 Task: Look for space in Miyakonojō, Japan from 15th June, 2023 to 21st June, 2023 for 5 adults in price range Rs.14000 to Rs.25000. Place can be entire place with 3 bedrooms having 3 beds and 3 bathrooms. Property type can be house, flat, guest house. Booking option can be shelf check-in. Required host language is English.
Action: Mouse moved to (509, 128)
Screenshot: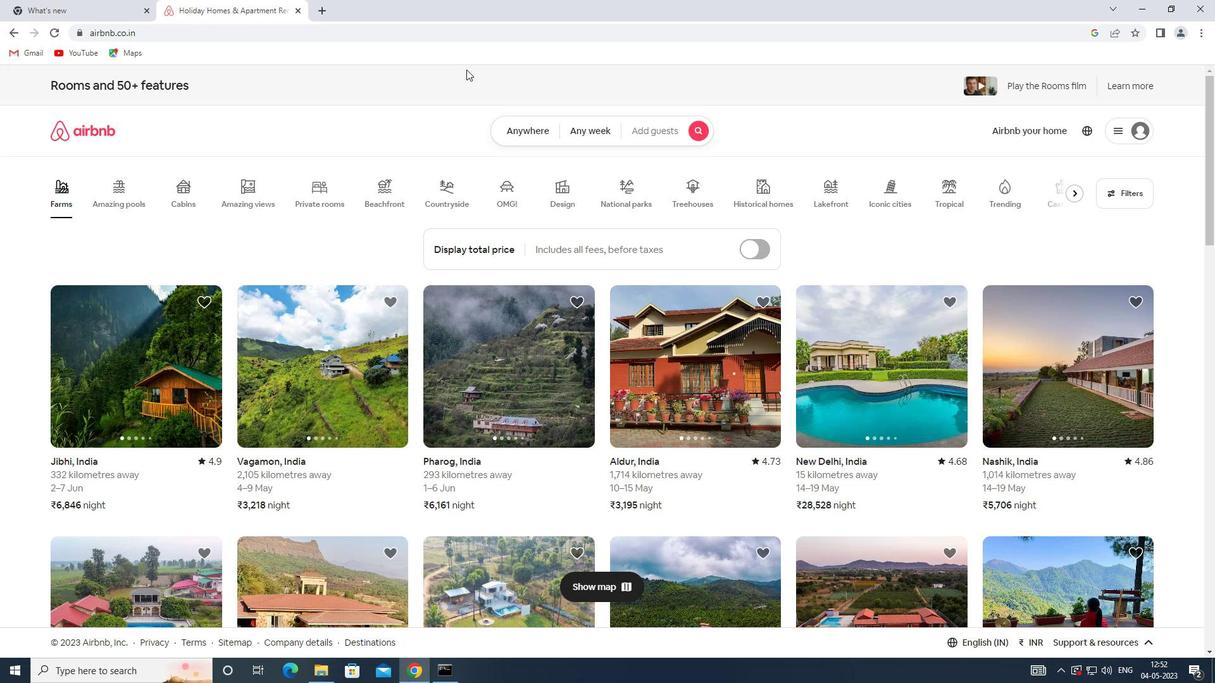 
Action: Mouse pressed left at (509, 128)
Screenshot: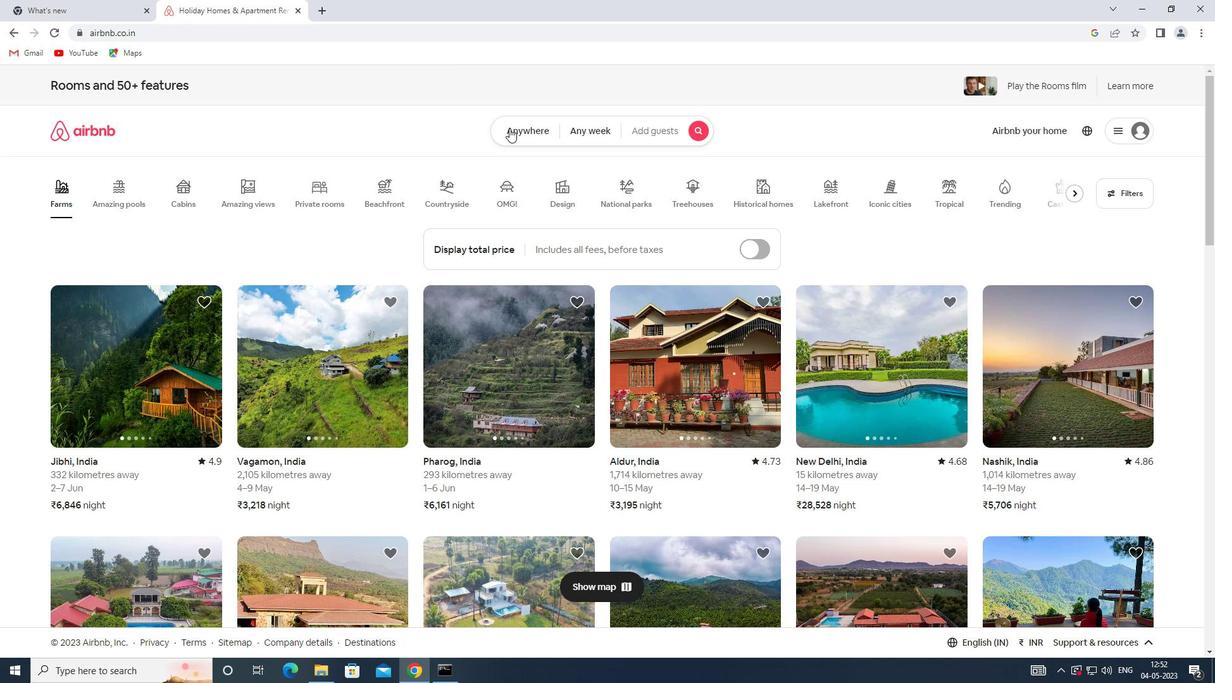 
Action: Mouse moved to (450, 174)
Screenshot: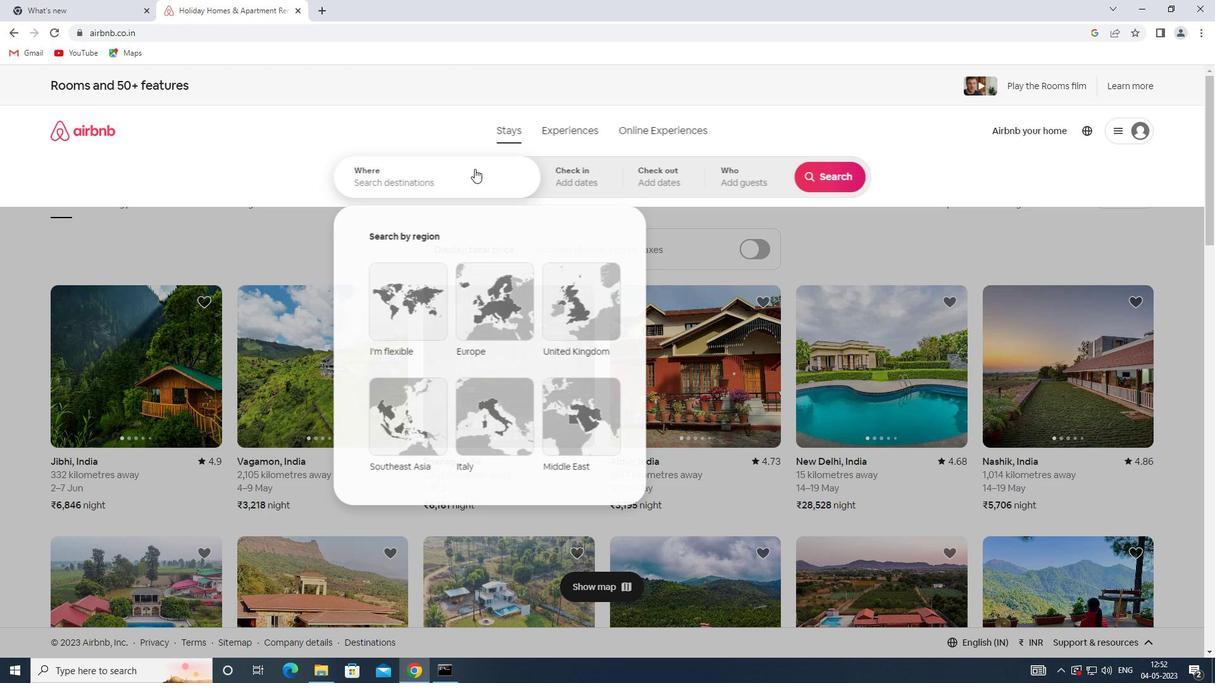
Action: Mouse pressed left at (450, 174)
Screenshot: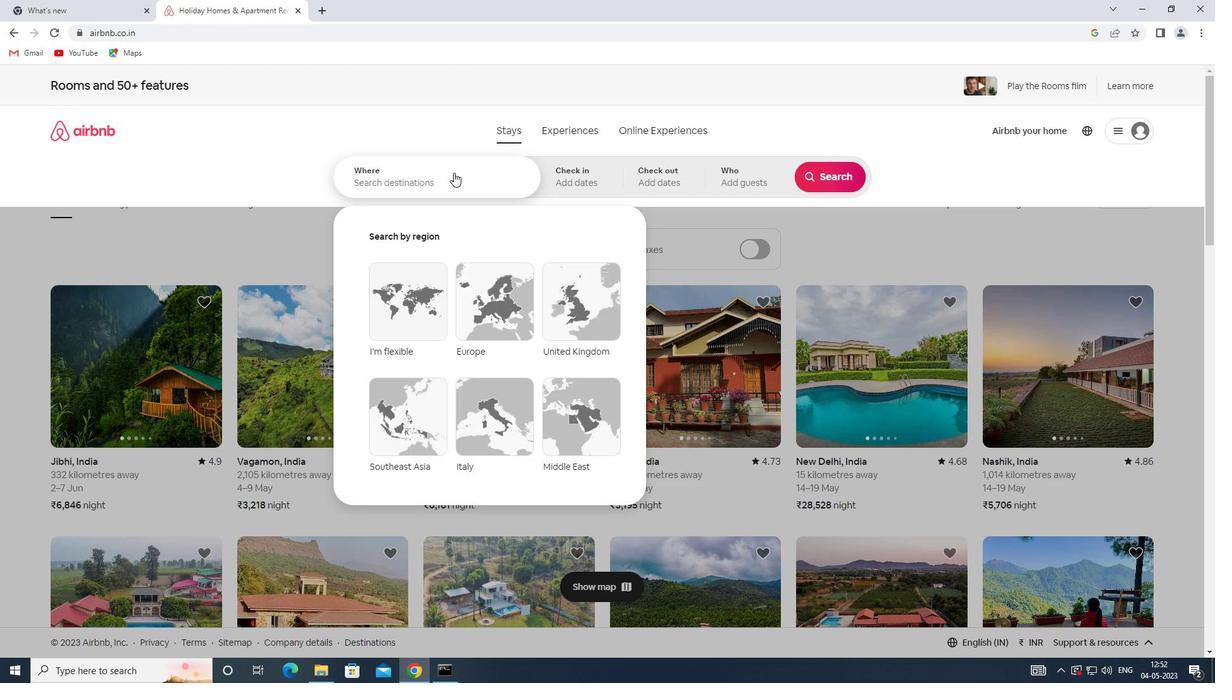 
Action: Key pressed ctrl+M<Key.shift>ctrl+MIYAKONOJO,A<Key.backspace><Key.shift>JAPAN
Screenshot: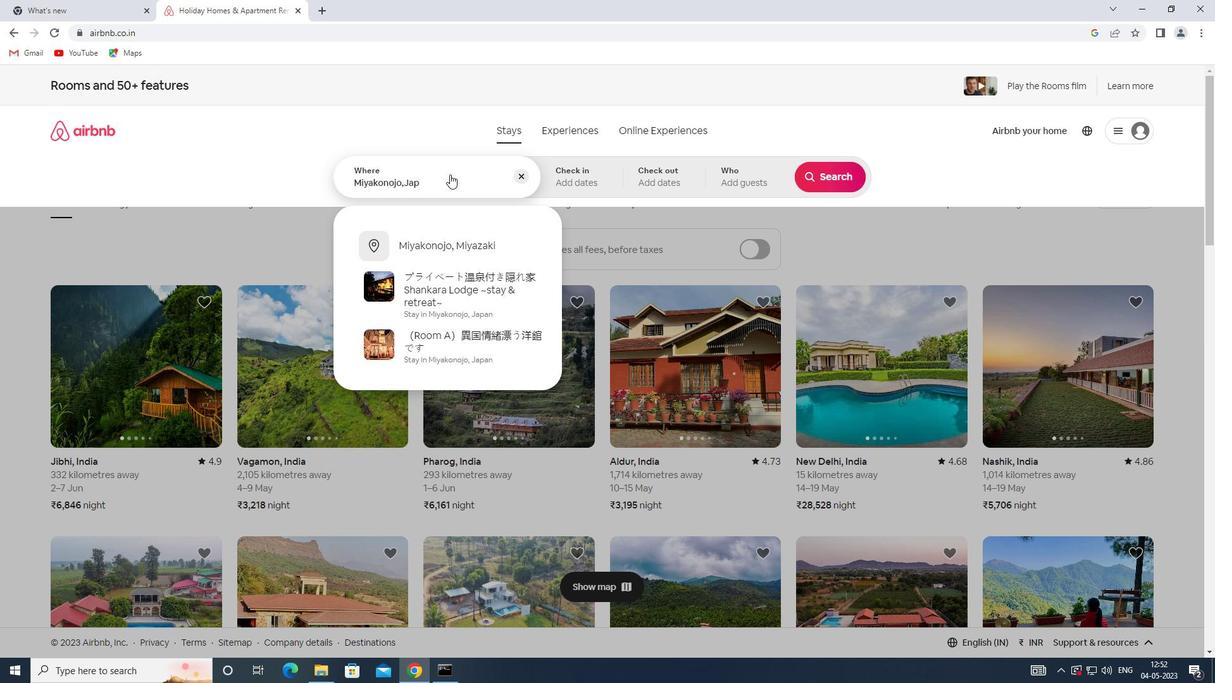 
Action: Mouse moved to (566, 175)
Screenshot: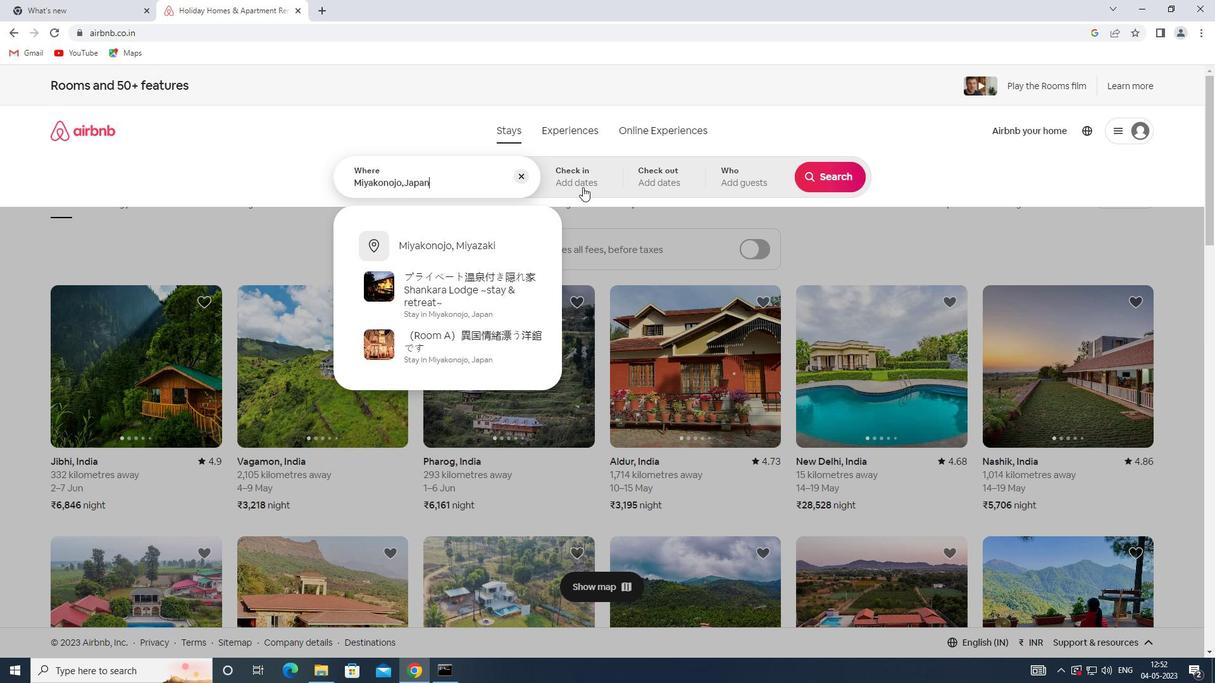 
Action: Mouse pressed left at (566, 175)
Screenshot: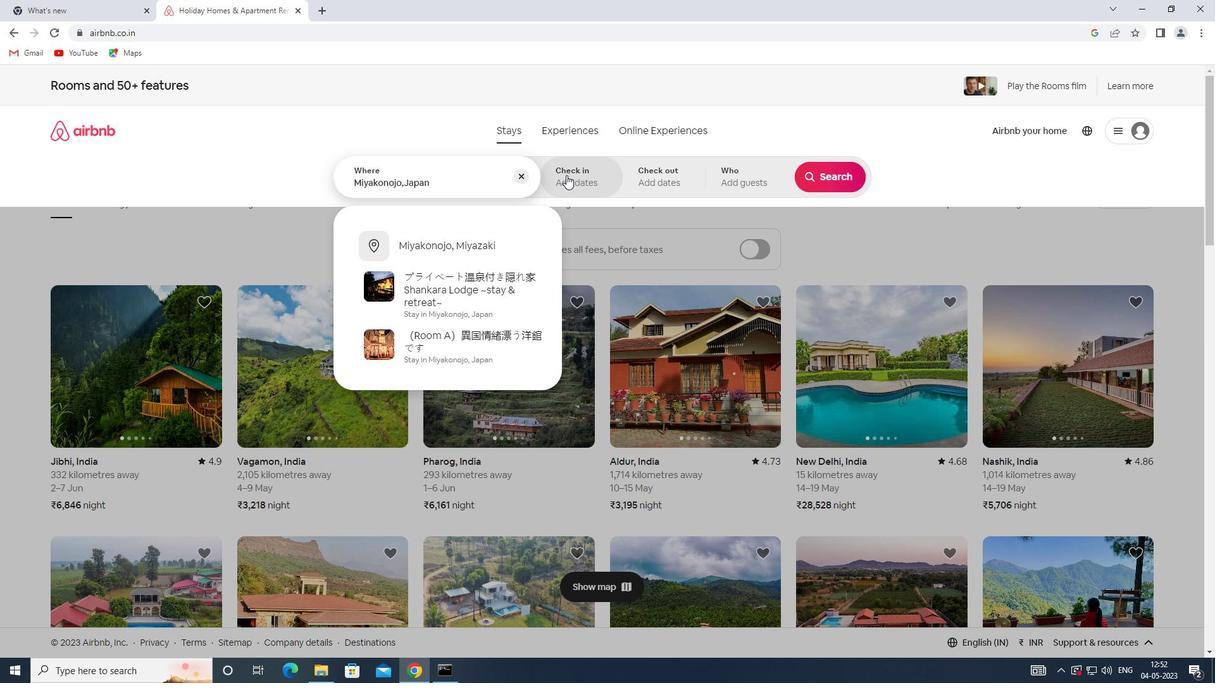 
Action: Mouse moved to (750, 384)
Screenshot: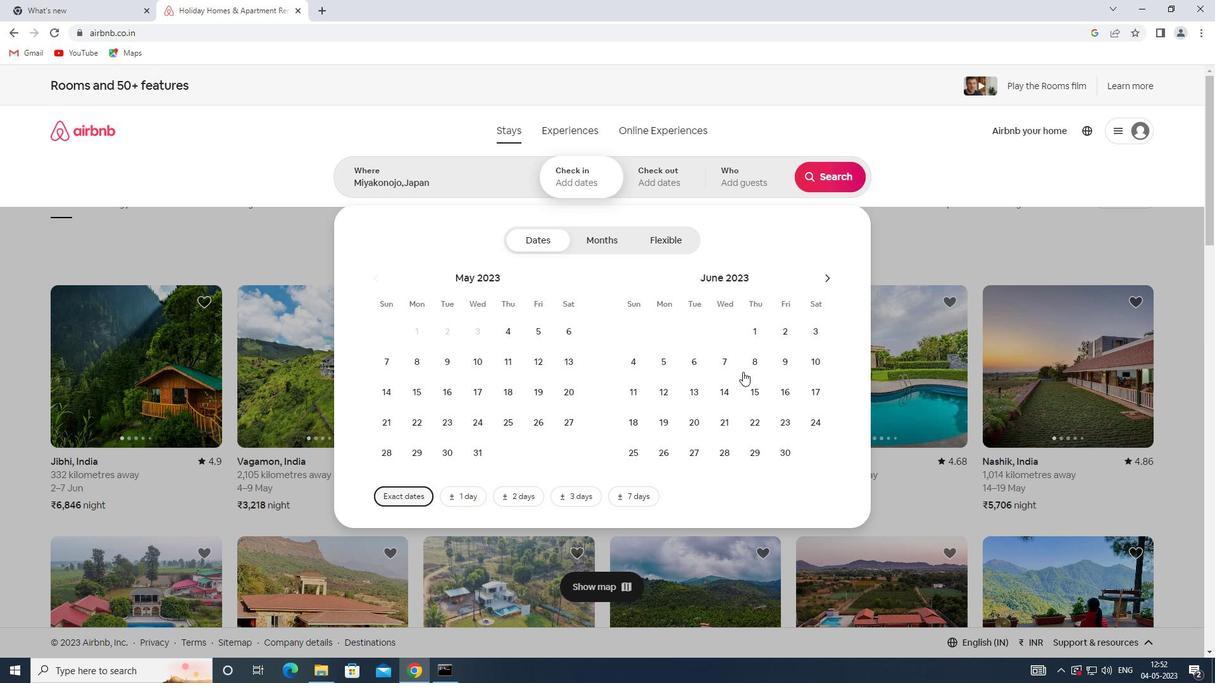 
Action: Mouse pressed left at (750, 384)
Screenshot: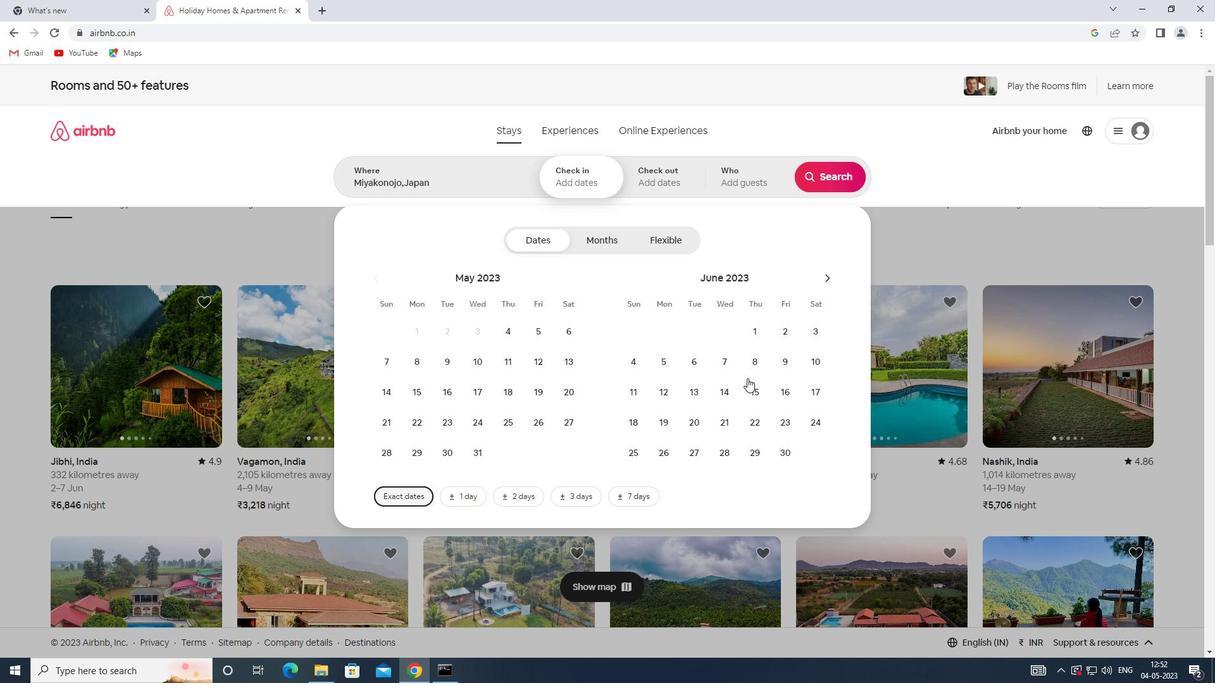 
Action: Mouse moved to (715, 418)
Screenshot: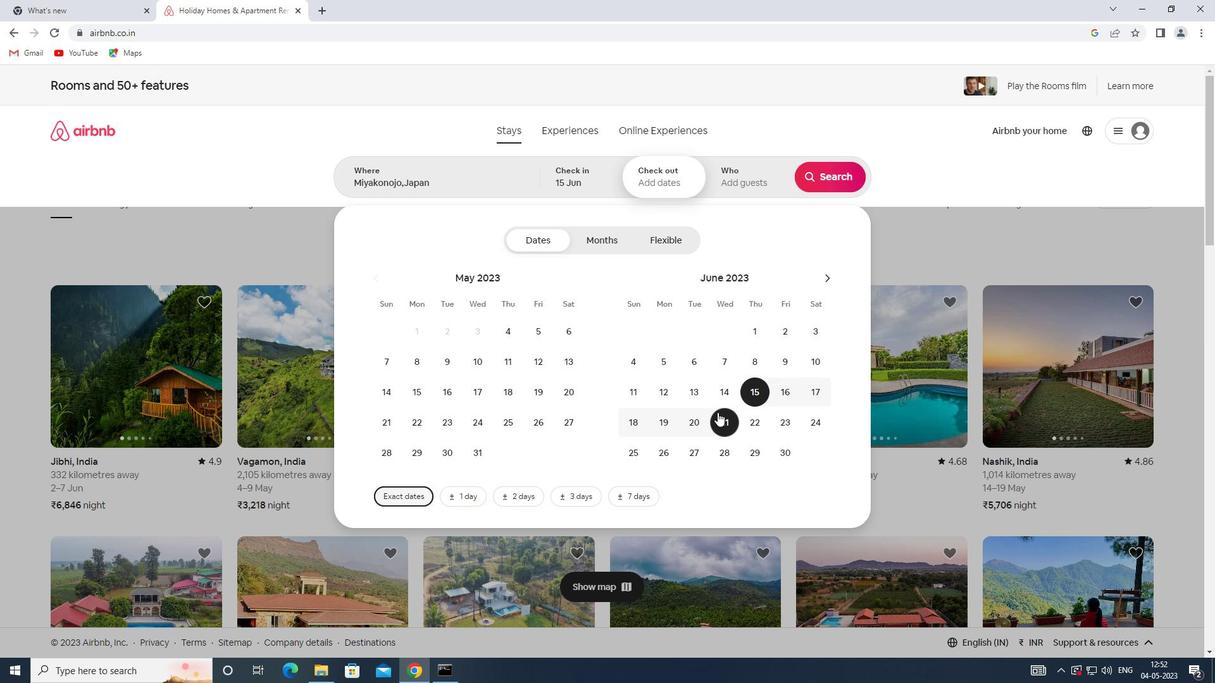 
Action: Mouse pressed left at (715, 418)
Screenshot: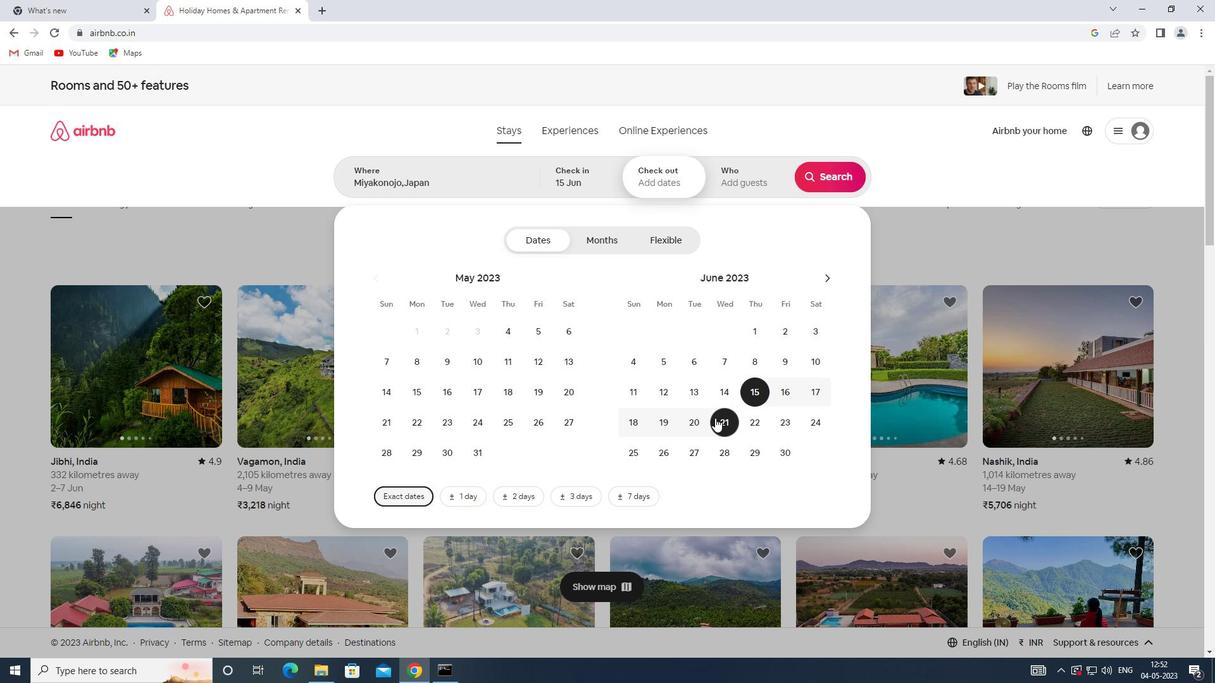 
Action: Mouse moved to (734, 170)
Screenshot: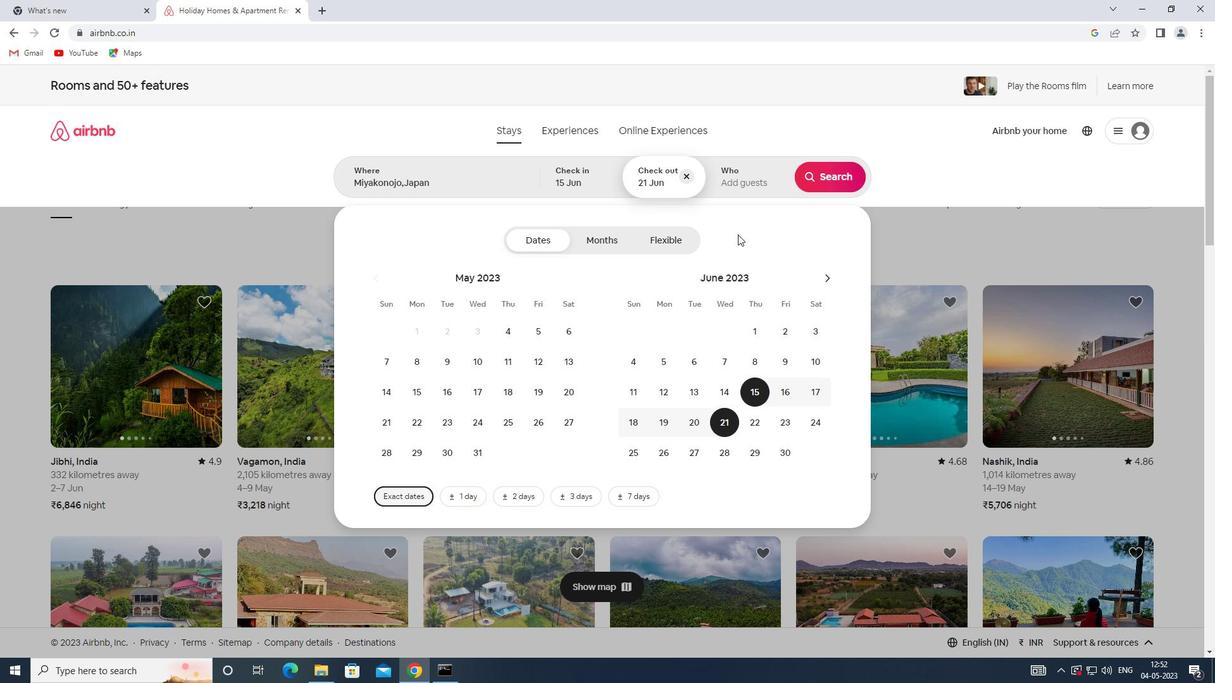 
Action: Mouse pressed left at (734, 170)
Screenshot: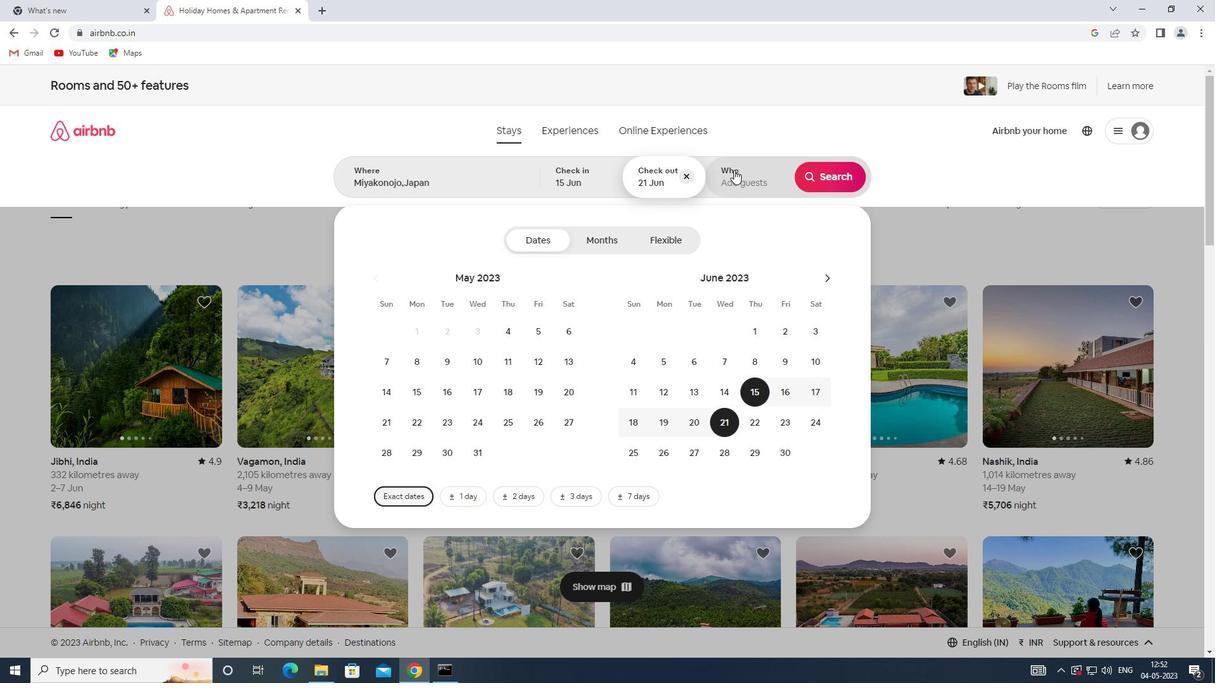 
Action: Mouse moved to (824, 241)
Screenshot: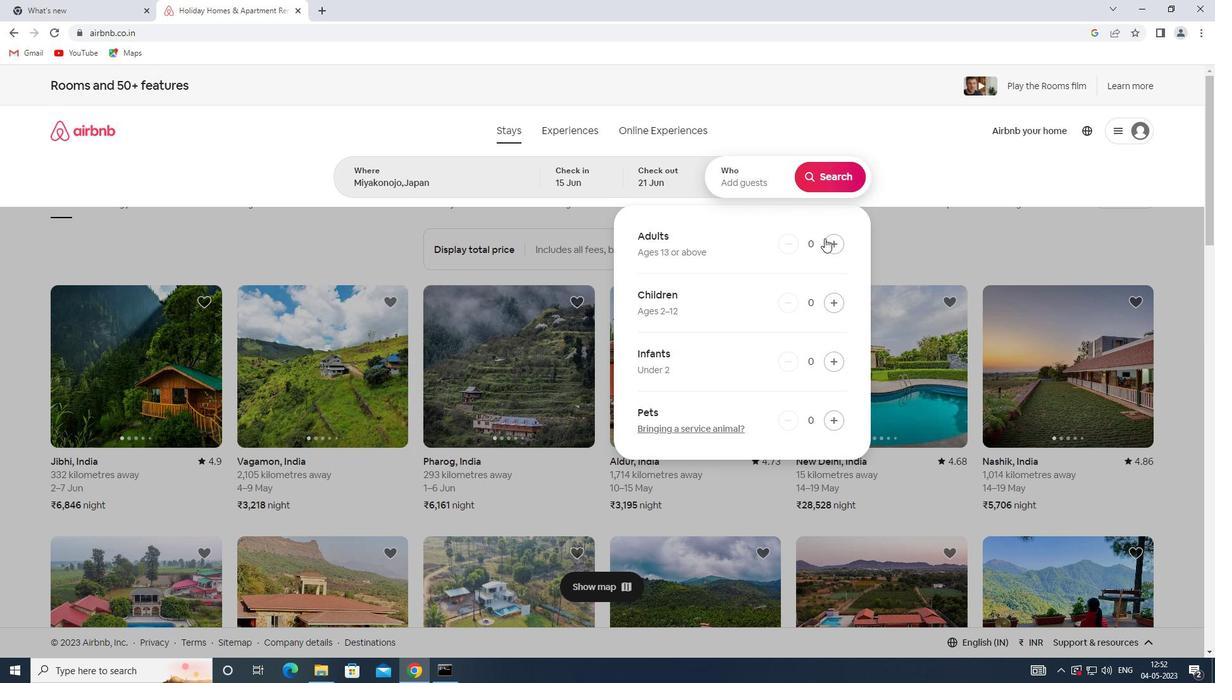 
Action: Mouse pressed left at (824, 241)
Screenshot: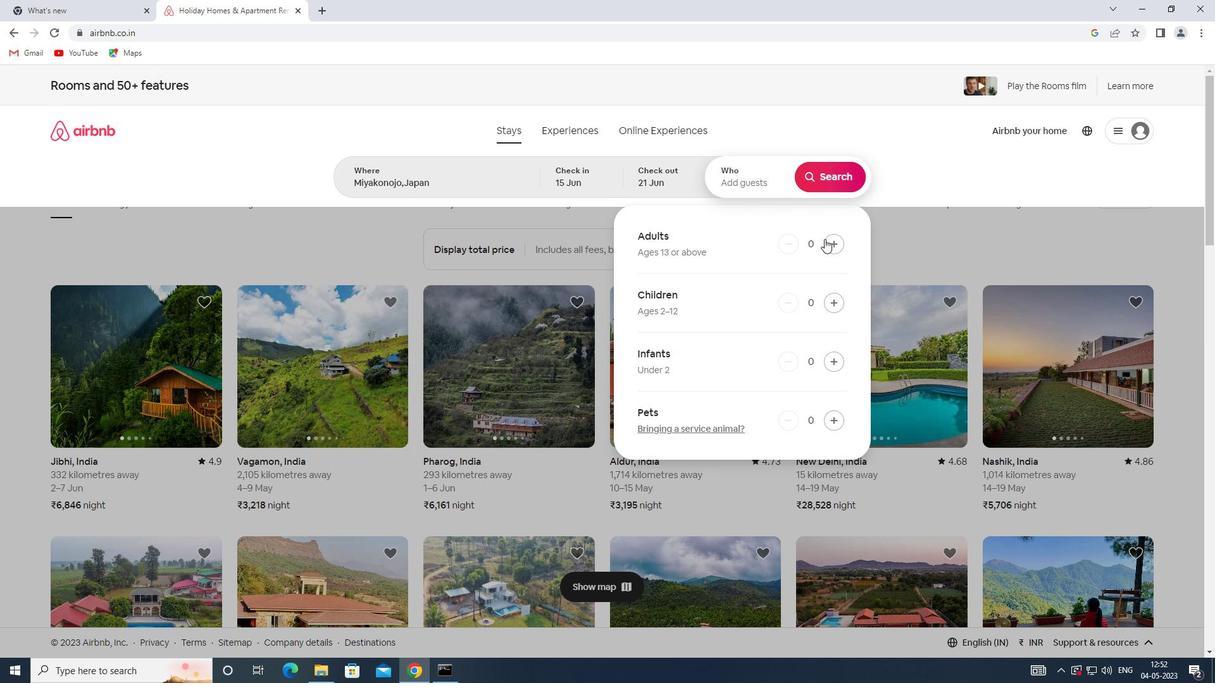
Action: Mouse moved to (836, 251)
Screenshot: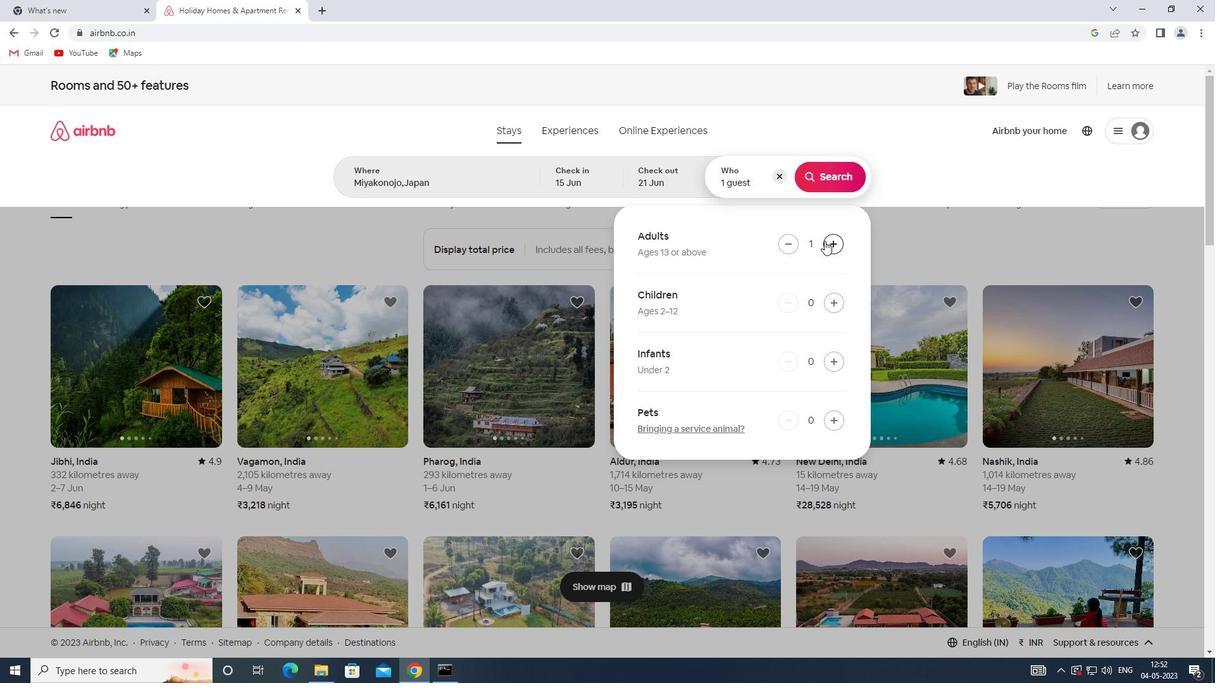 
Action: Mouse pressed left at (836, 251)
Screenshot: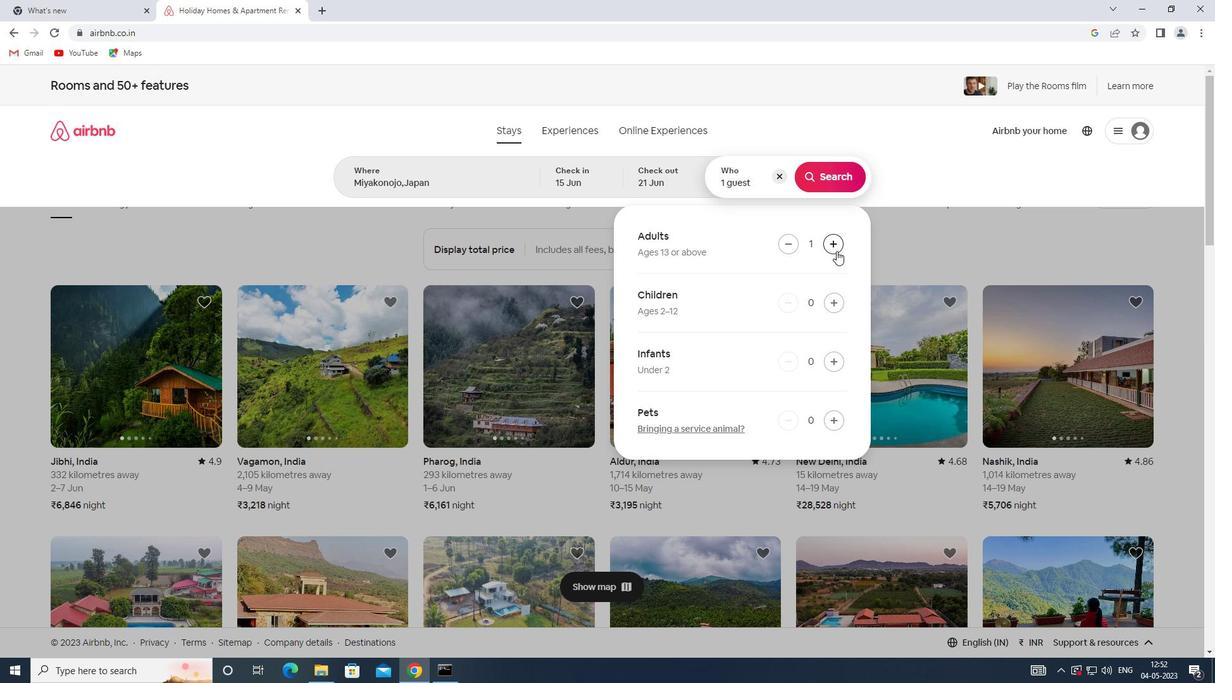 
Action: Mouse pressed left at (836, 251)
Screenshot: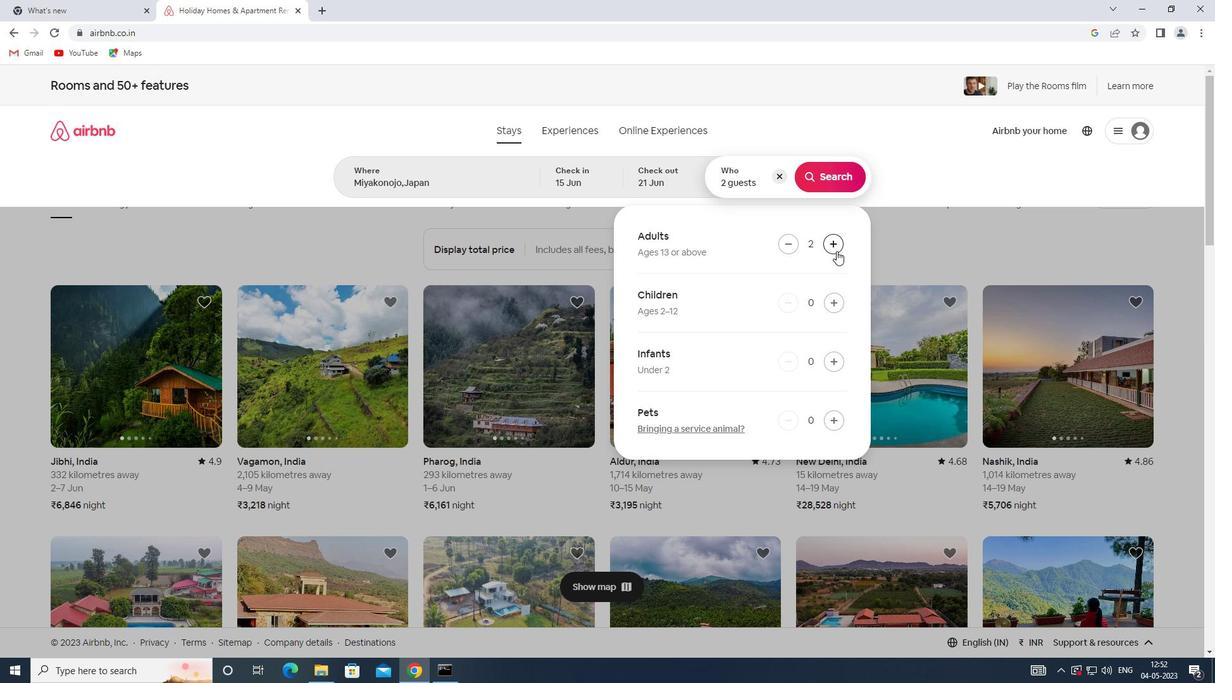 
Action: Mouse pressed left at (836, 251)
Screenshot: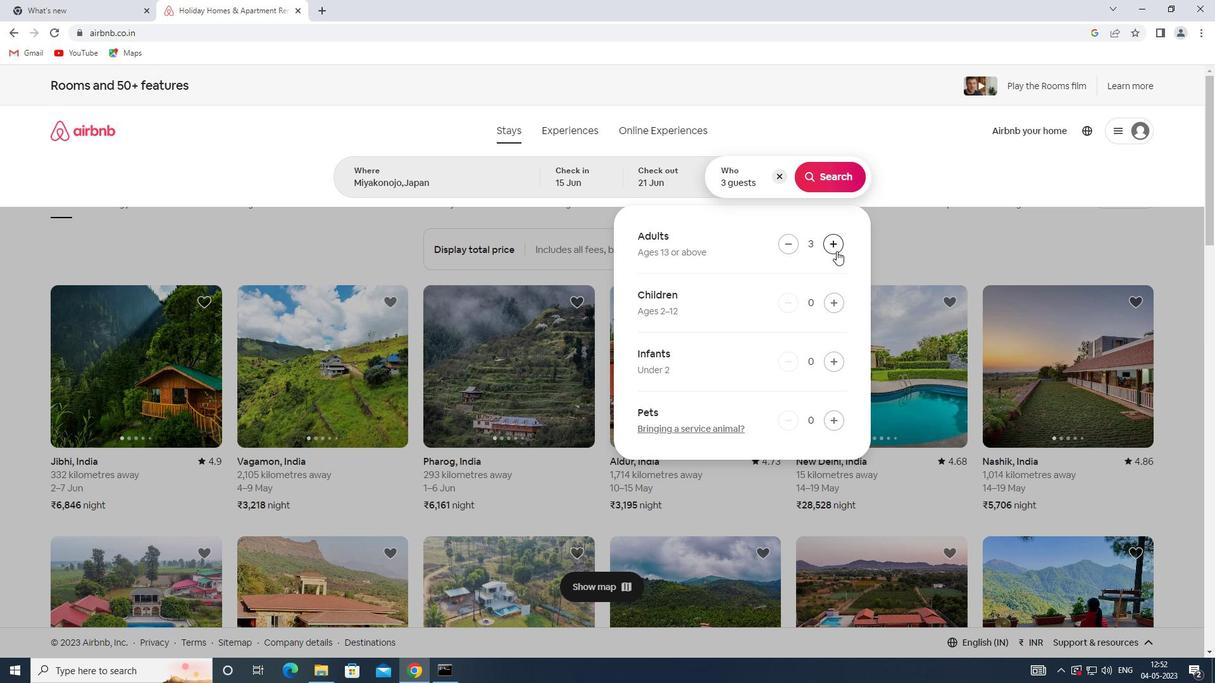 
Action: Mouse pressed left at (836, 251)
Screenshot: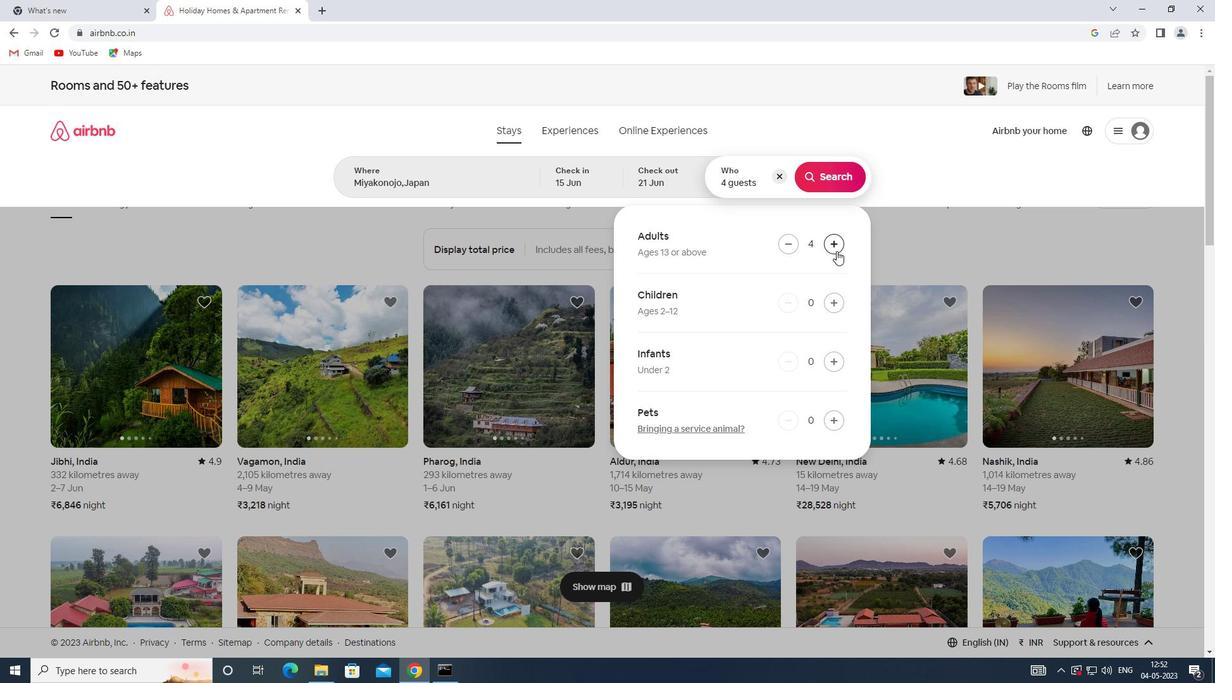 
Action: Mouse moved to (835, 175)
Screenshot: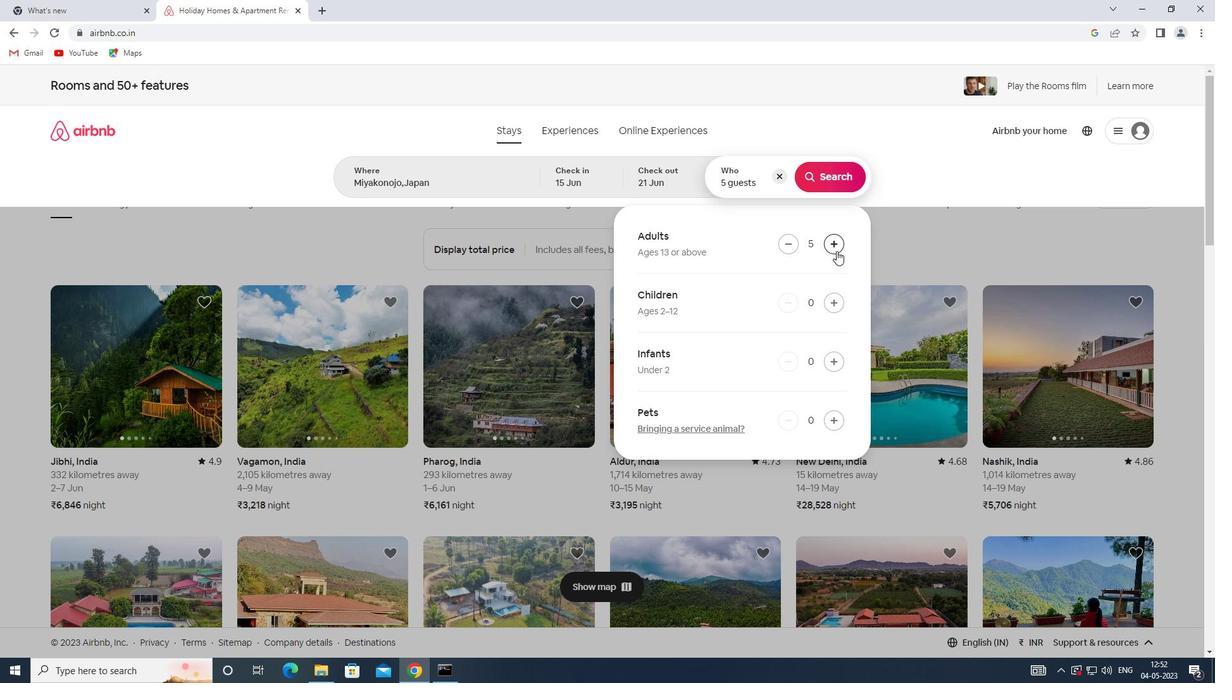 
Action: Mouse pressed left at (835, 175)
Screenshot: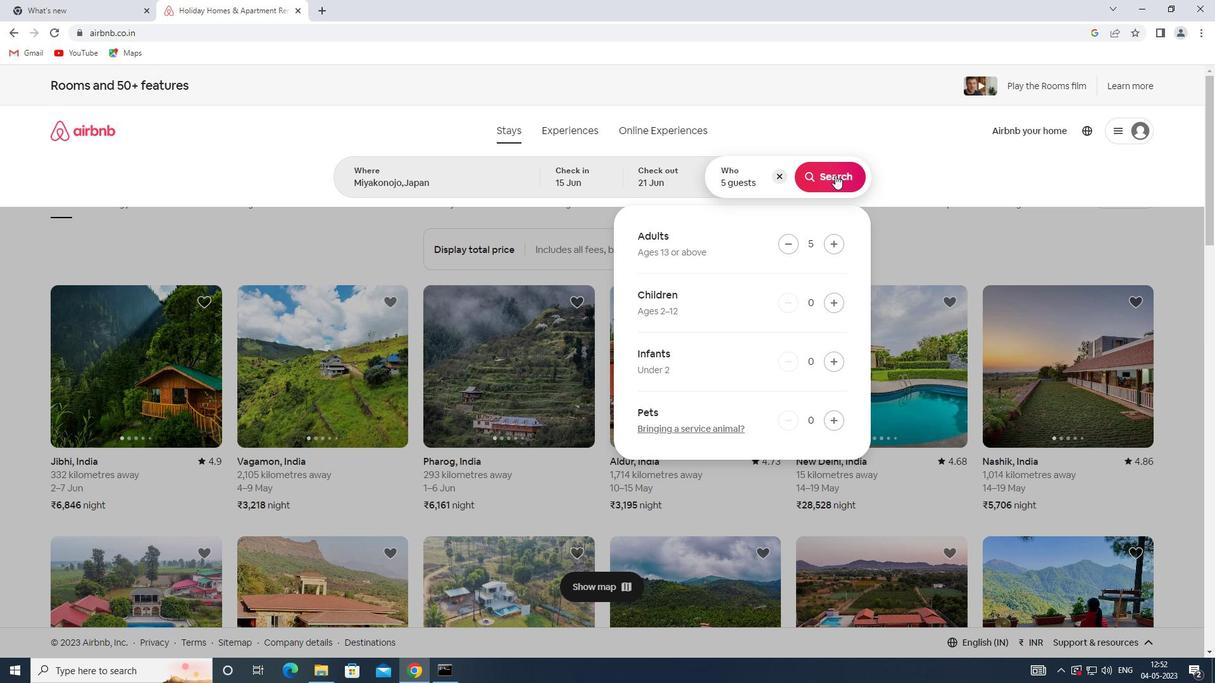 
Action: Mouse moved to (1149, 137)
Screenshot: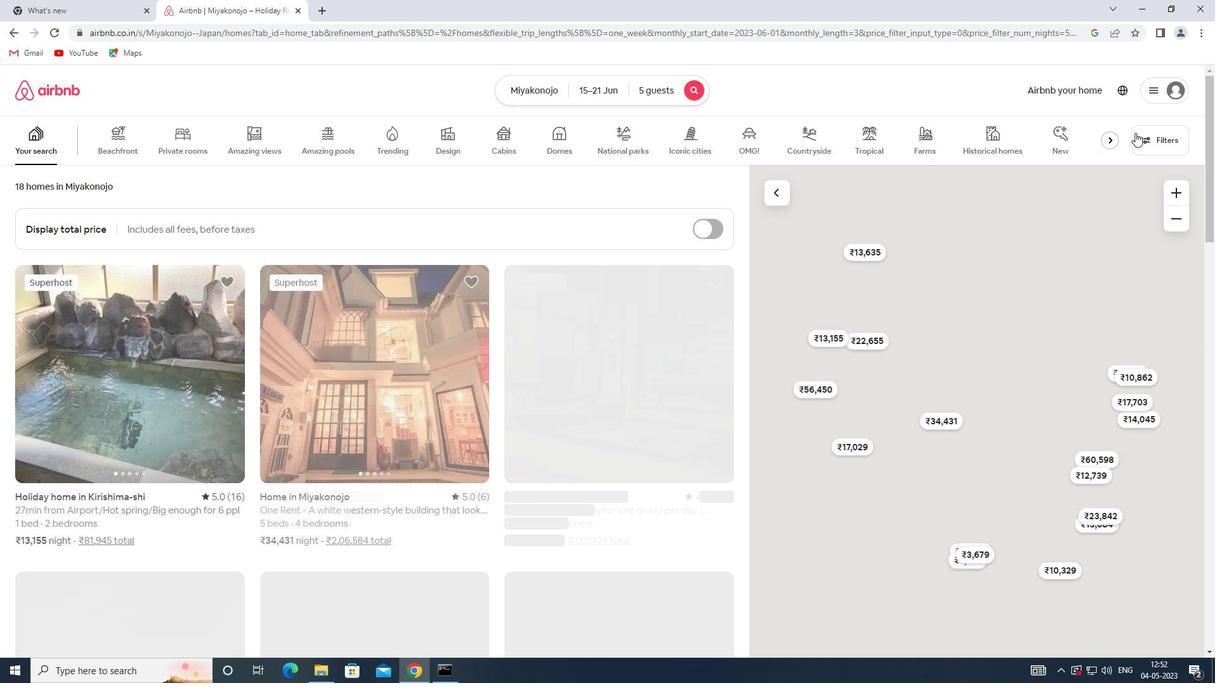 
Action: Mouse pressed left at (1149, 137)
Screenshot: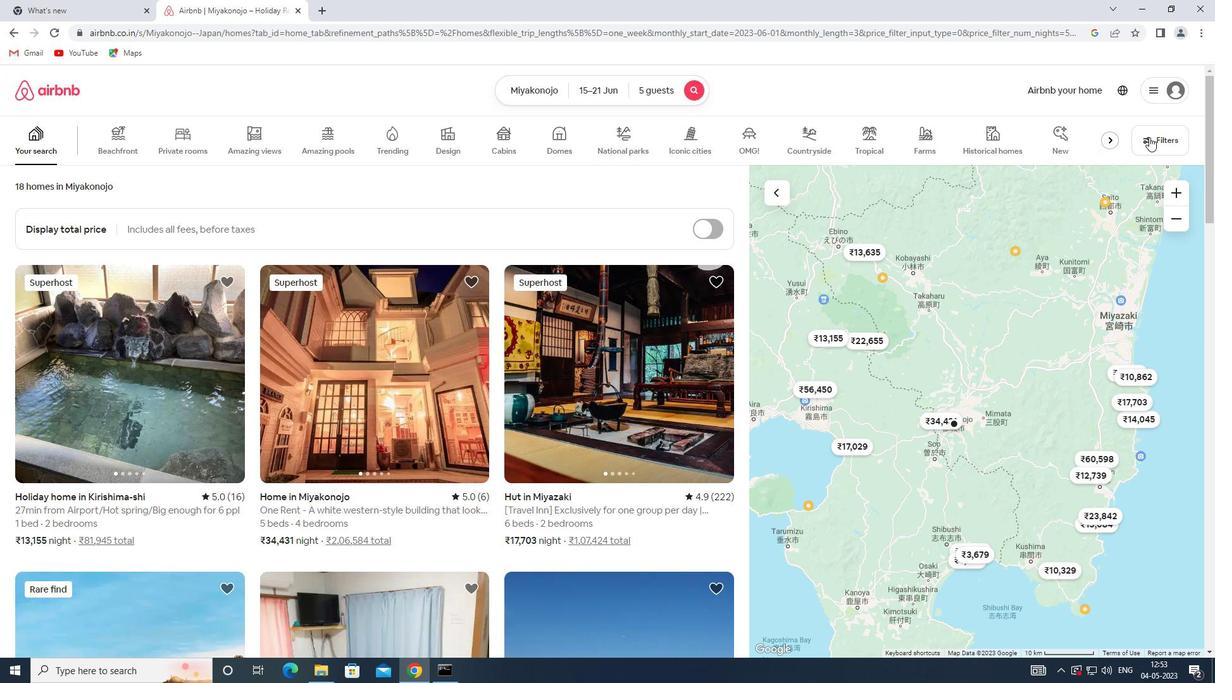 
Action: Mouse moved to (457, 303)
Screenshot: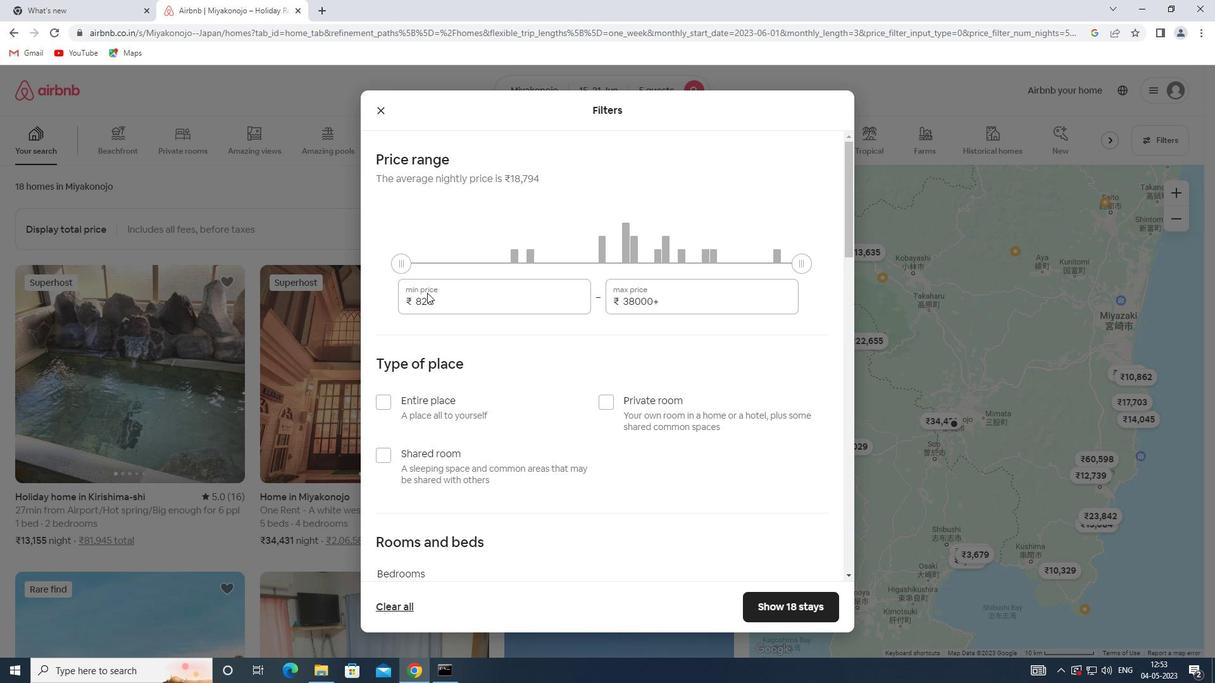 
Action: Mouse pressed left at (457, 303)
Screenshot: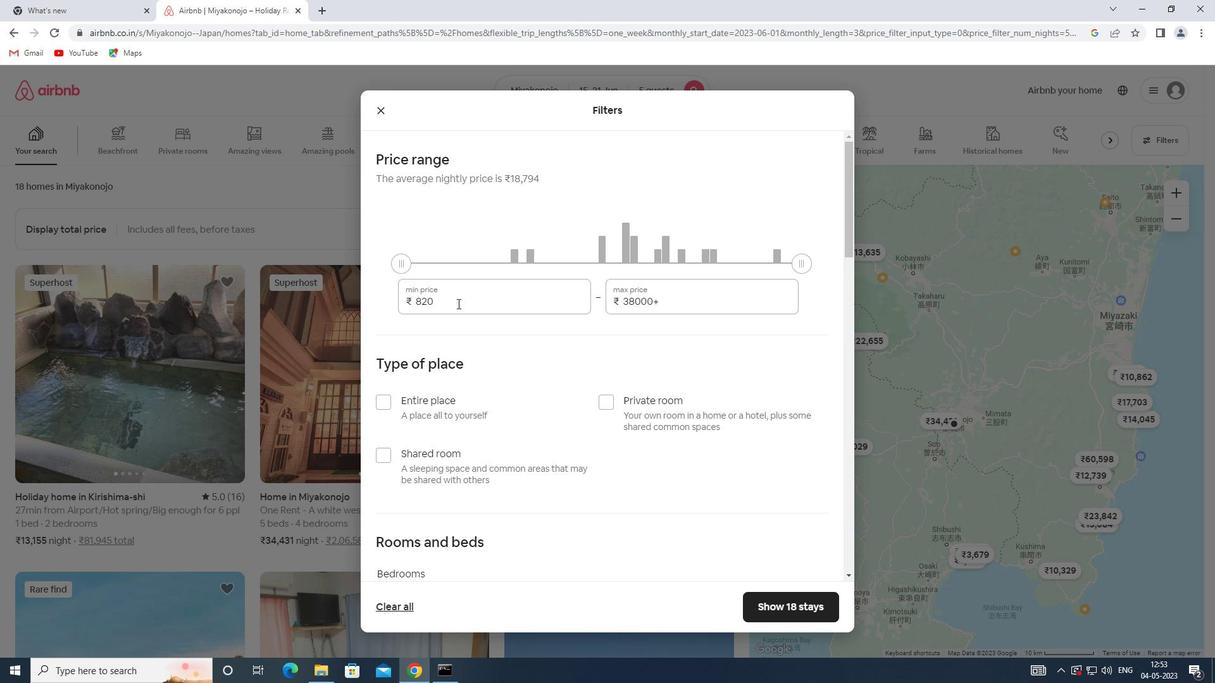 
Action: Mouse moved to (402, 298)
Screenshot: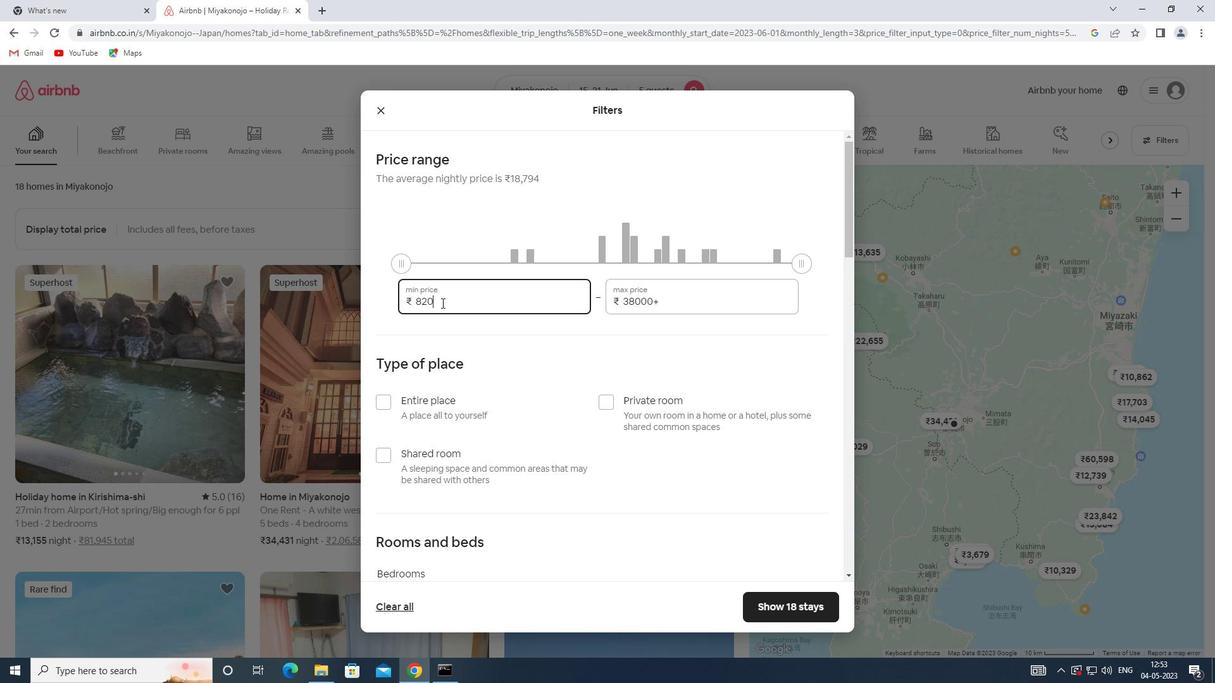 
Action: Key pressed 14000
Screenshot: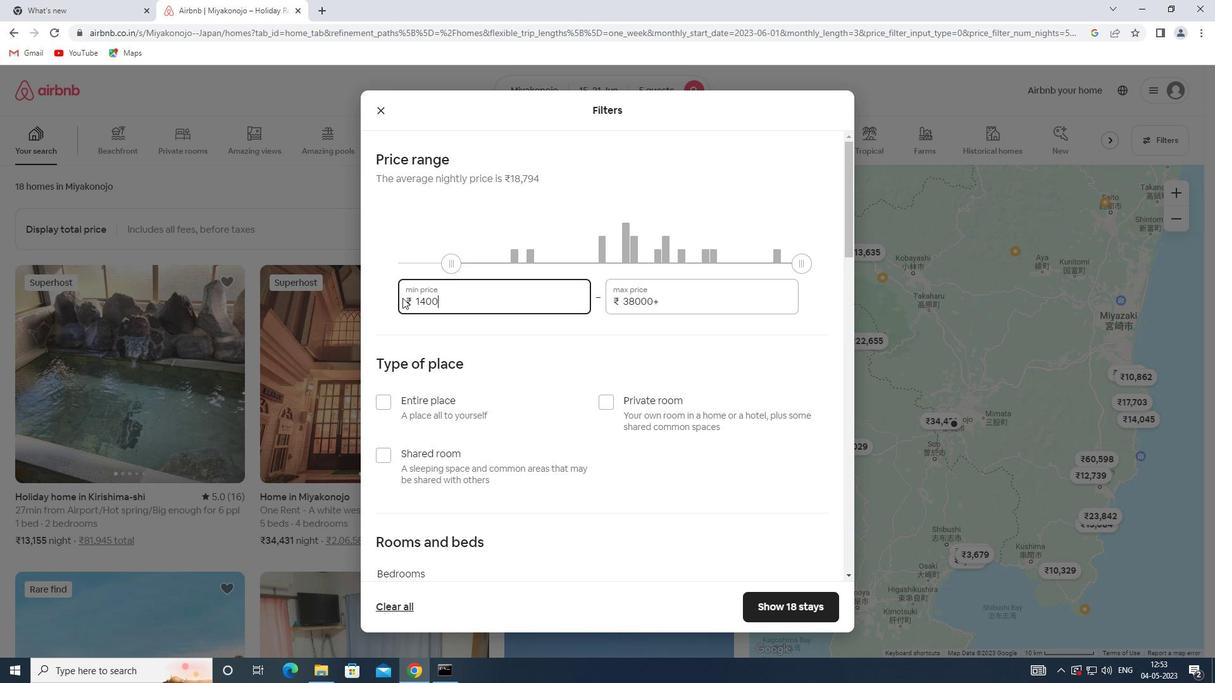 
Action: Mouse moved to (668, 301)
Screenshot: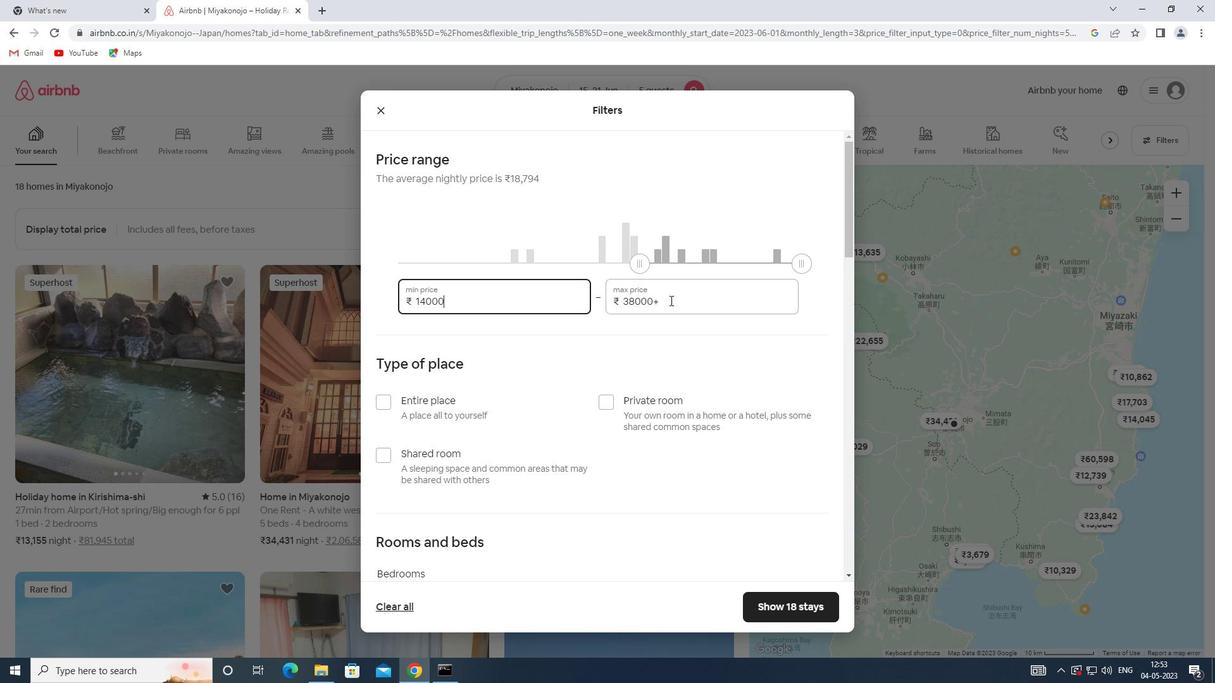 
Action: Mouse pressed left at (668, 301)
Screenshot: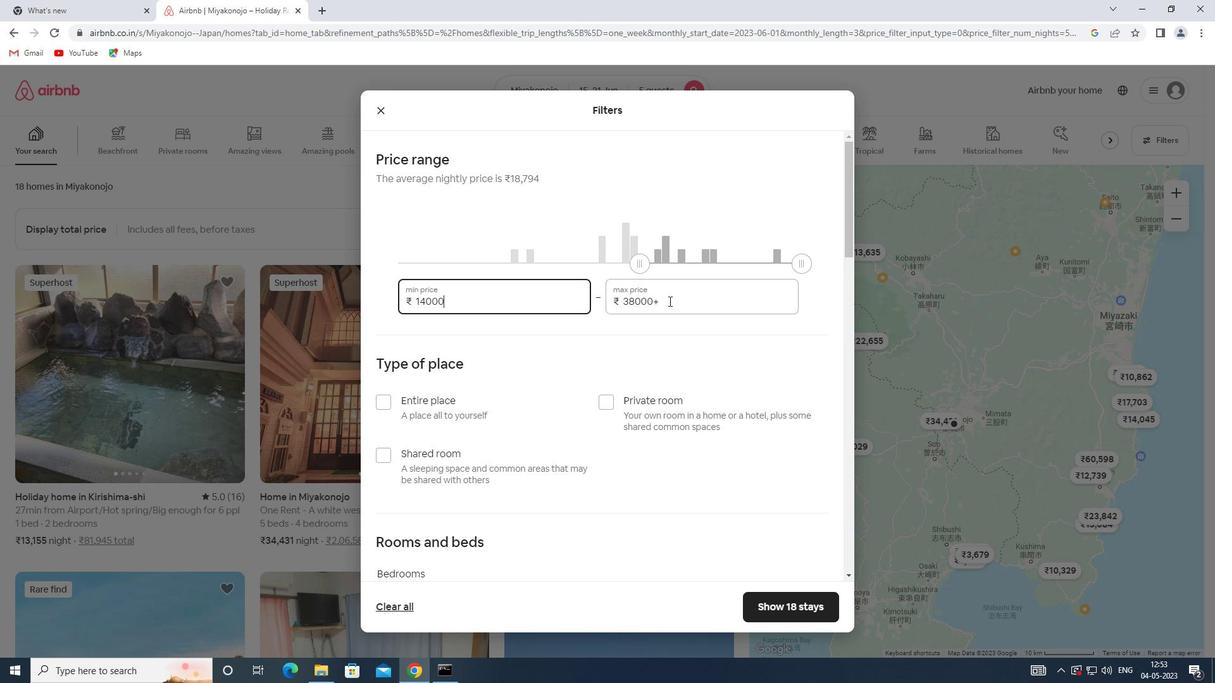 
Action: Mouse moved to (623, 308)
Screenshot: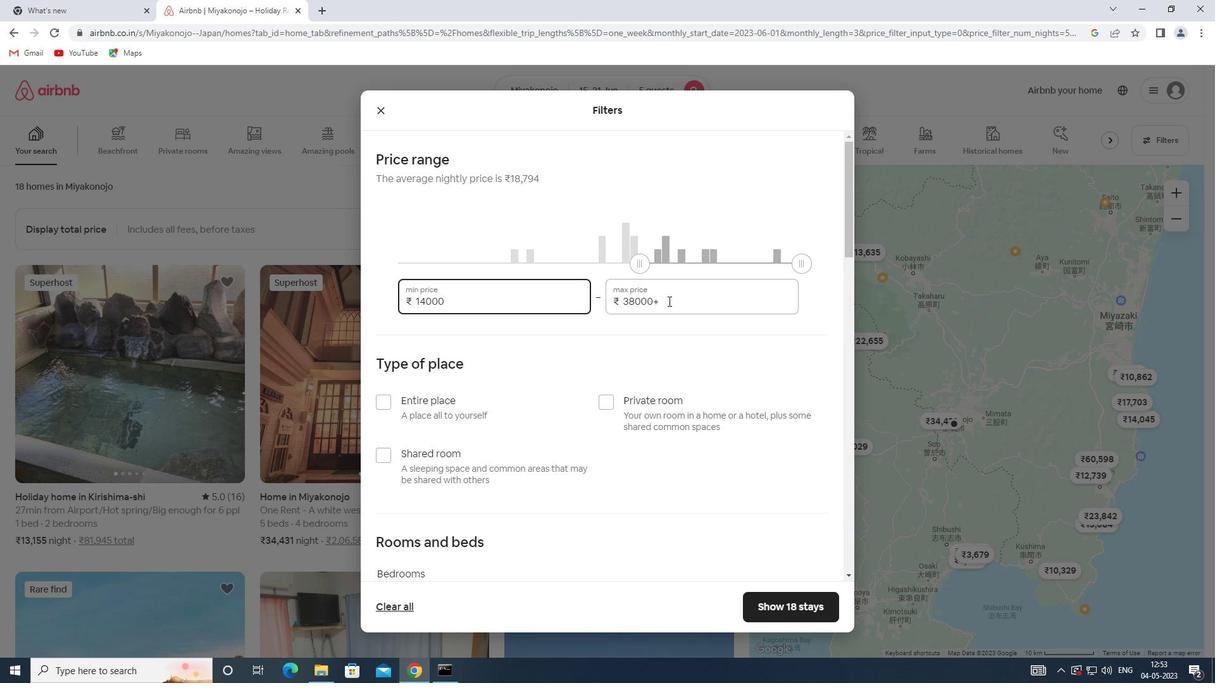 
Action: Key pressed 25000
Screenshot: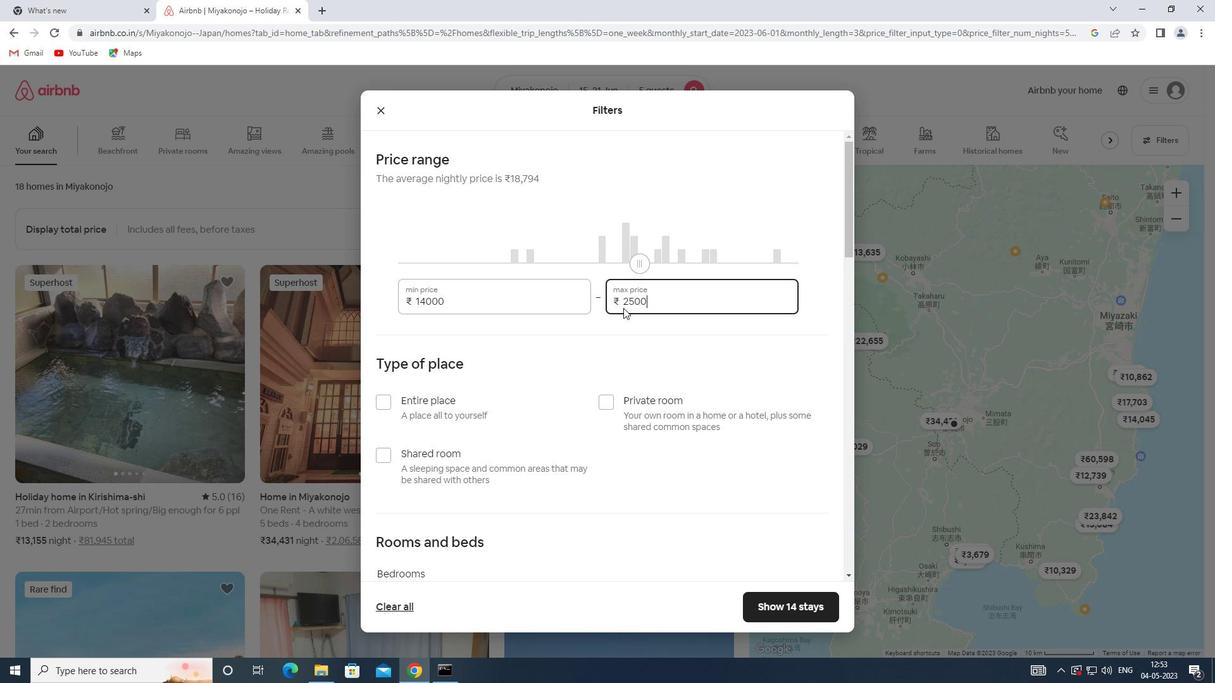 
Action: Mouse moved to (623, 302)
Screenshot: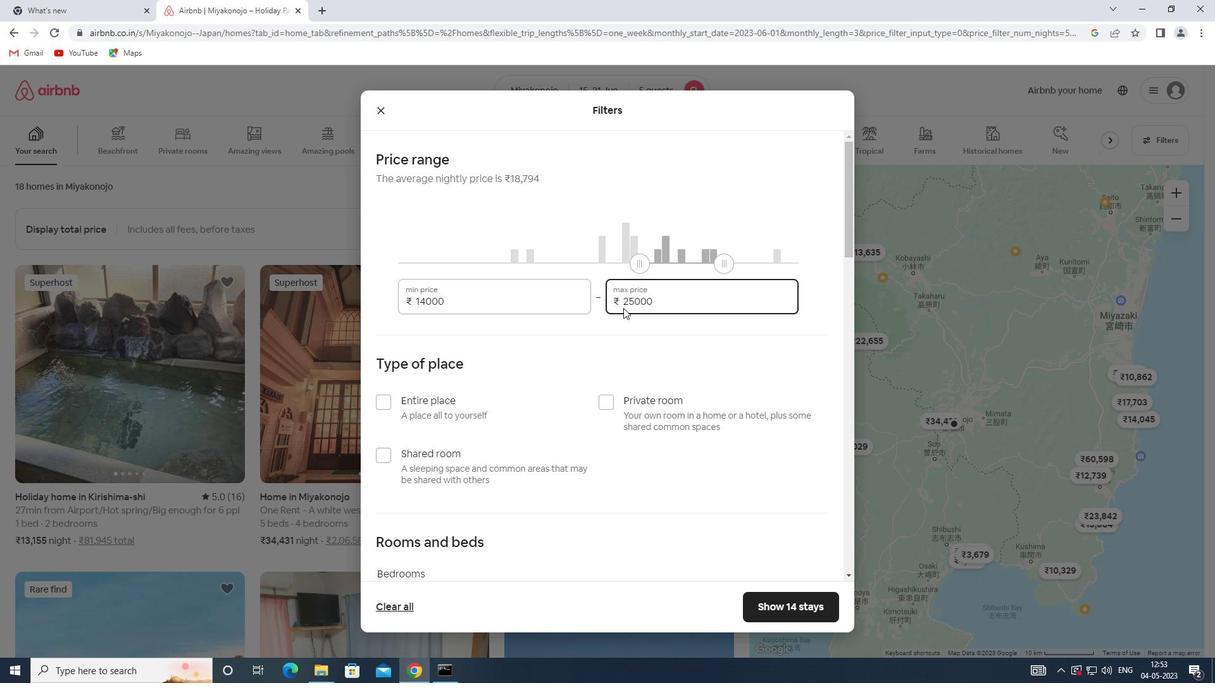 
Action: Mouse scrolled (623, 301) with delta (0, 0)
Screenshot: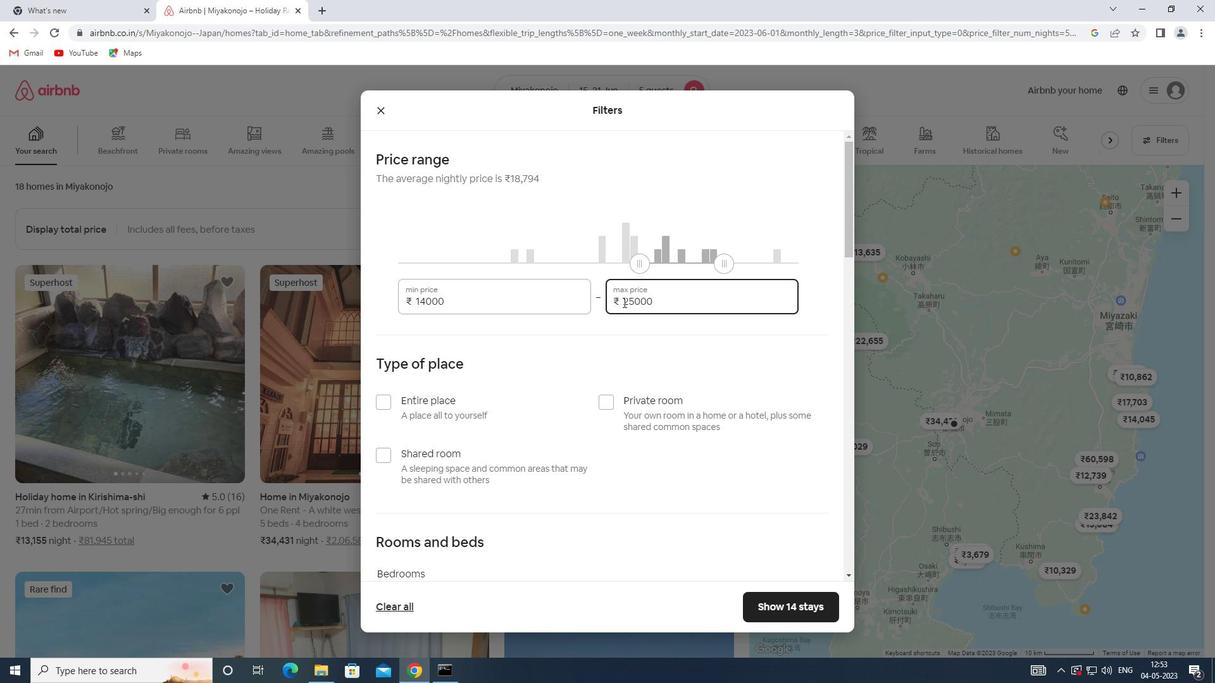 
Action: Mouse moved to (417, 333)
Screenshot: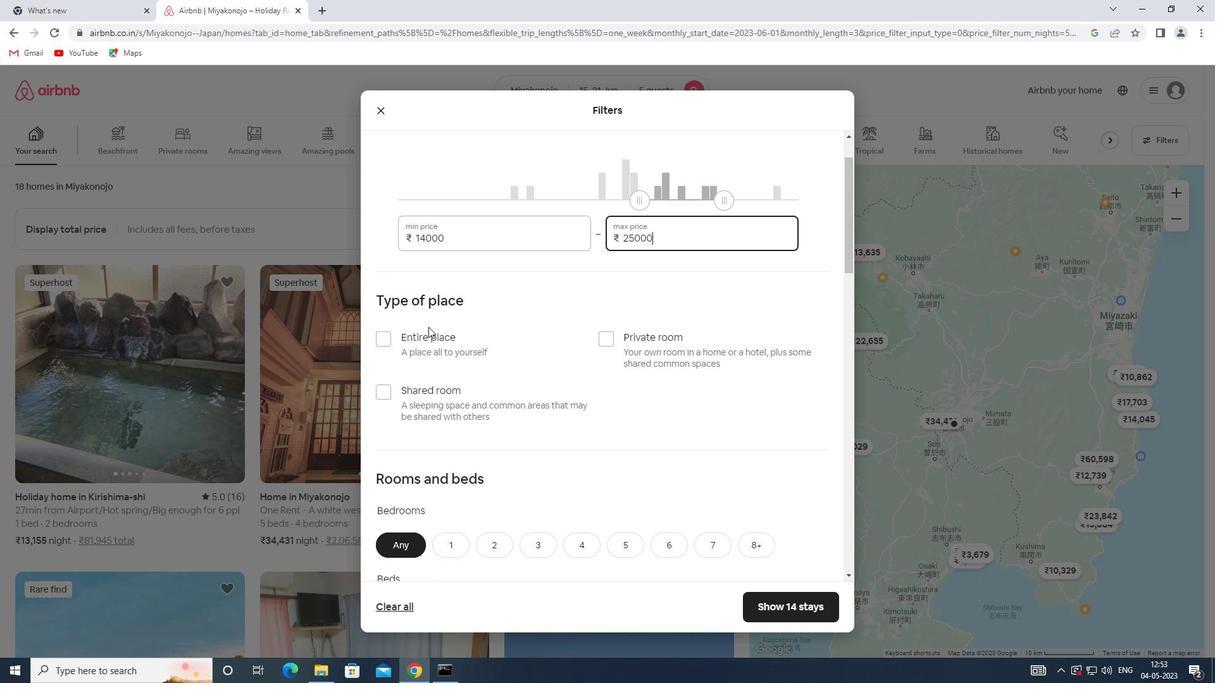 
Action: Mouse pressed left at (417, 333)
Screenshot: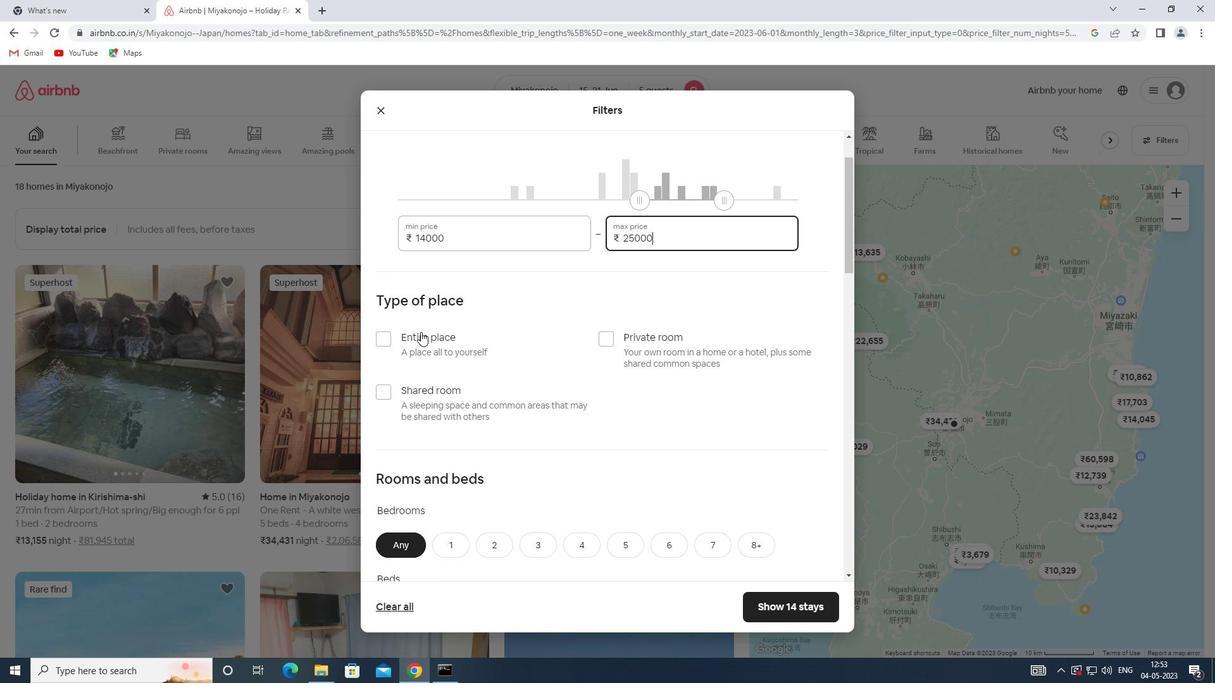 
Action: Mouse moved to (448, 302)
Screenshot: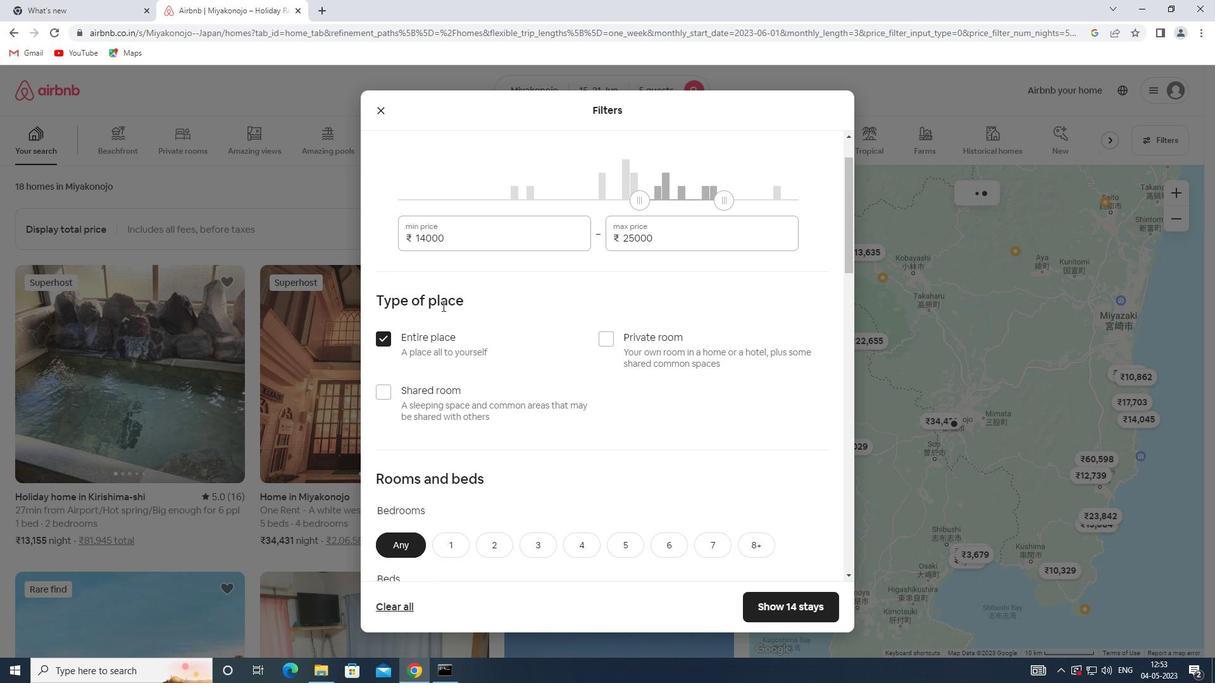 
Action: Mouse scrolled (448, 301) with delta (0, 0)
Screenshot: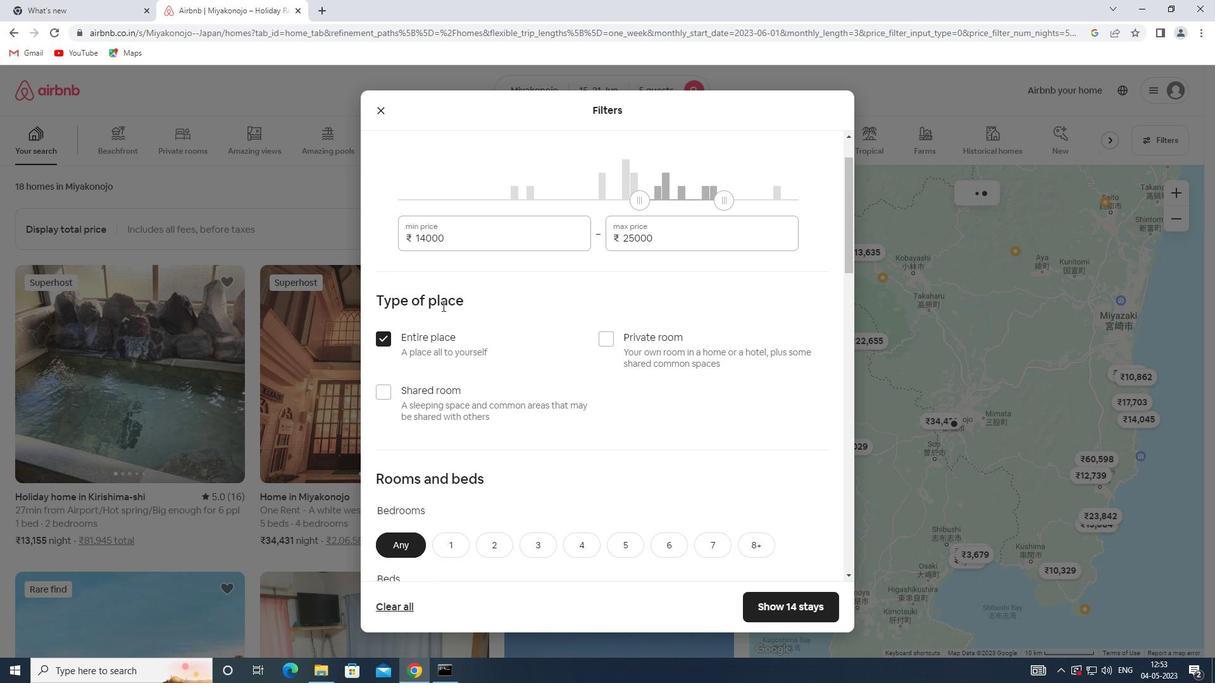 
Action: Mouse moved to (450, 301)
Screenshot: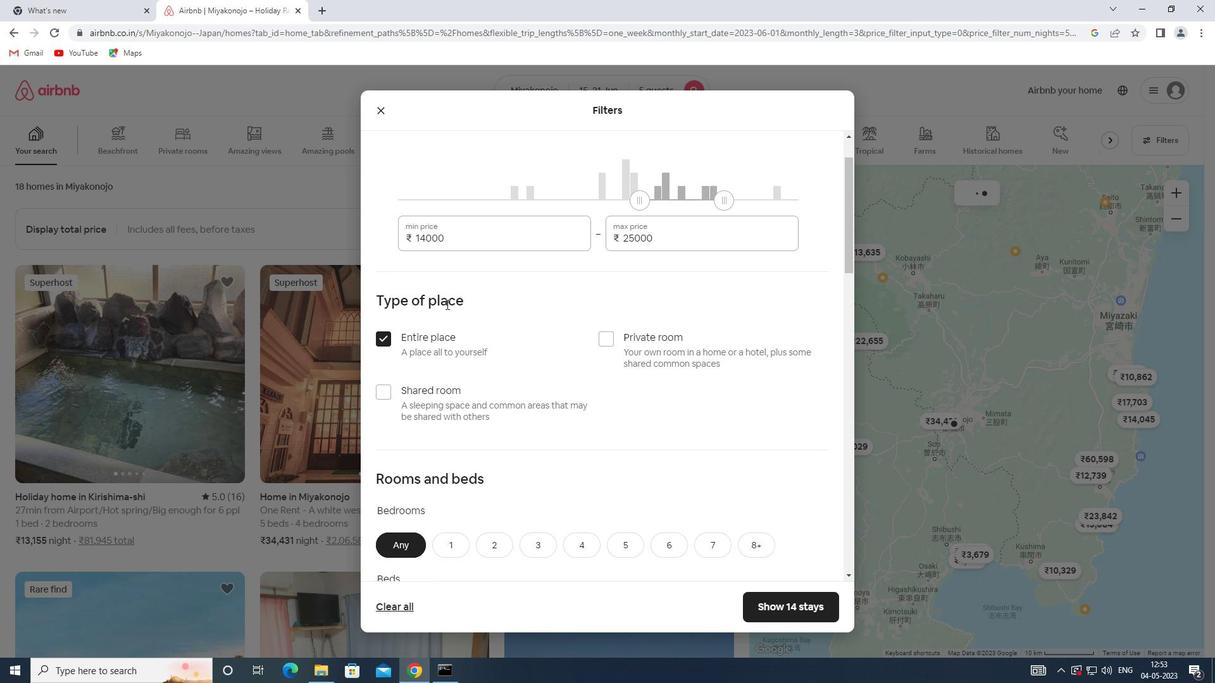 
Action: Mouse scrolled (450, 301) with delta (0, 0)
Screenshot: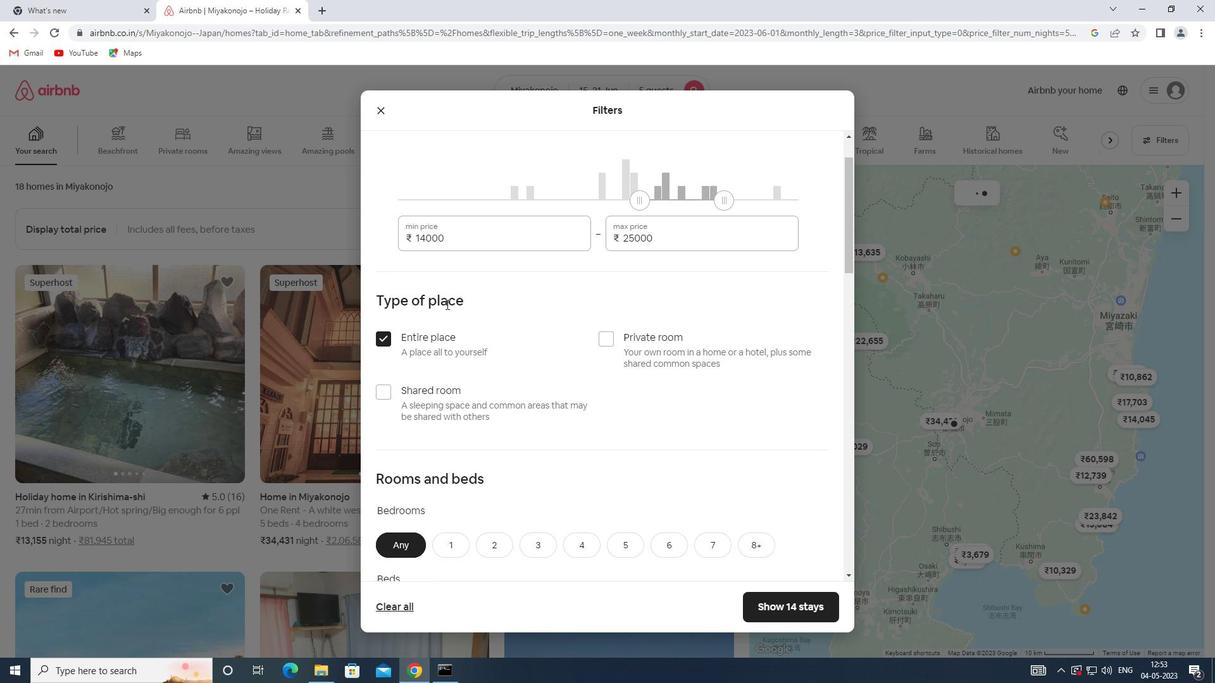 
Action: Mouse moved to (451, 300)
Screenshot: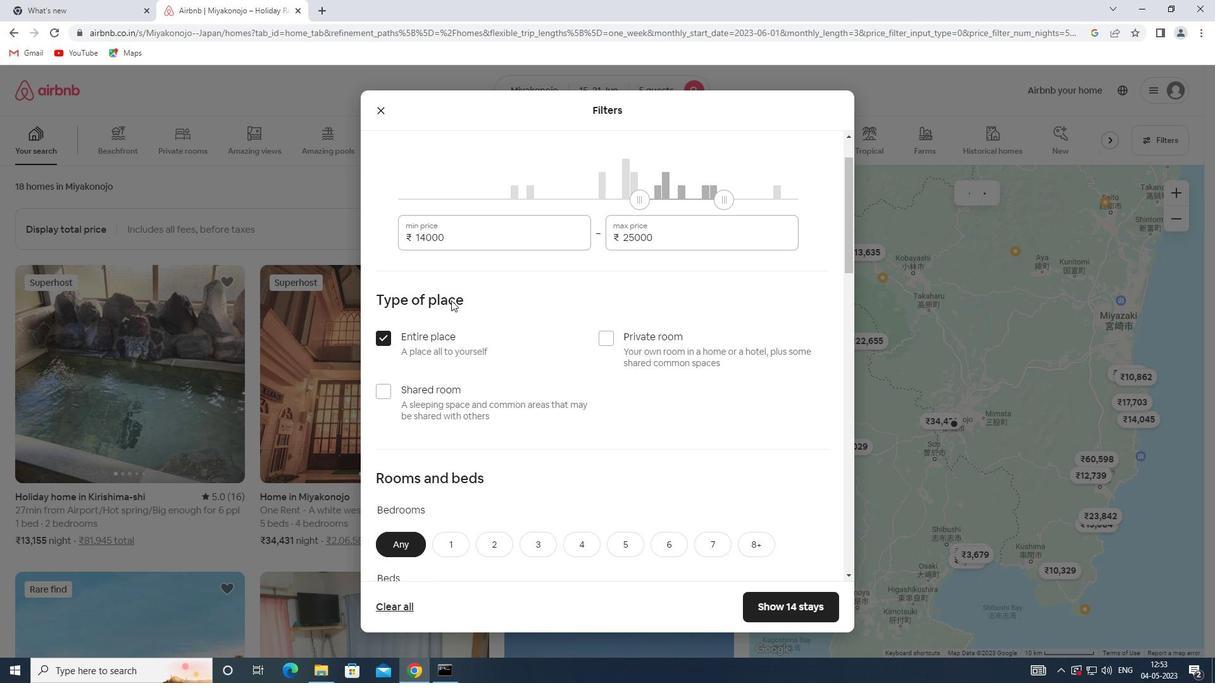 
Action: Mouse scrolled (451, 300) with delta (0, 0)
Screenshot: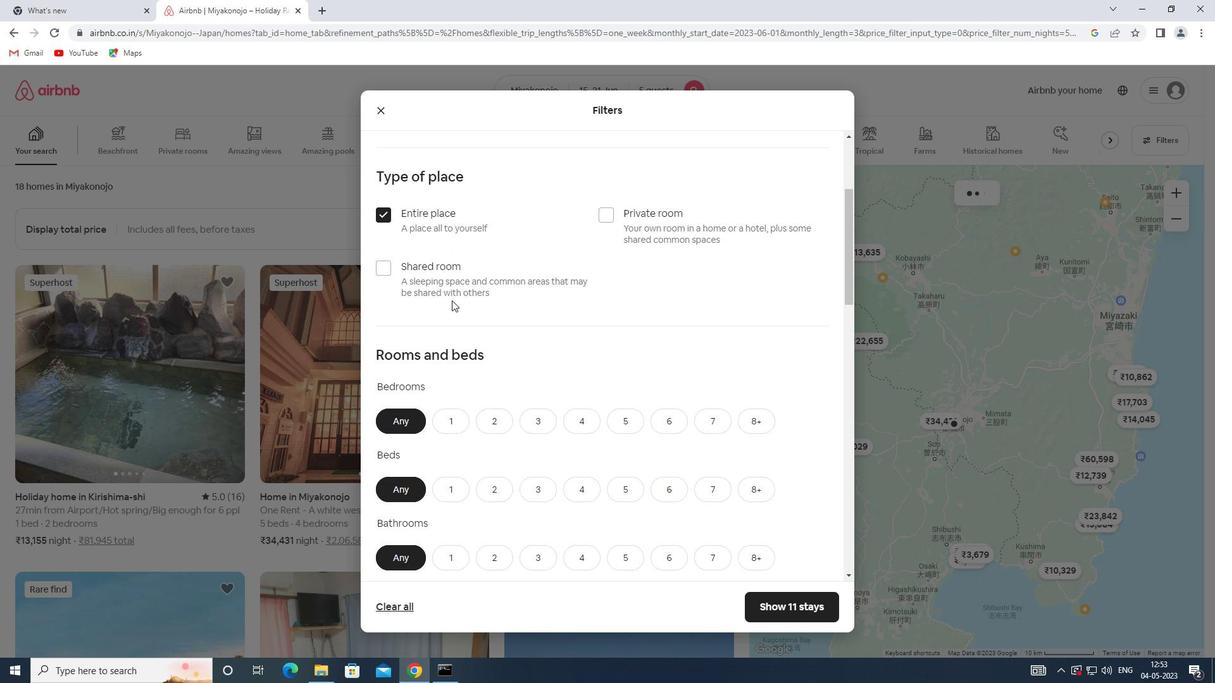 
Action: Mouse scrolled (451, 300) with delta (0, 0)
Screenshot: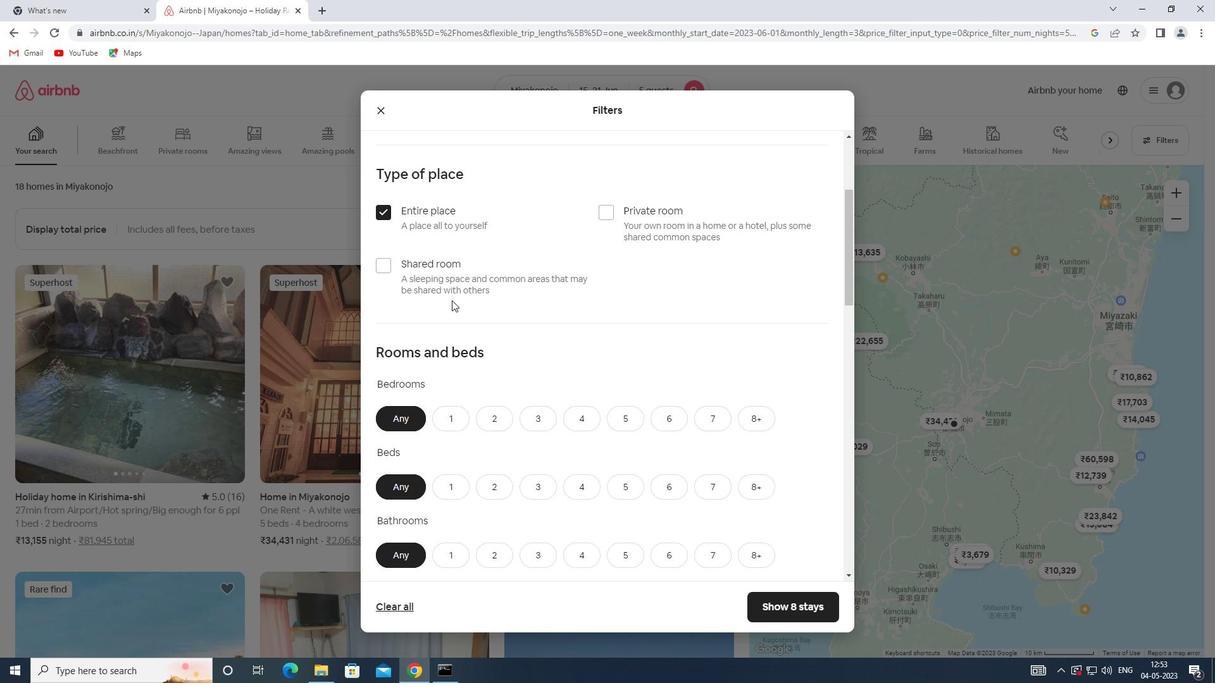 
Action: Mouse moved to (531, 287)
Screenshot: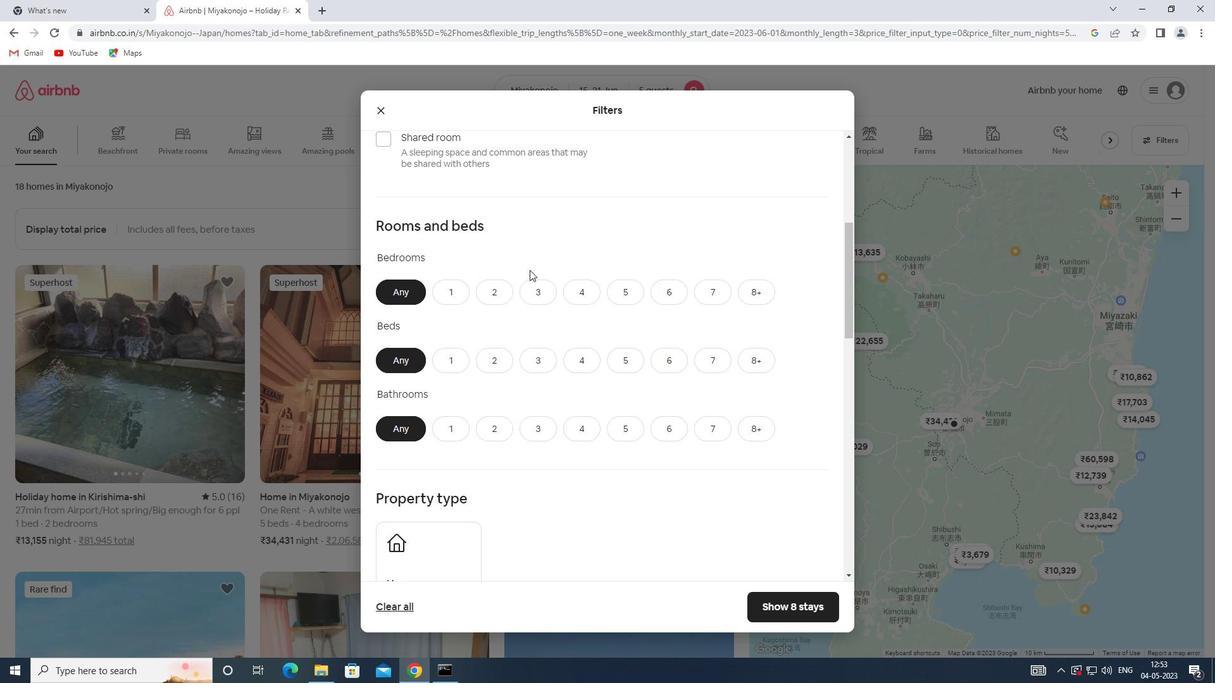 
Action: Mouse pressed left at (531, 287)
Screenshot: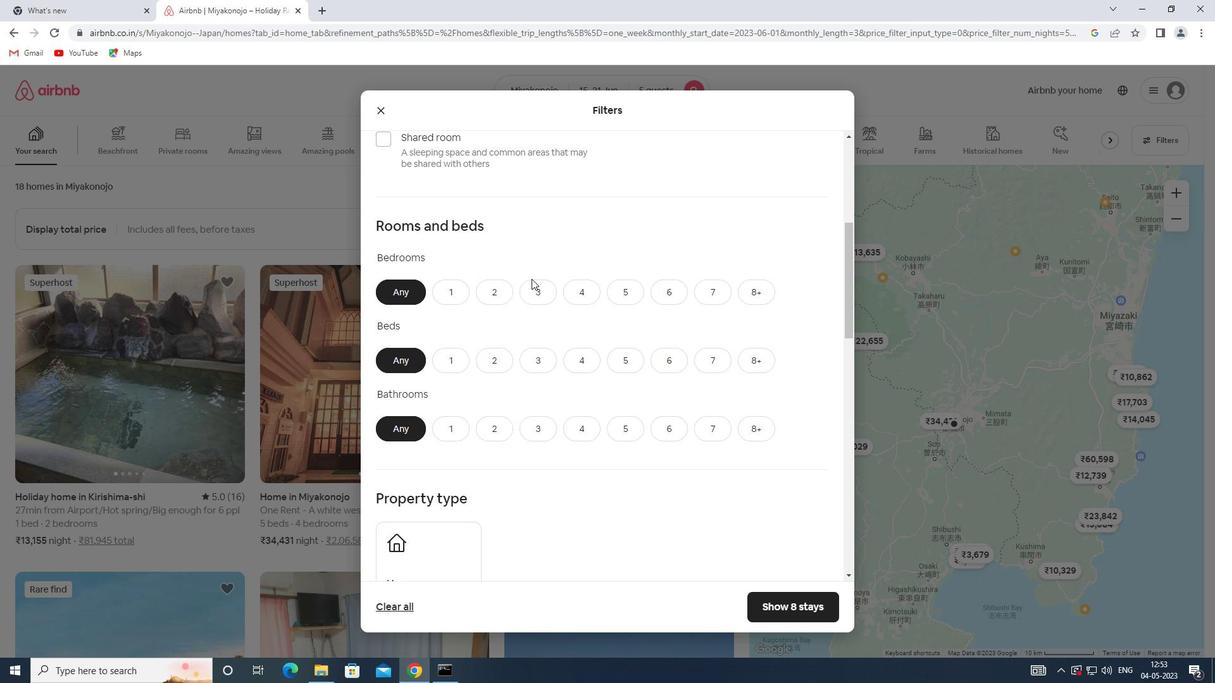 
Action: Mouse moved to (540, 362)
Screenshot: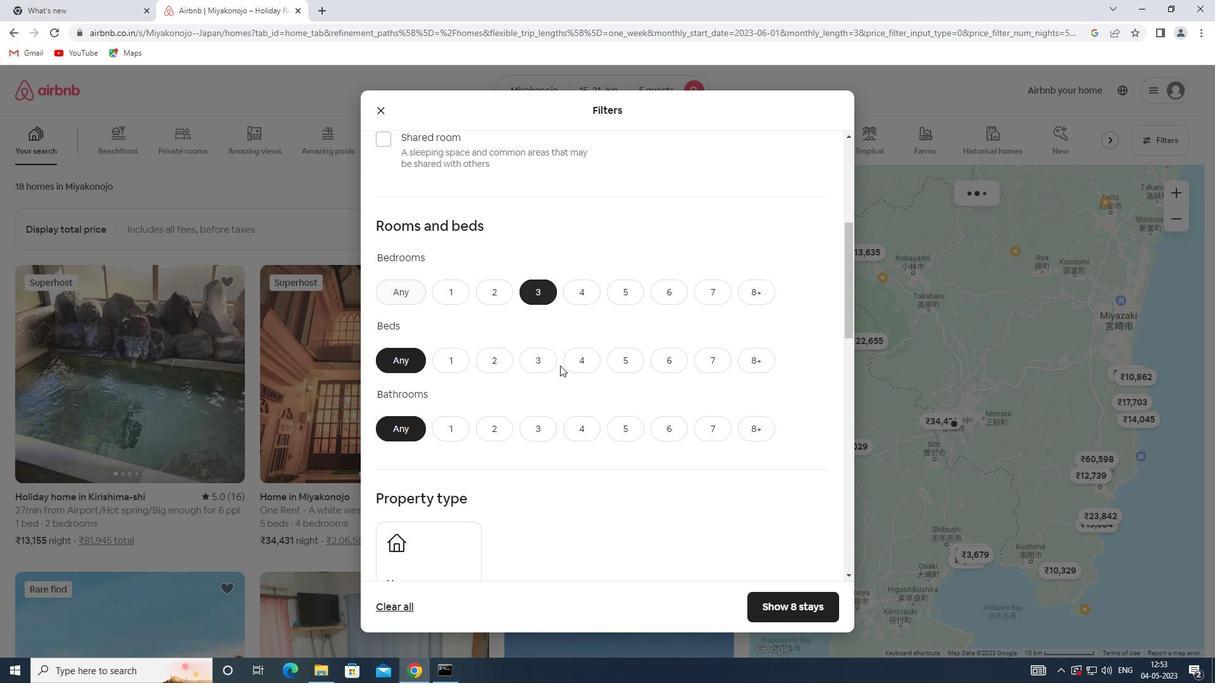 
Action: Mouse pressed left at (540, 362)
Screenshot: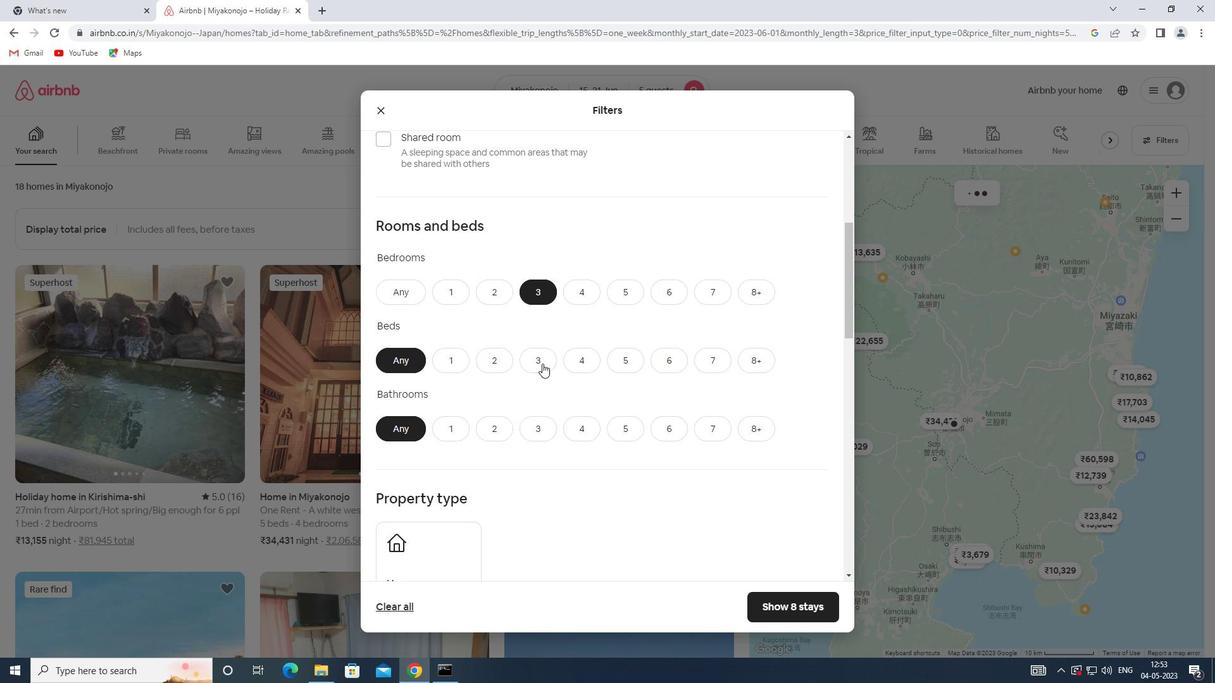 
Action: Mouse moved to (539, 433)
Screenshot: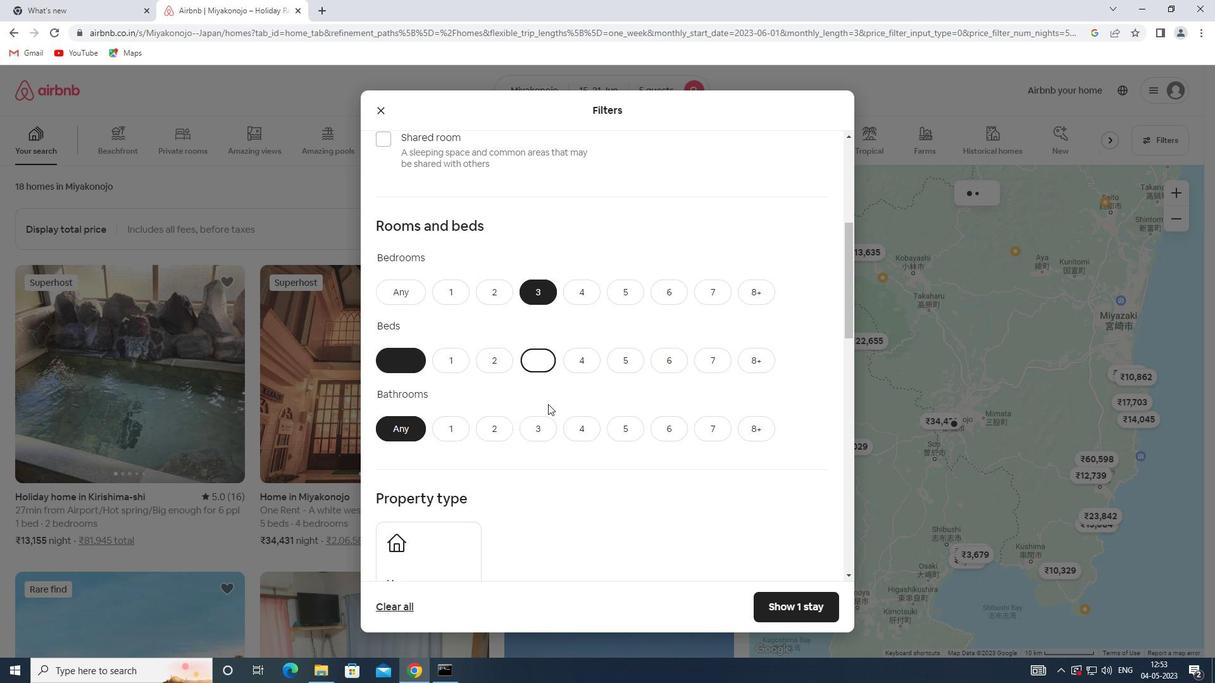 
Action: Mouse pressed left at (539, 433)
Screenshot: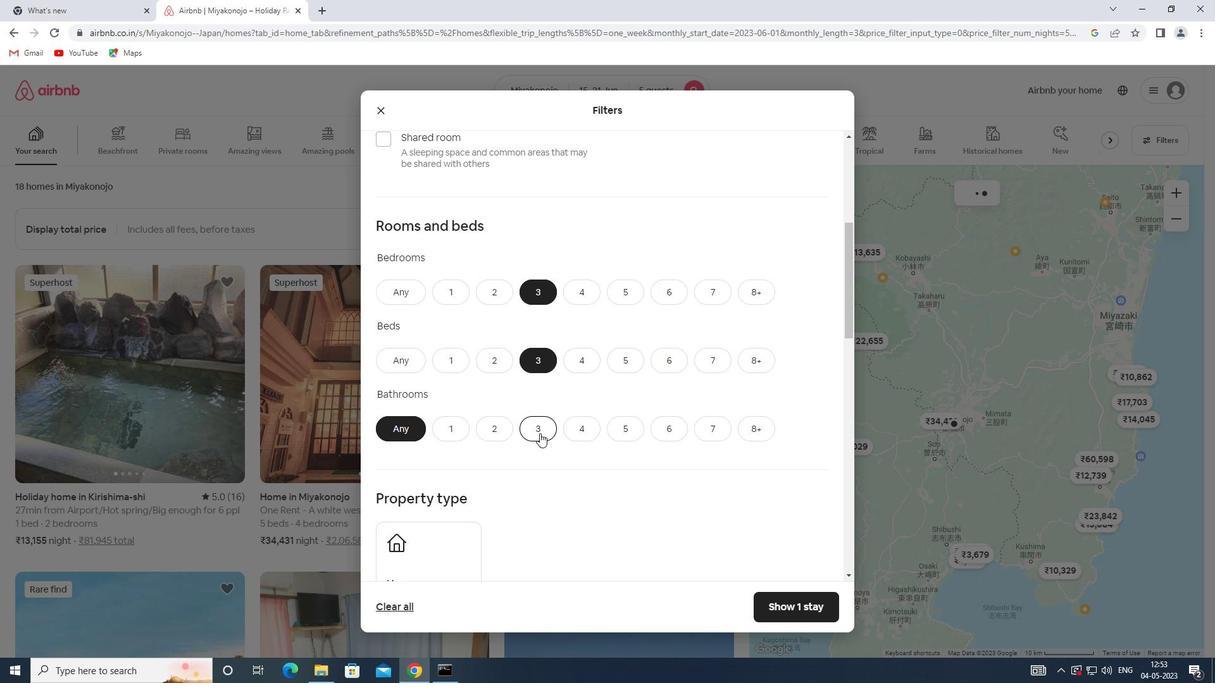 
Action: Mouse moved to (528, 391)
Screenshot: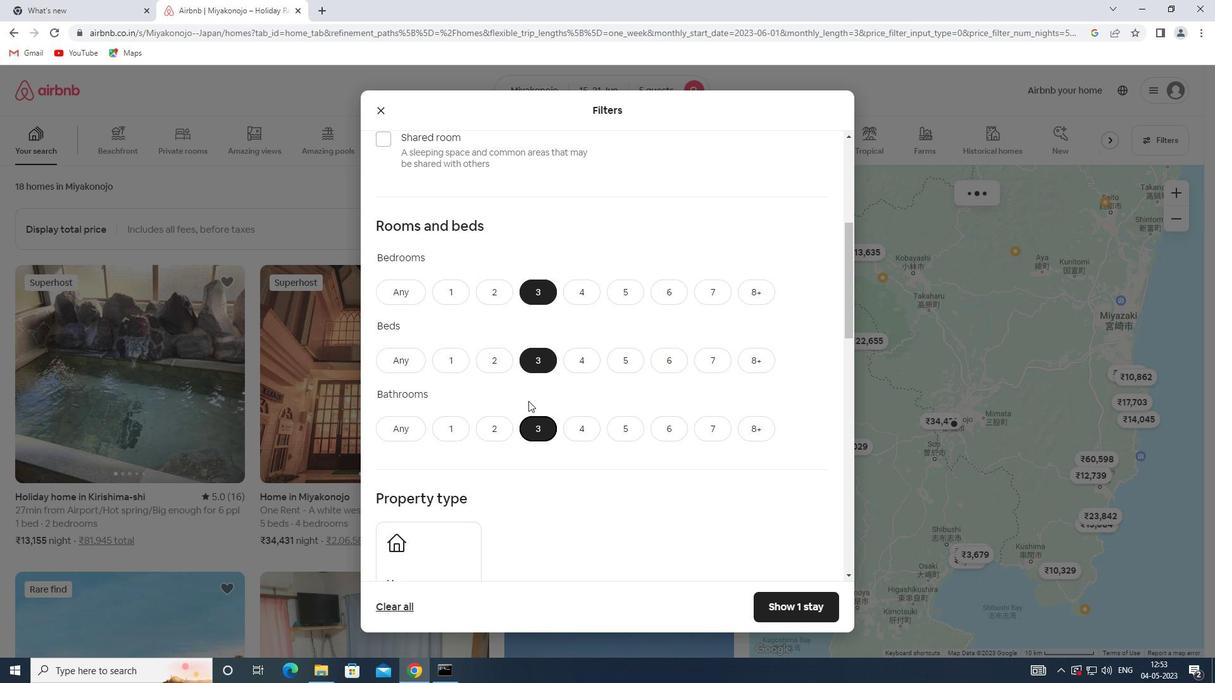 
Action: Mouse scrolled (528, 391) with delta (0, 0)
Screenshot: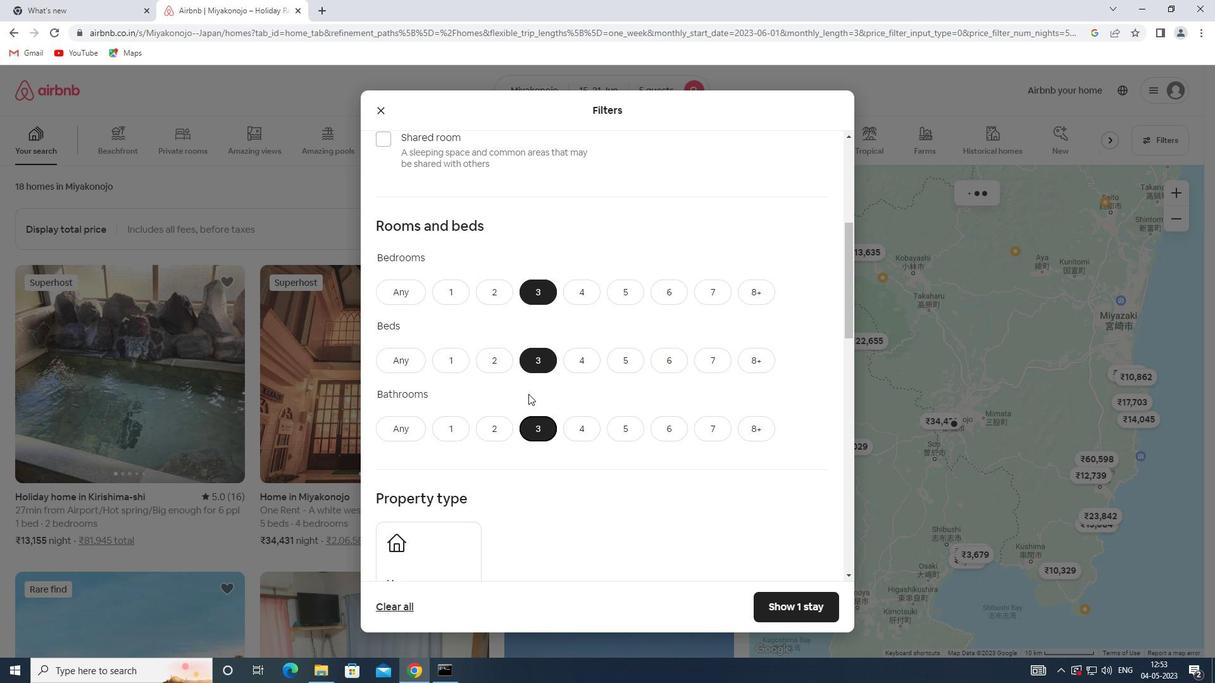 
Action: Mouse scrolled (528, 391) with delta (0, 0)
Screenshot: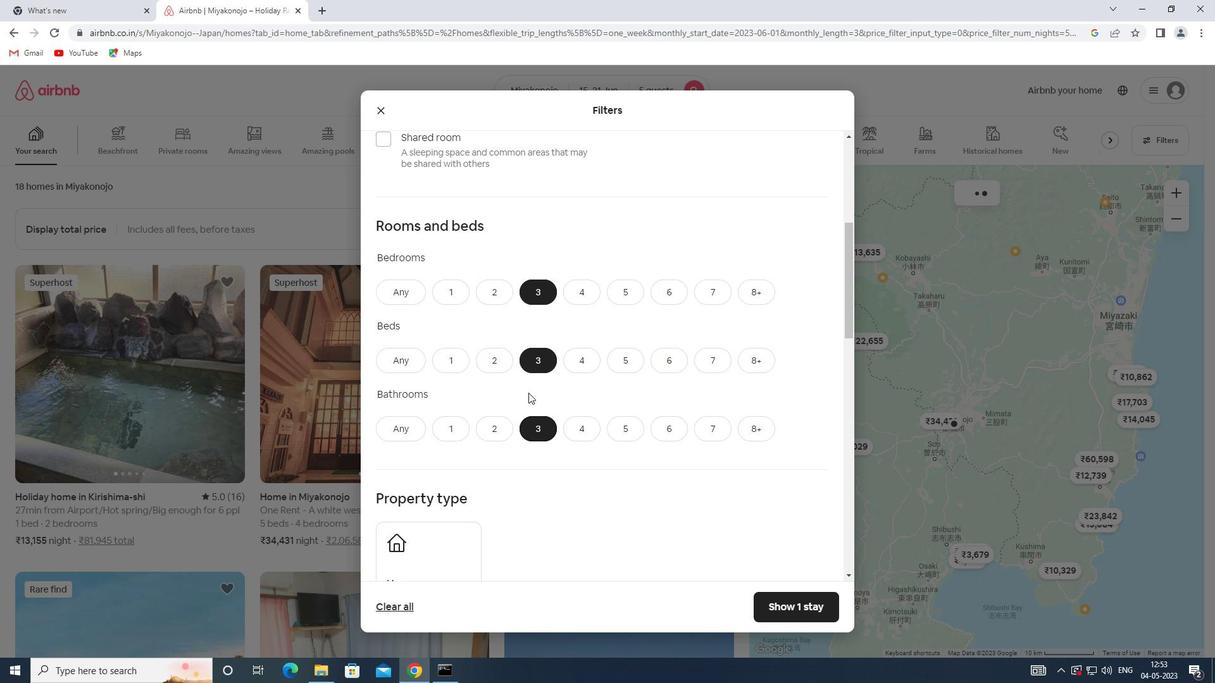 
Action: Mouse scrolled (528, 391) with delta (0, 0)
Screenshot: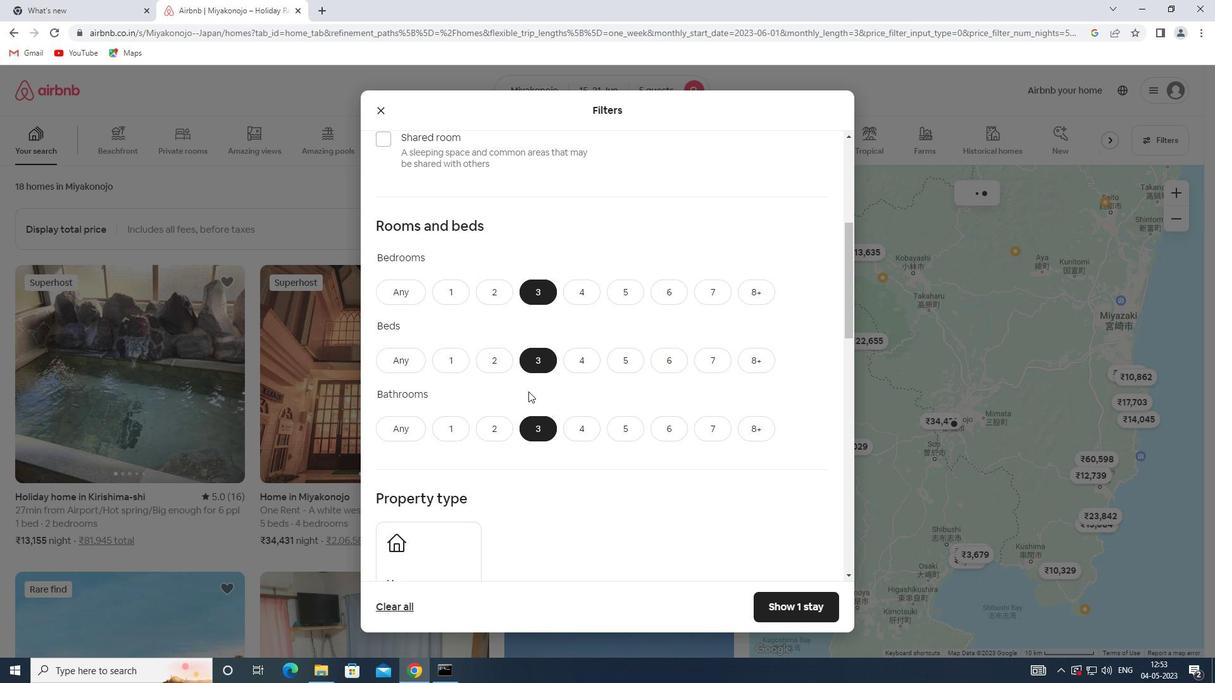
Action: Mouse moved to (456, 381)
Screenshot: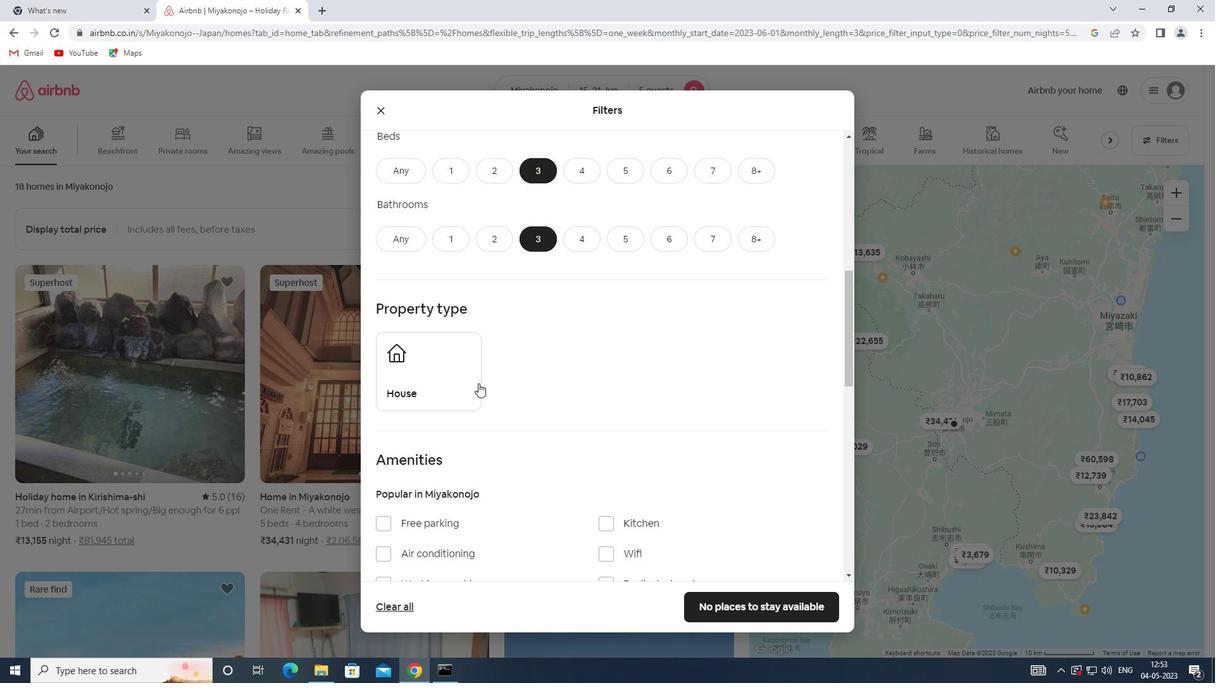 
Action: Mouse pressed left at (456, 381)
Screenshot: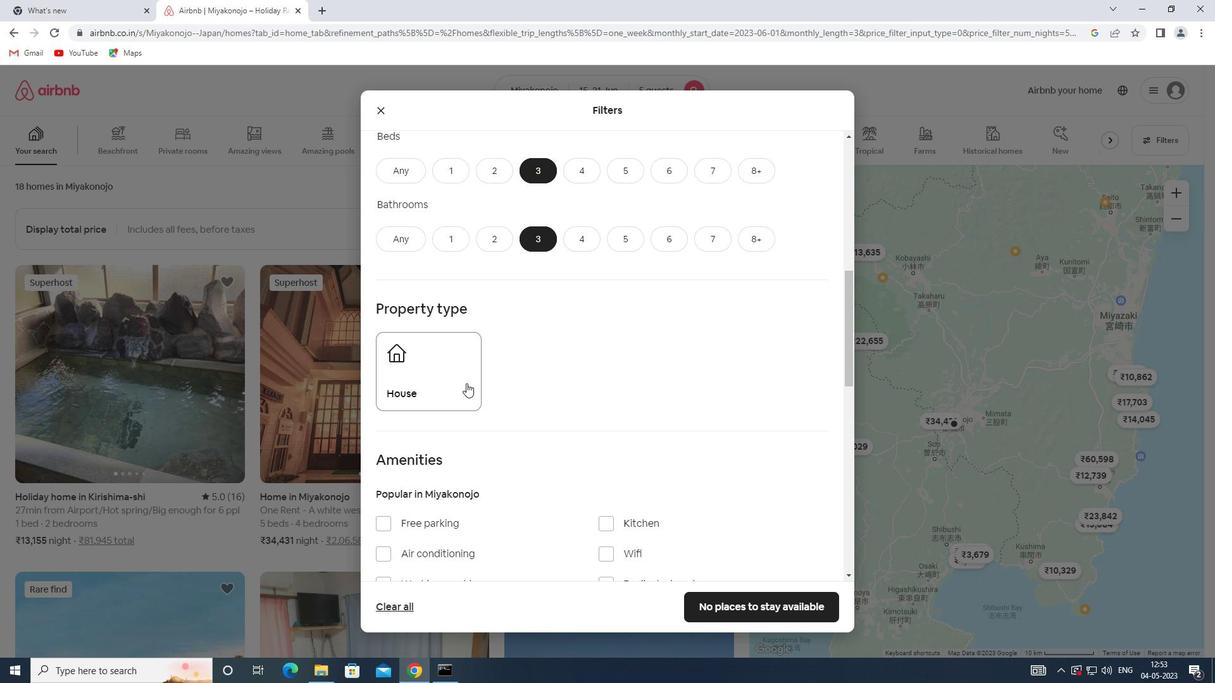 
Action: Mouse moved to (460, 374)
Screenshot: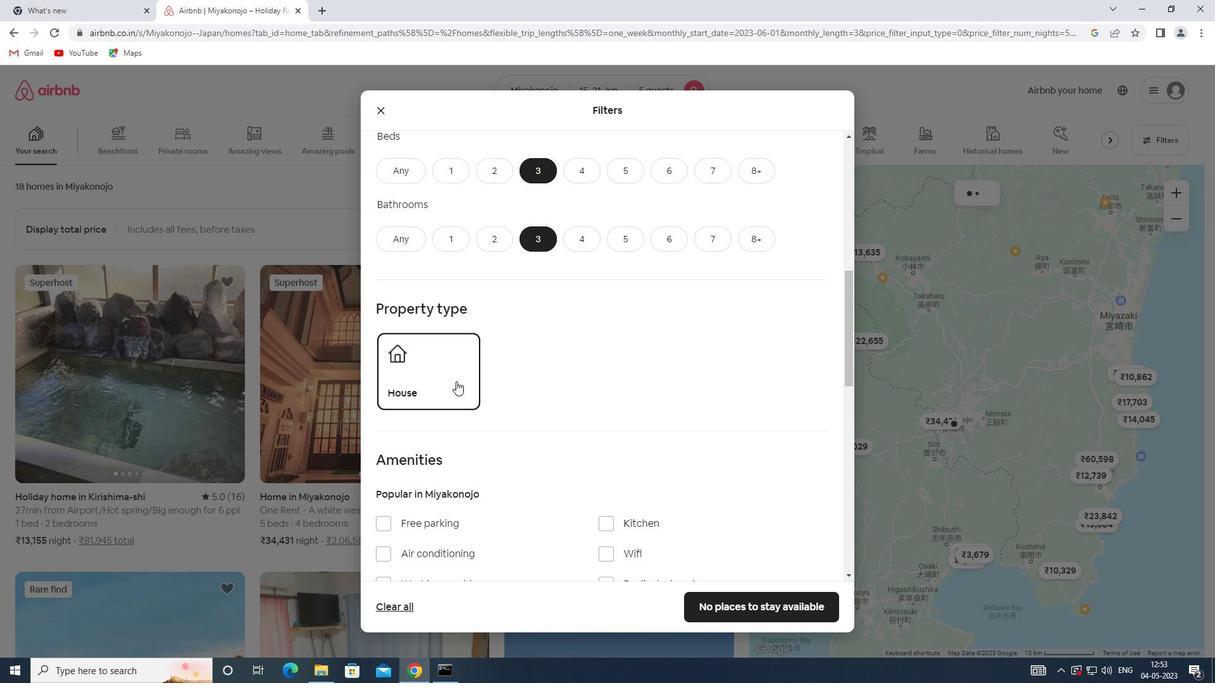 
Action: Mouse scrolled (460, 373) with delta (0, 0)
Screenshot: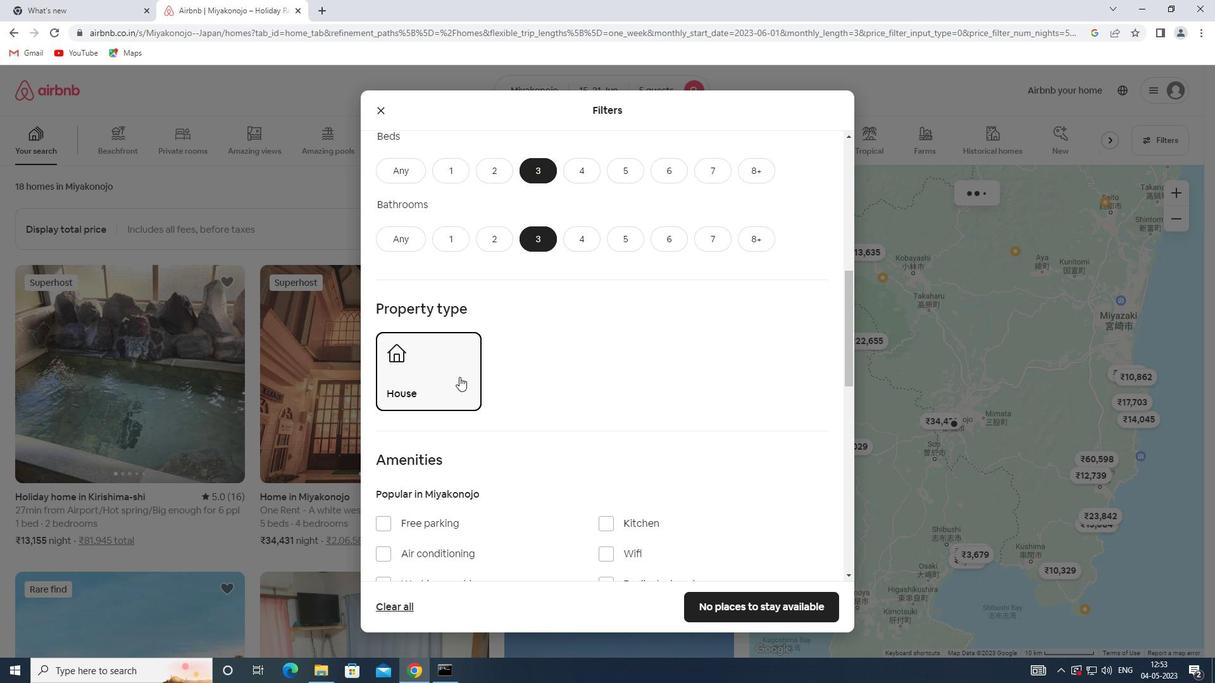 
Action: Mouse scrolled (460, 373) with delta (0, 0)
Screenshot: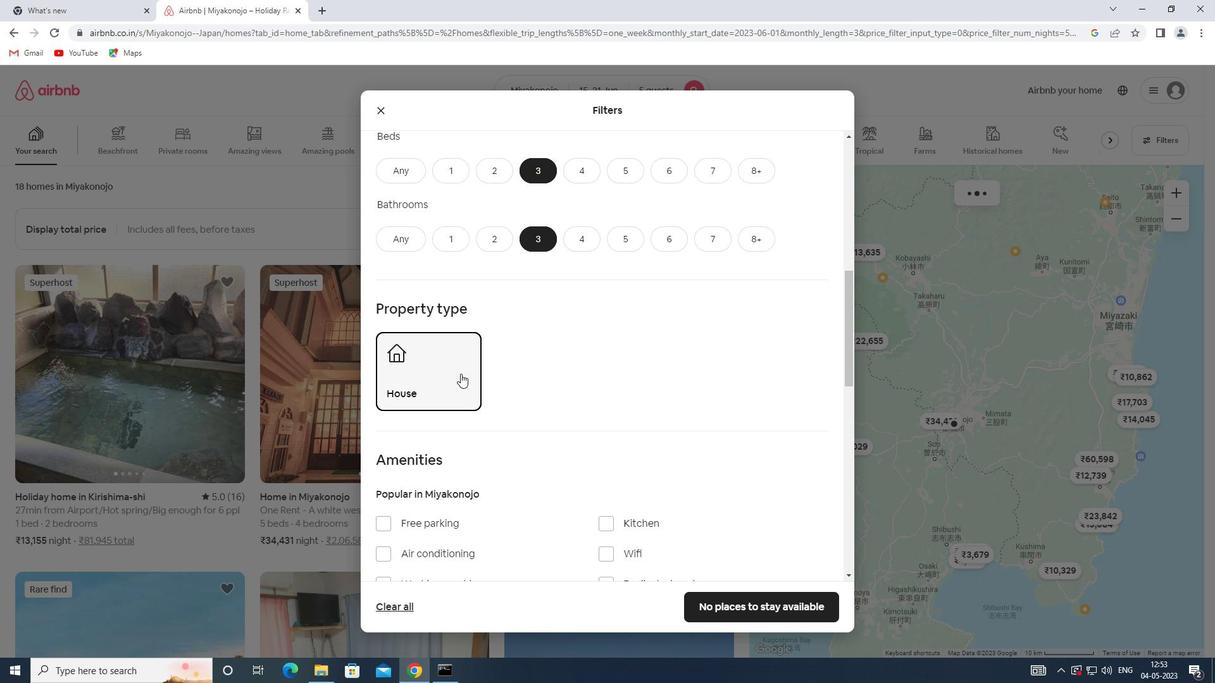 
Action: Mouse scrolled (460, 373) with delta (0, 0)
Screenshot: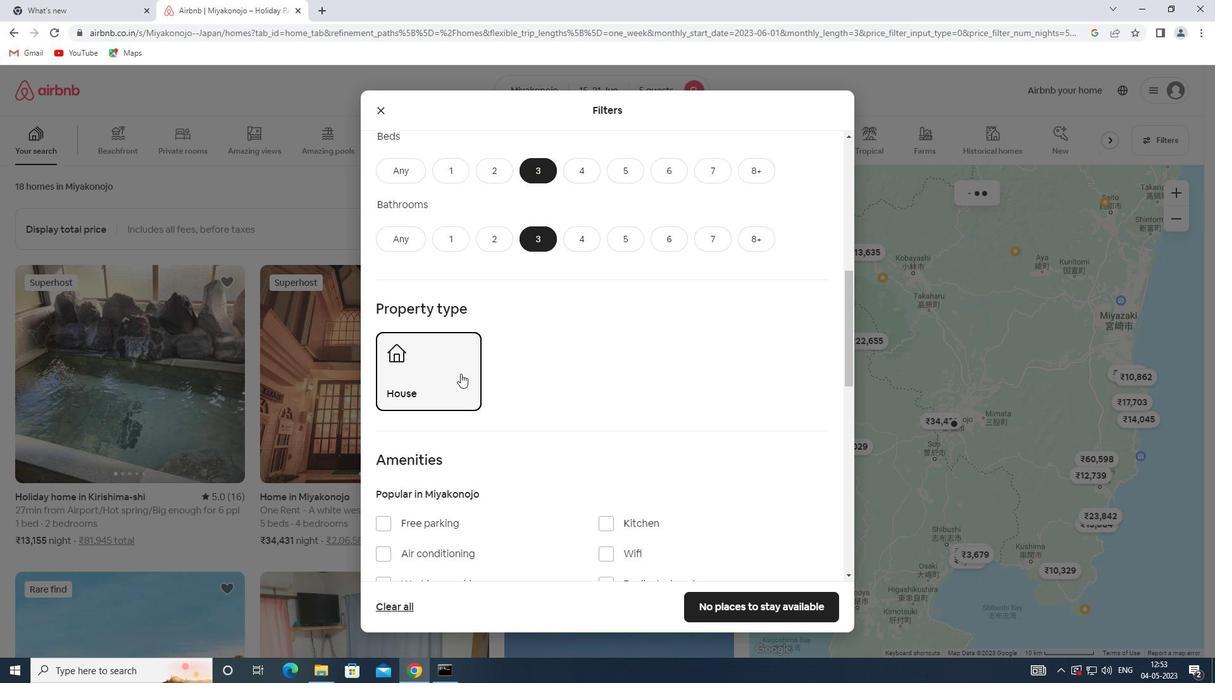 
Action: Mouse scrolled (460, 373) with delta (0, 0)
Screenshot: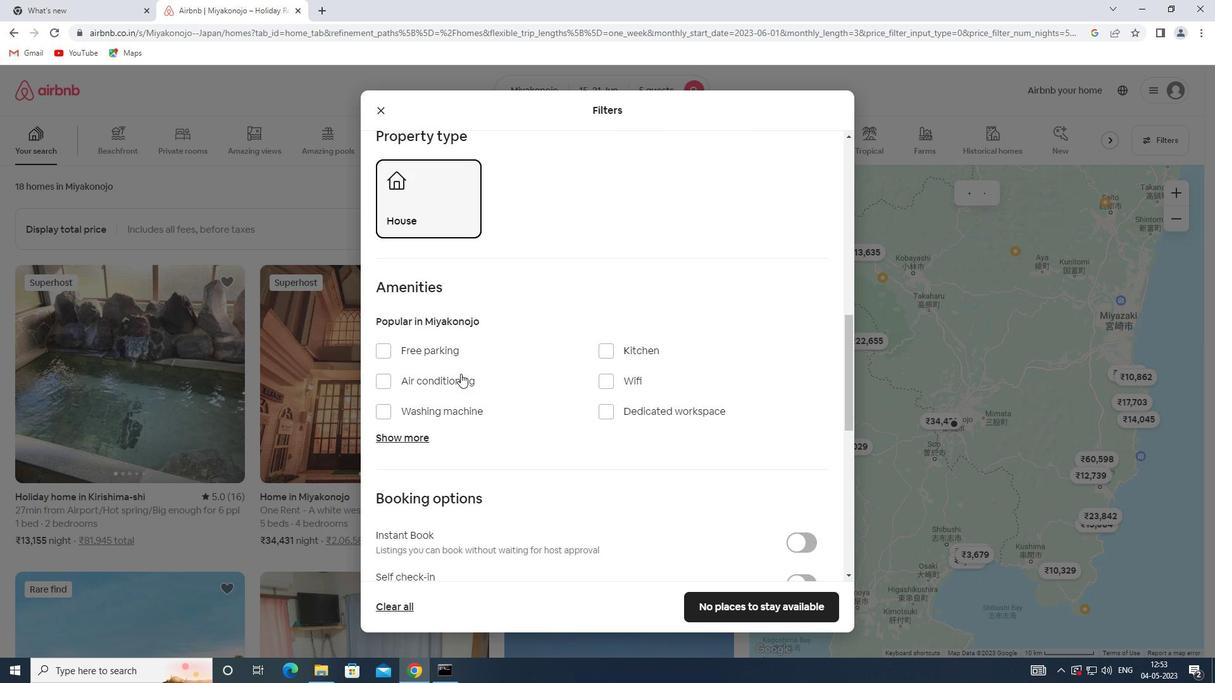 
Action: Mouse scrolled (460, 373) with delta (0, 0)
Screenshot: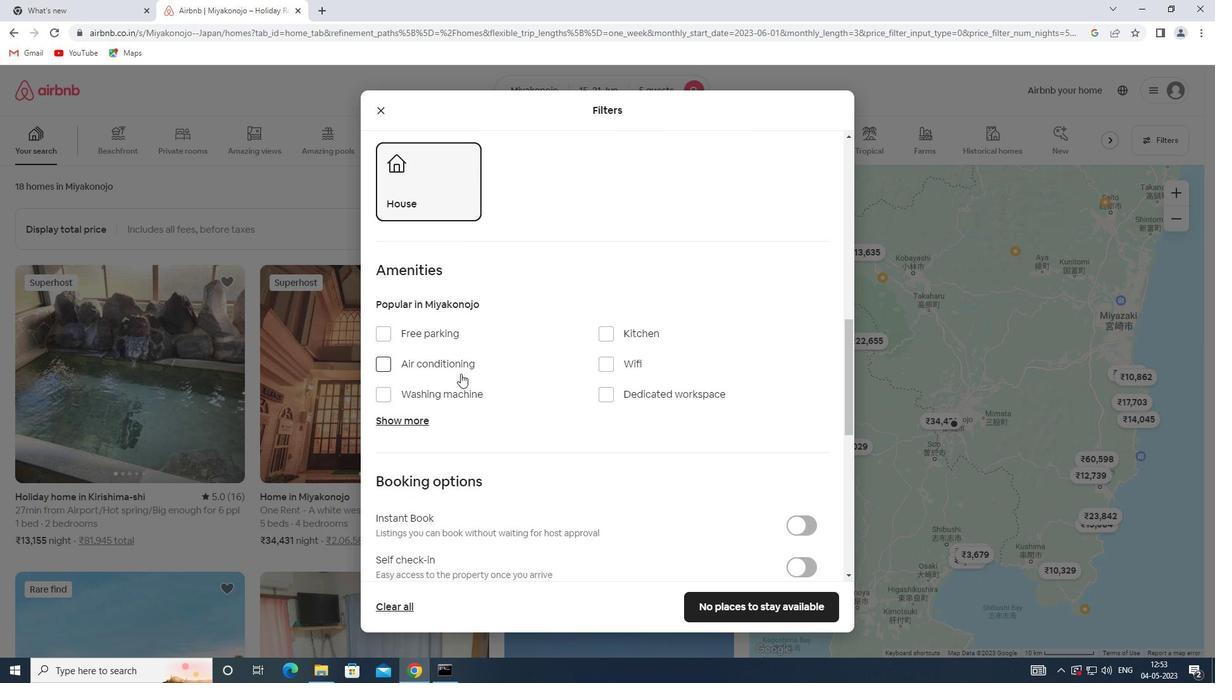 
Action: Mouse scrolled (460, 373) with delta (0, 0)
Screenshot: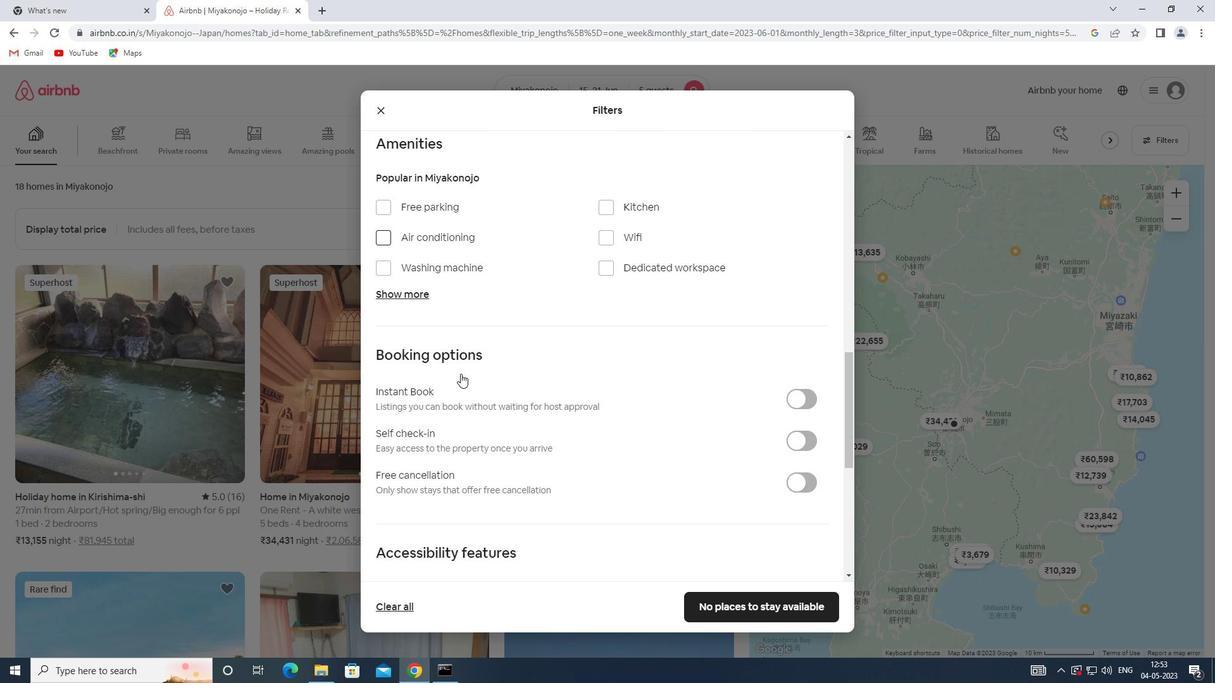 
Action: Mouse moved to (796, 381)
Screenshot: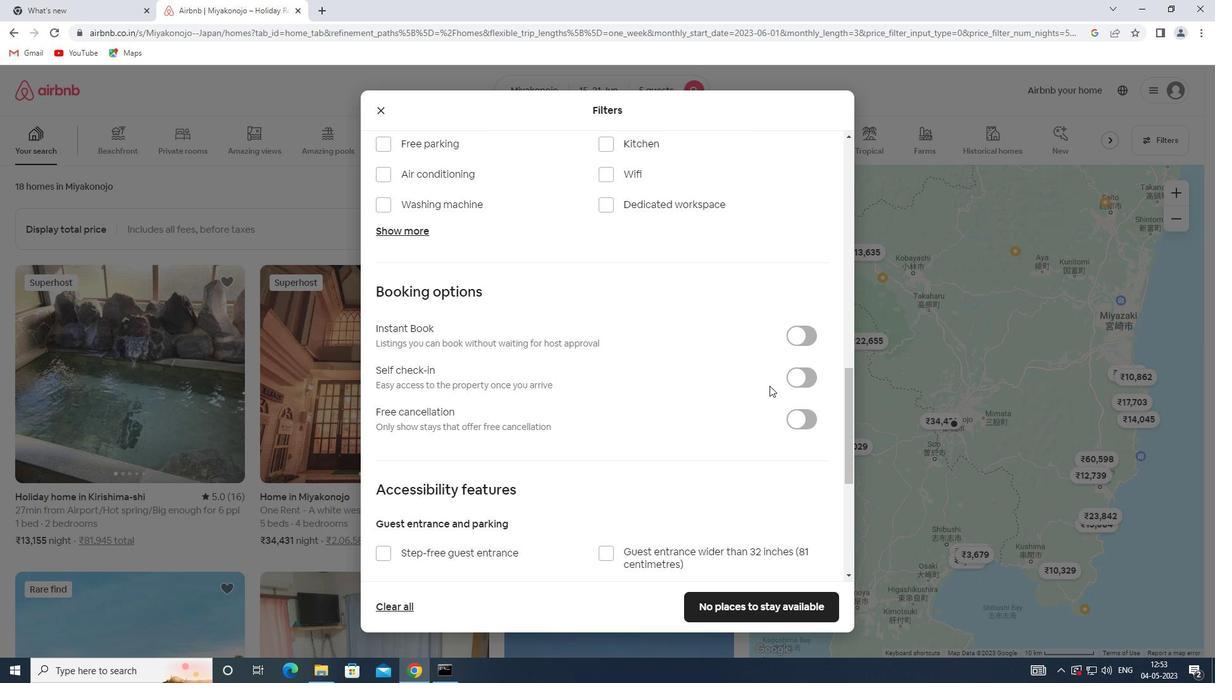 
Action: Mouse pressed left at (796, 381)
Screenshot: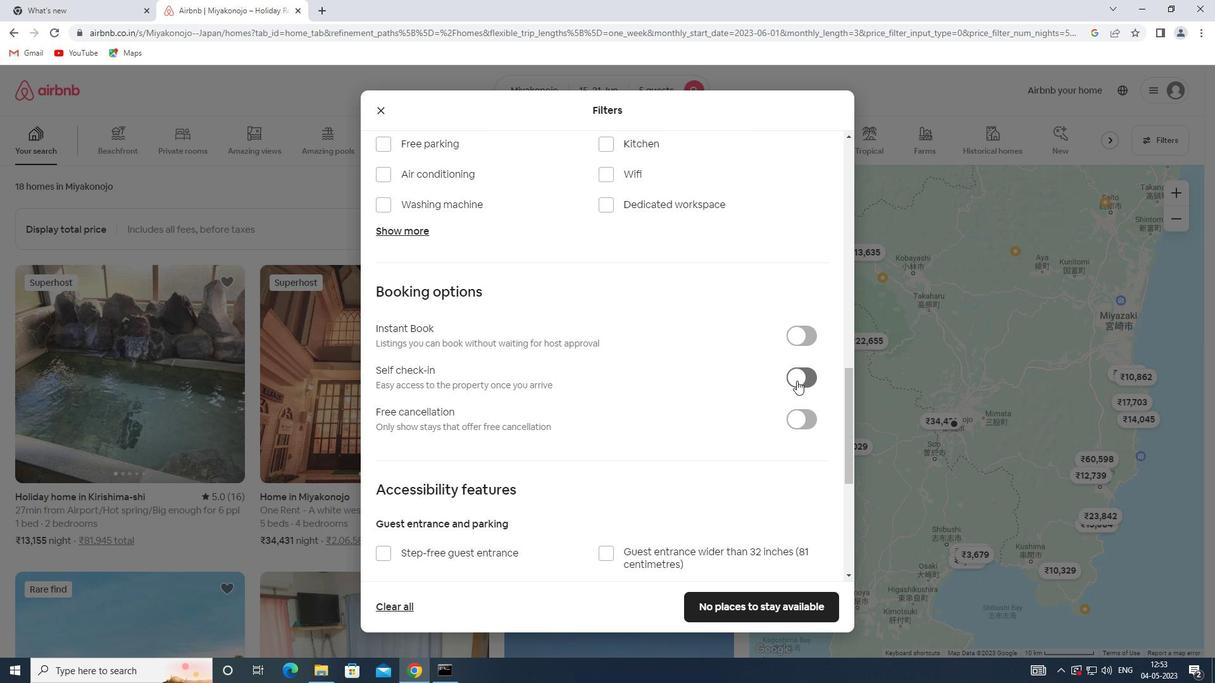 
Action: Mouse moved to (524, 348)
Screenshot: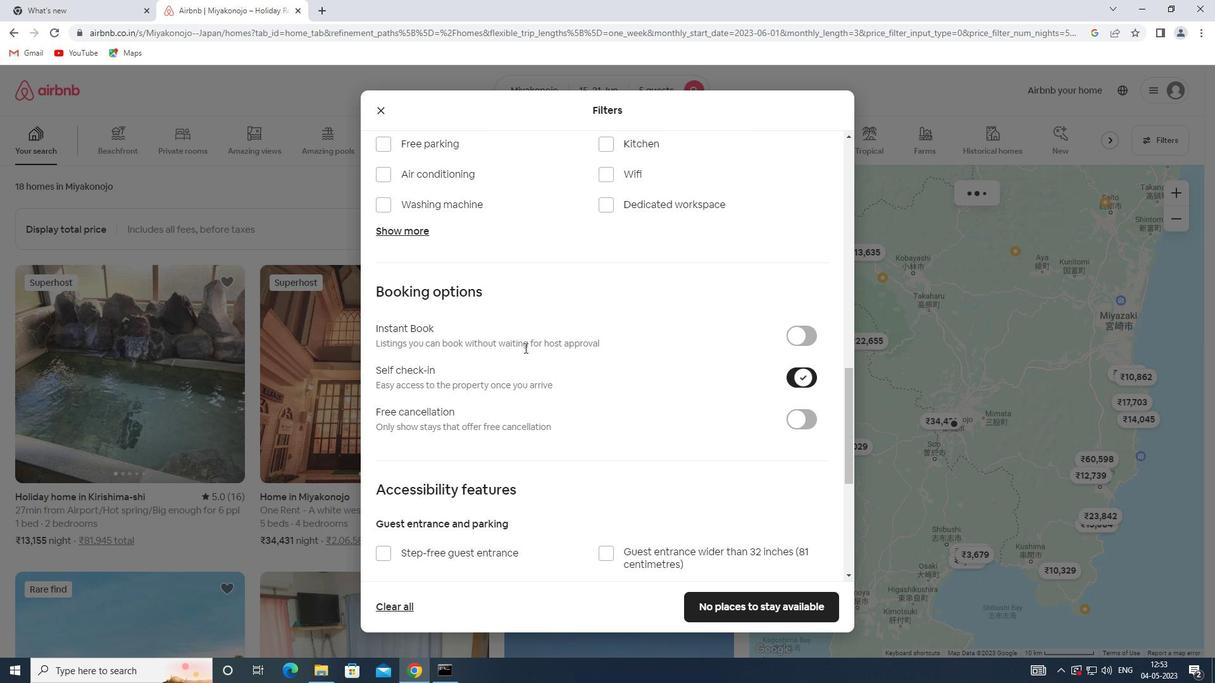 
Action: Mouse scrolled (524, 347) with delta (0, 0)
Screenshot: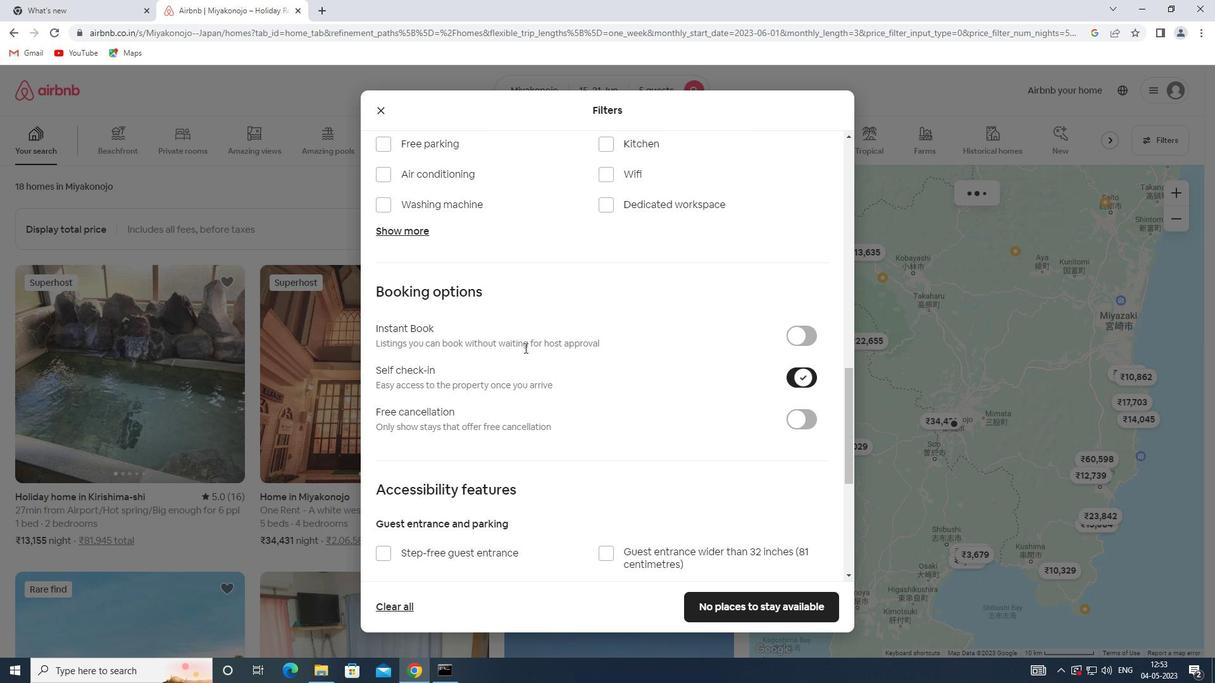 
Action: Mouse moved to (523, 347)
Screenshot: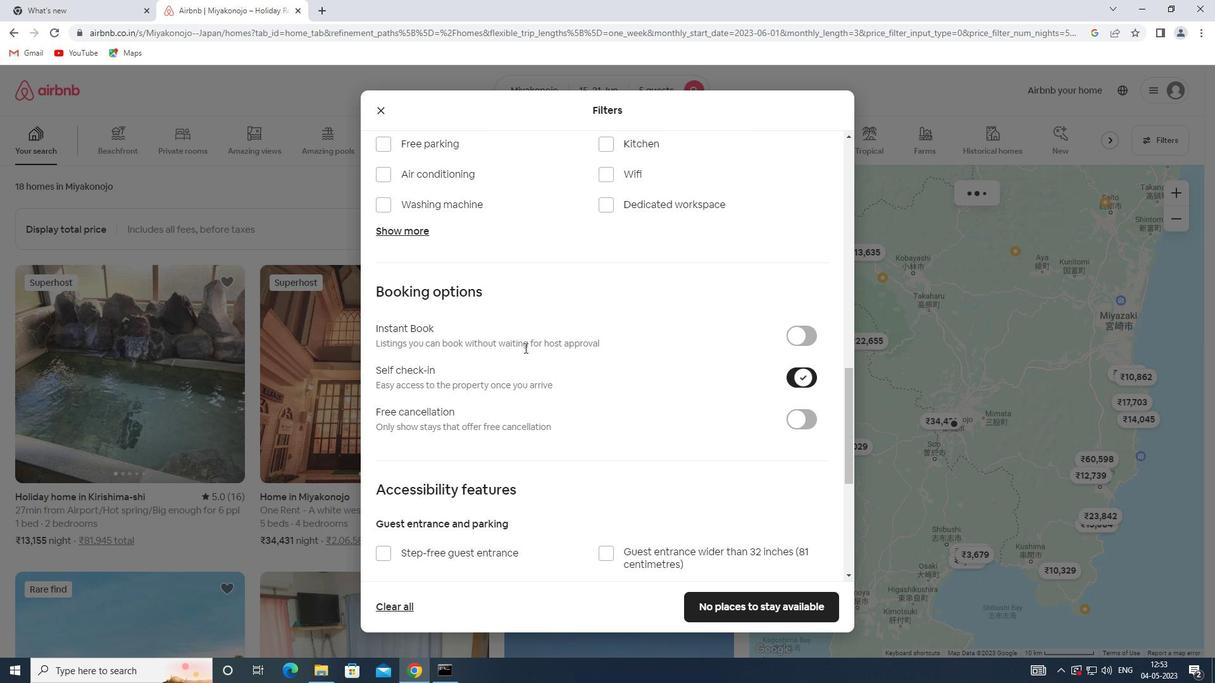 
Action: Mouse scrolled (523, 346) with delta (0, 0)
Screenshot: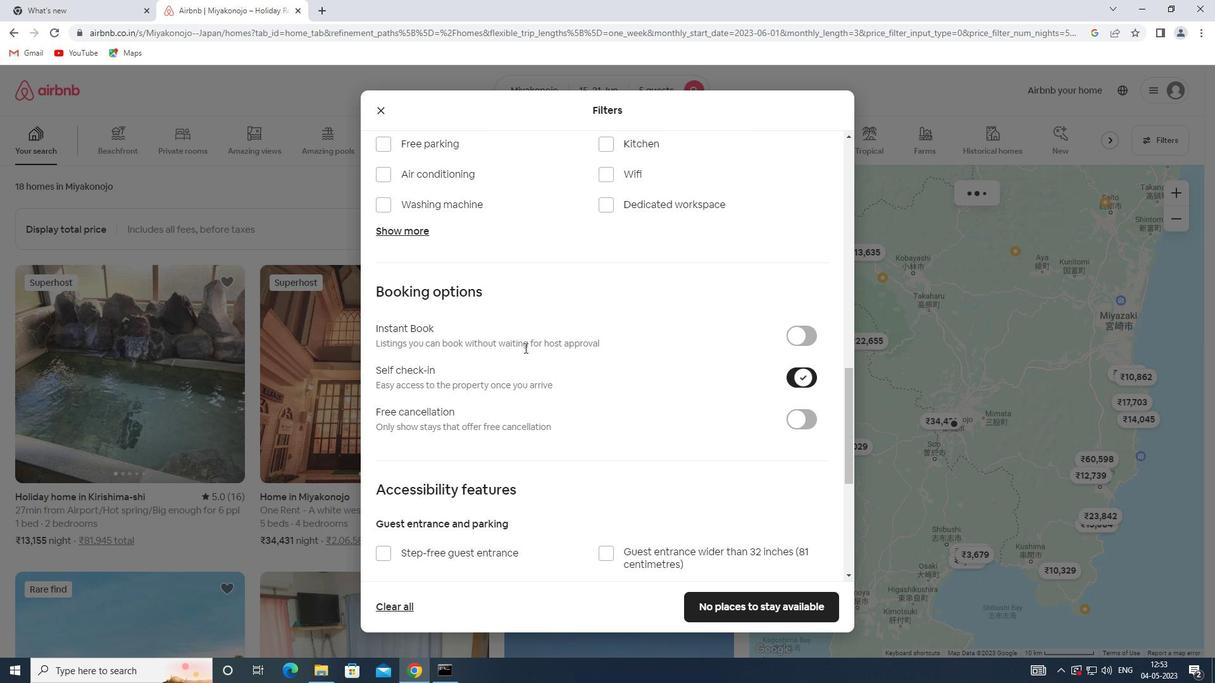 
Action: Mouse moved to (522, 347)
Screenshot: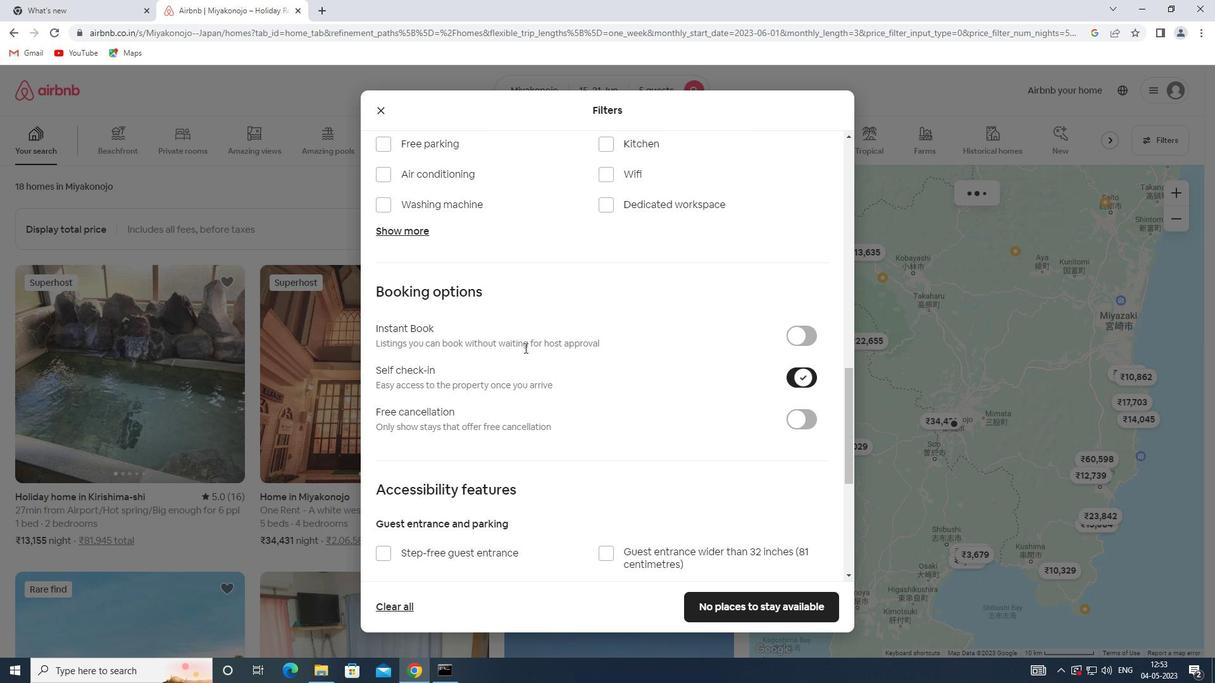 
Action: Mouse scrolled (522, 346) with delta (0, 0)
Screenshot: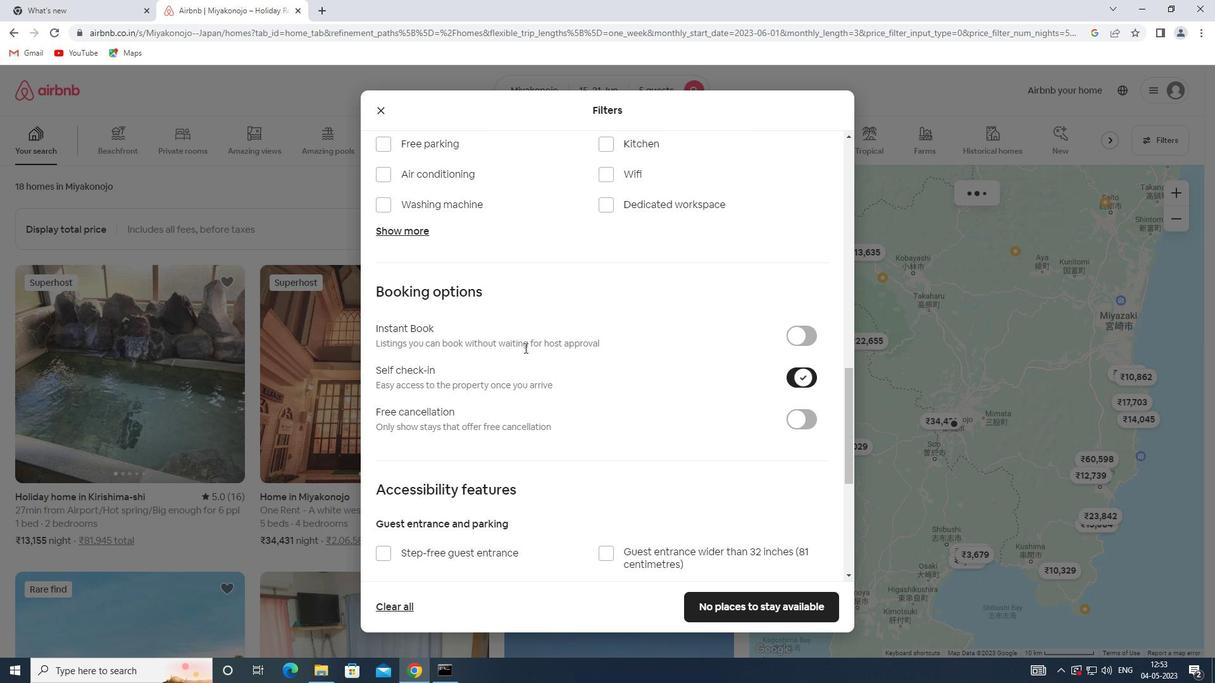 
Action: Mouse scrolled (522, 346) with delta (0, 0)
Screenshot: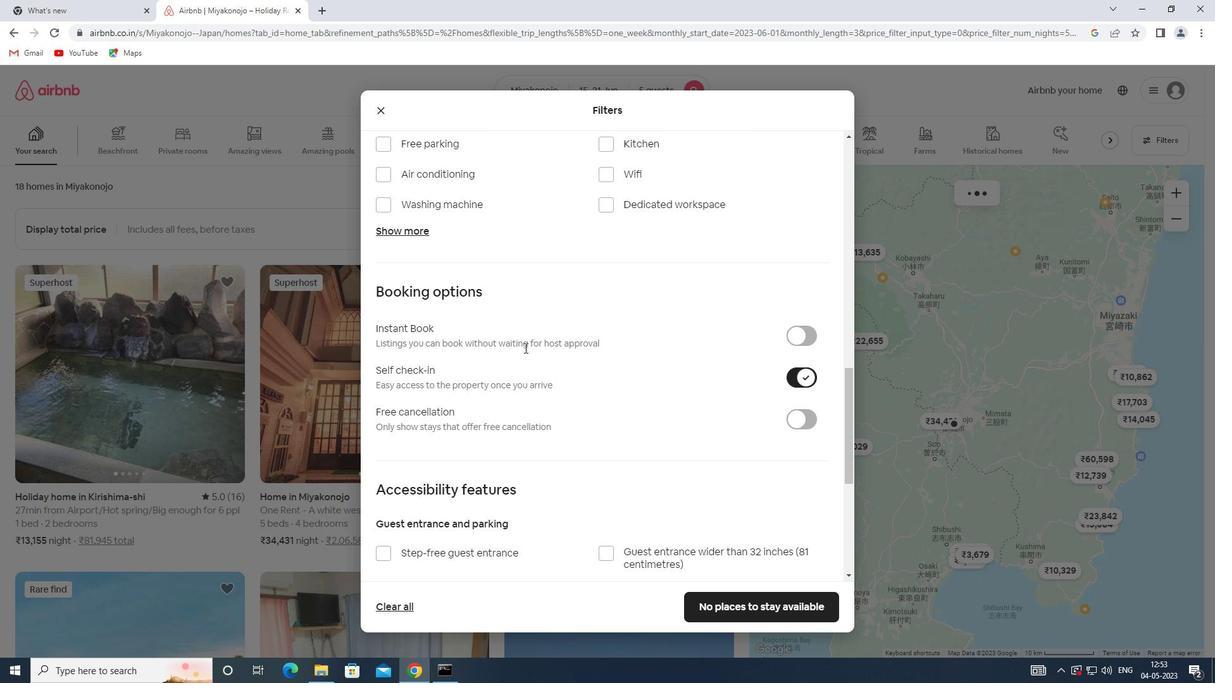 
Action: Mouse moved to (519, 341)
Screenshot: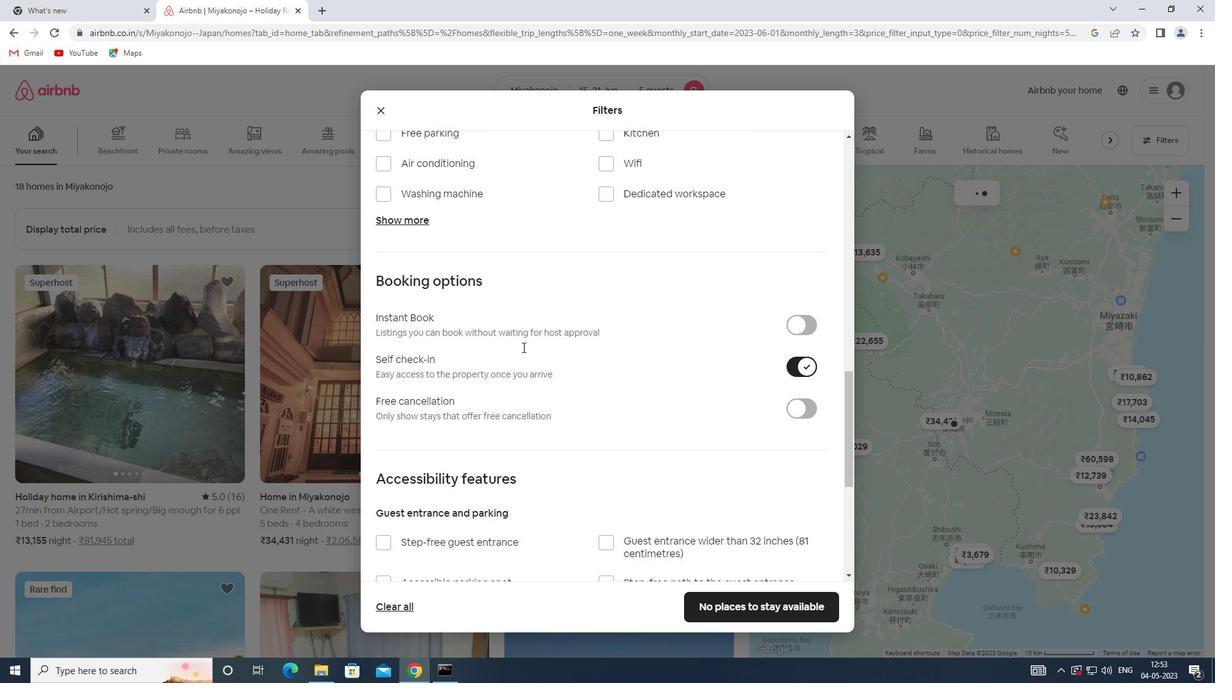 
Action: Mouse scrolled (519, 340) with delta (0, 0)
Screenshot: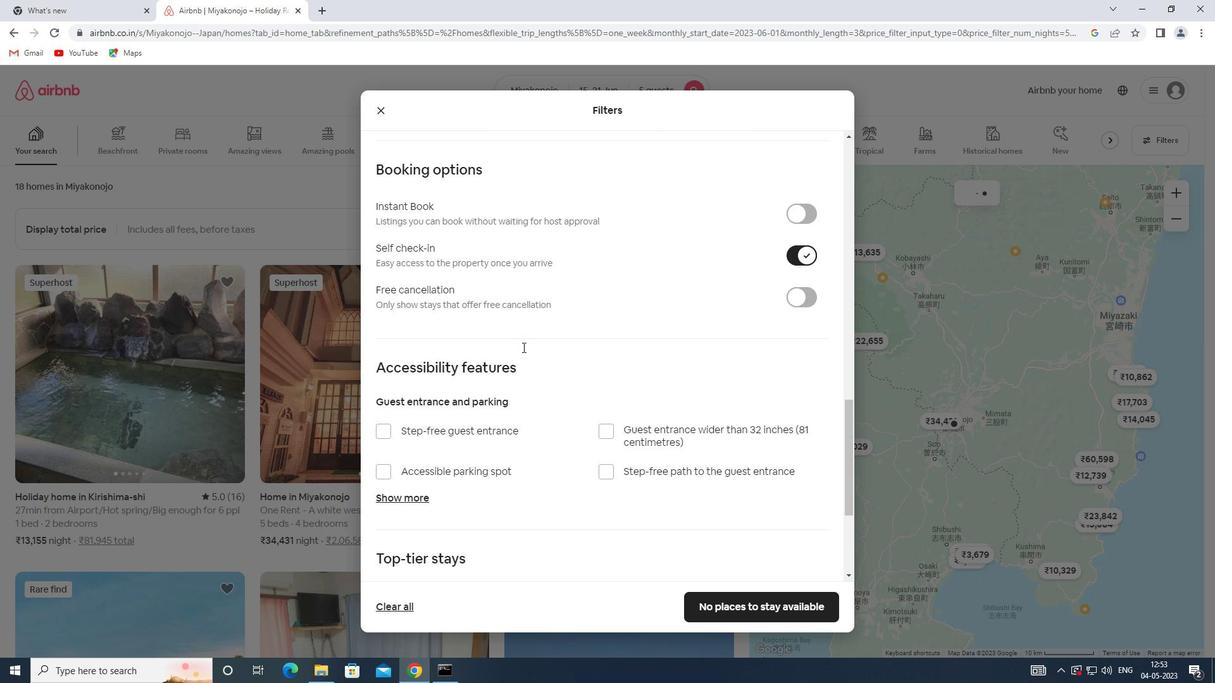 
Action: Mouse scrolled (519, 340) with delta (0, 0)
Screenshot: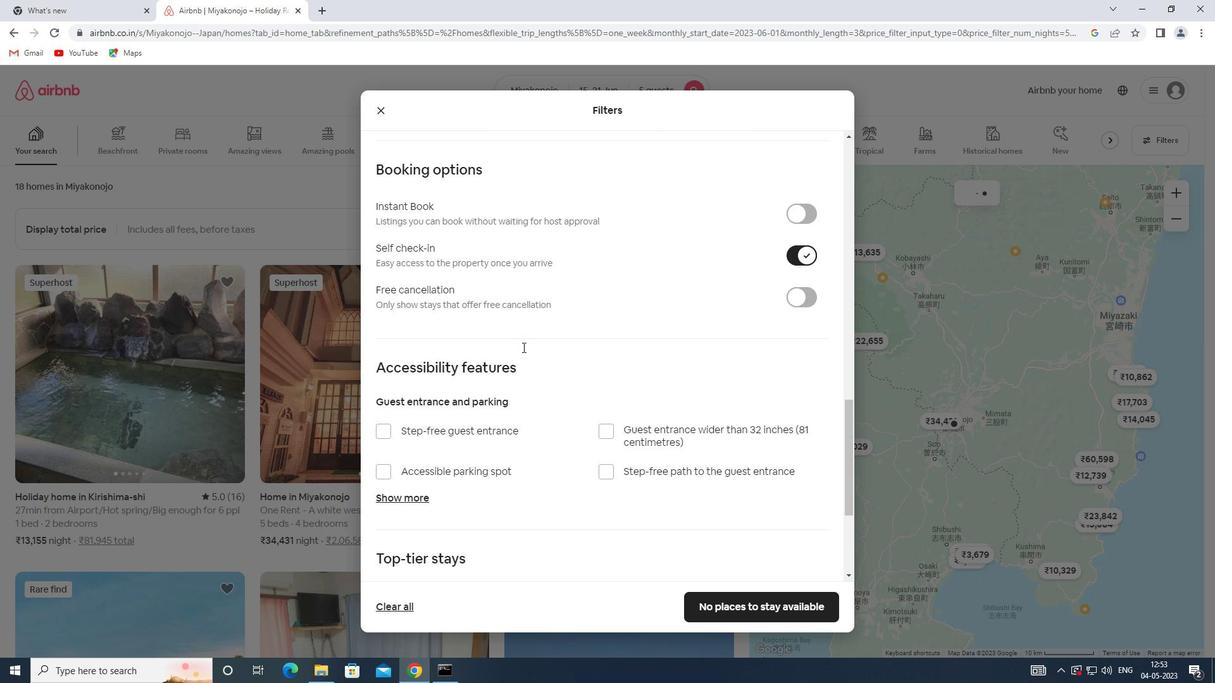 
Action: Mouse moved to (519, 340)
Screenshot: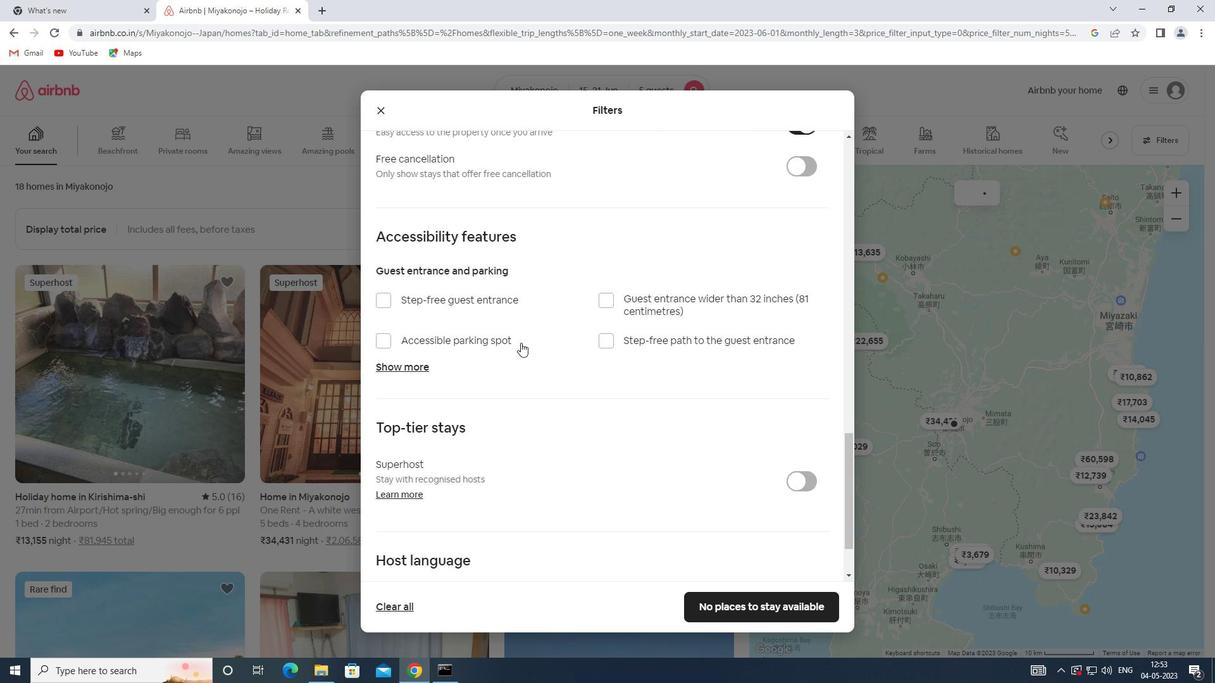 
Action: Mouse scrolled (519, 339) with delta (0, 0)
Screenshot: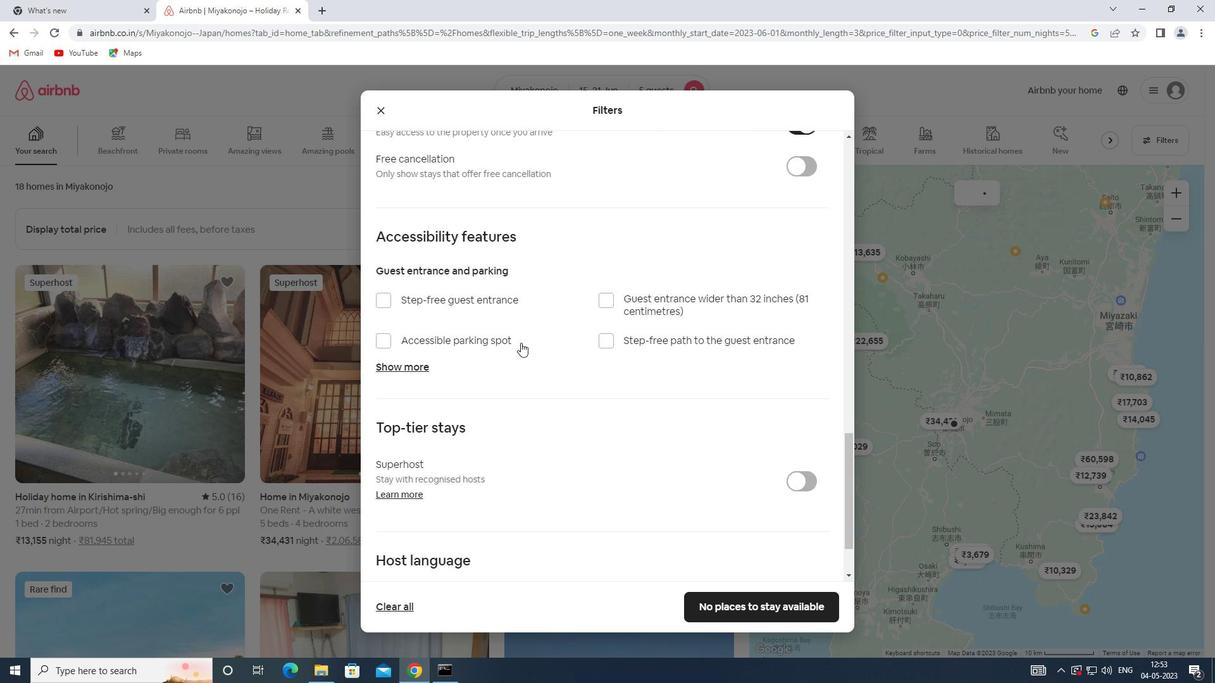 
Action: Mouse moved to (496, 336)
Screenshot: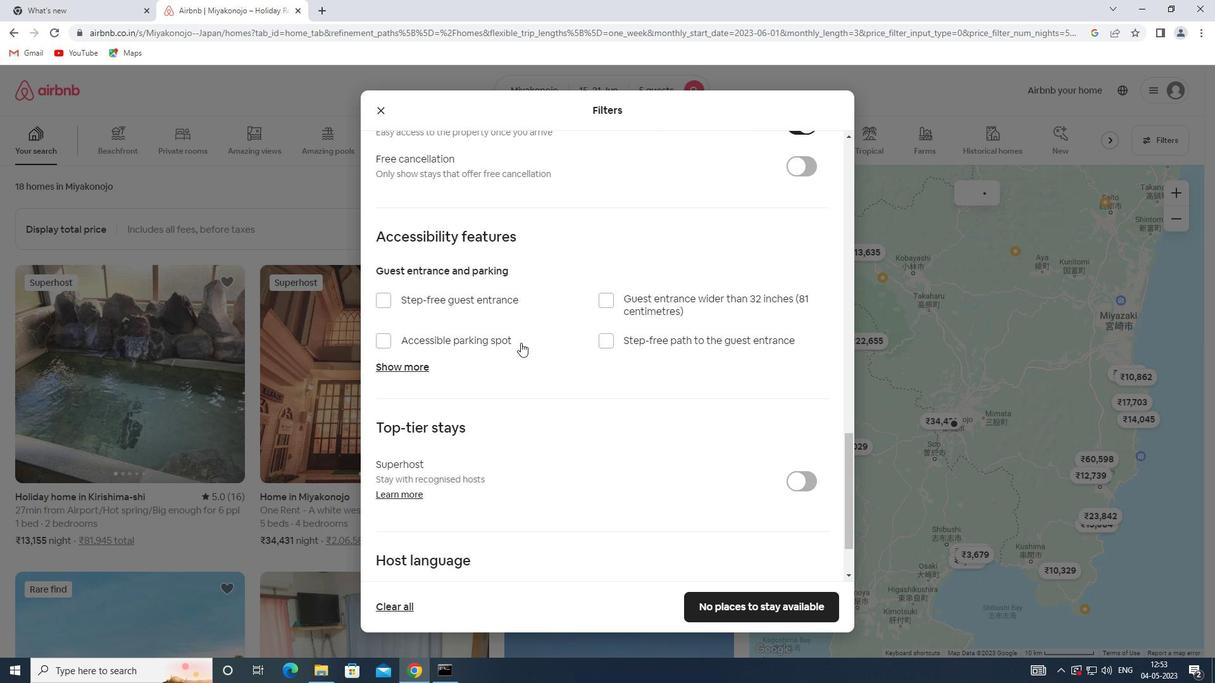 
Action: Mouse scrolled (496, 336) with delta (0, 0)
Screenshot: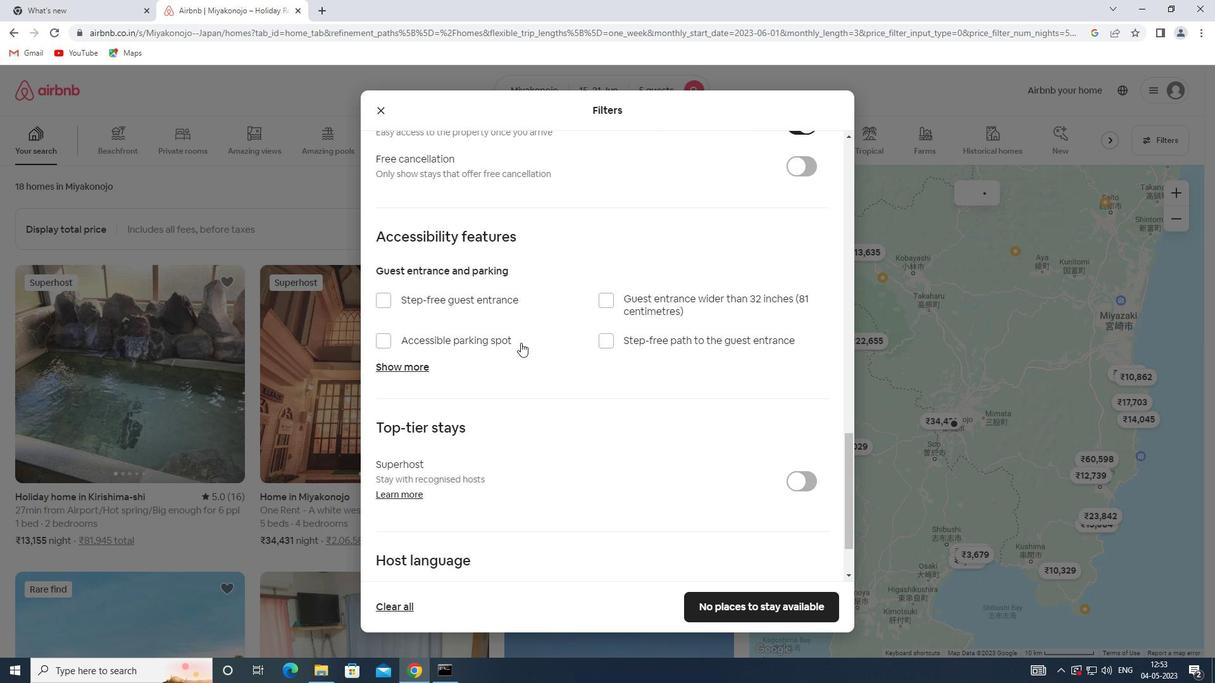 
Action: Mouse moved to (455, 356)
Screenshot: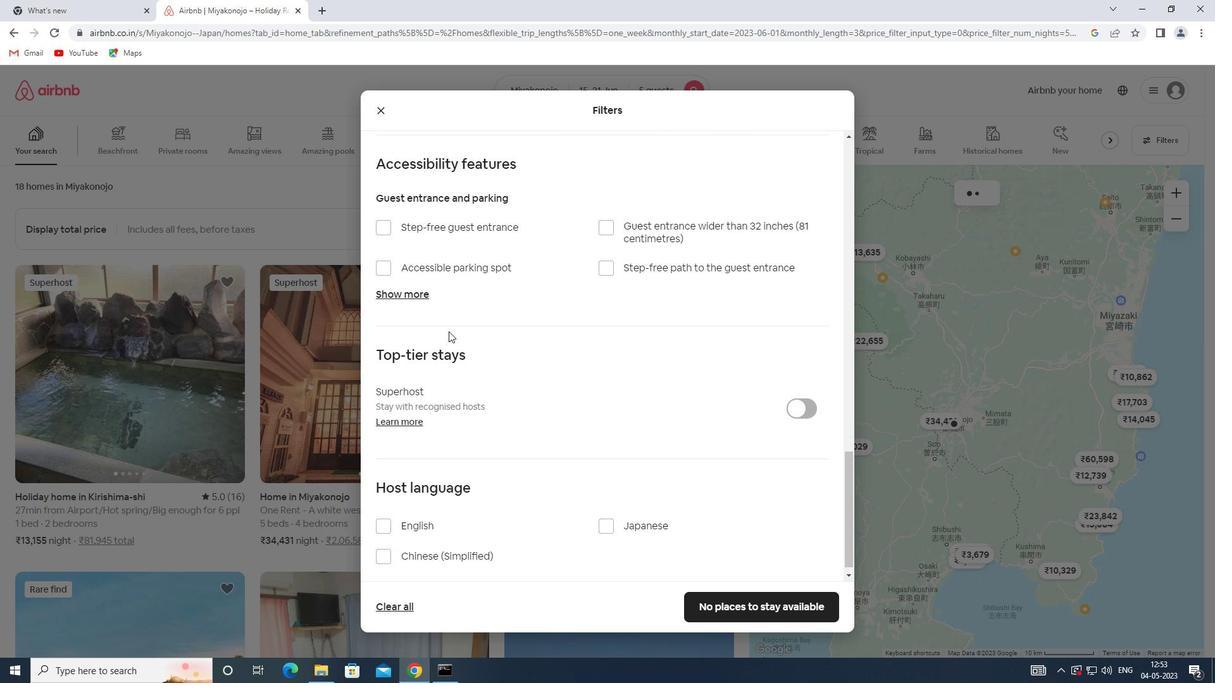 
Action: Mouse scrolled (455, 356) with delta (0, 0)
Screenshot: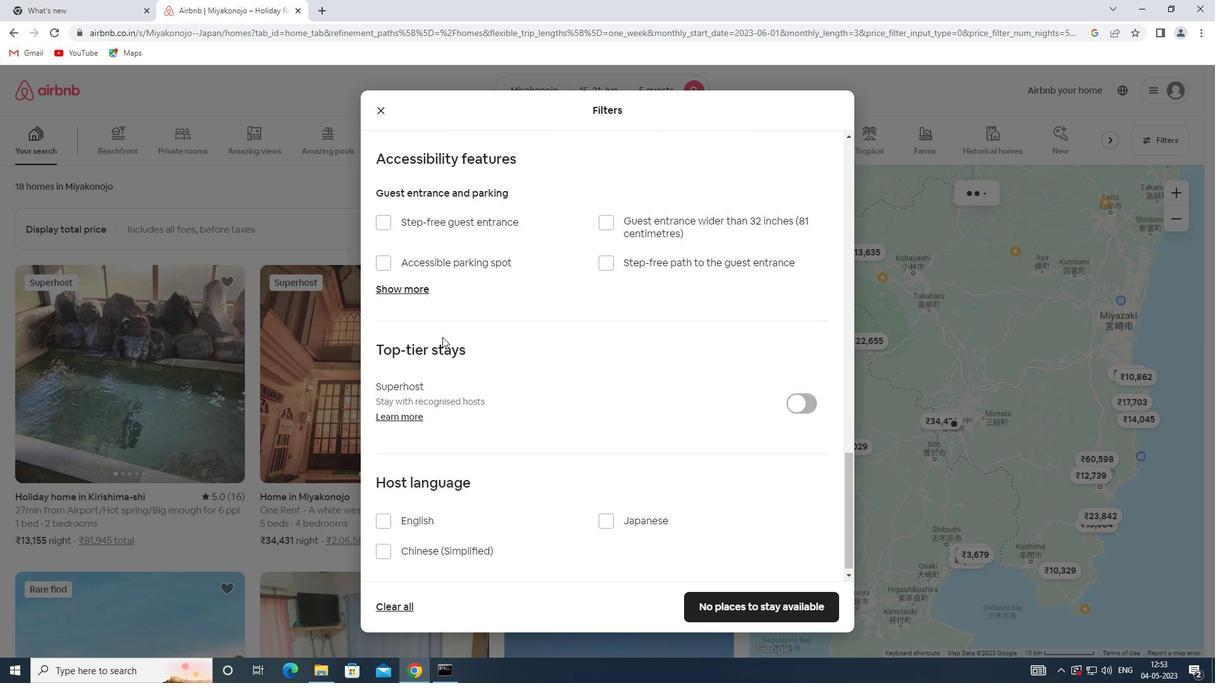 
Action: Mouse moved to (455, 358)
Screenshot: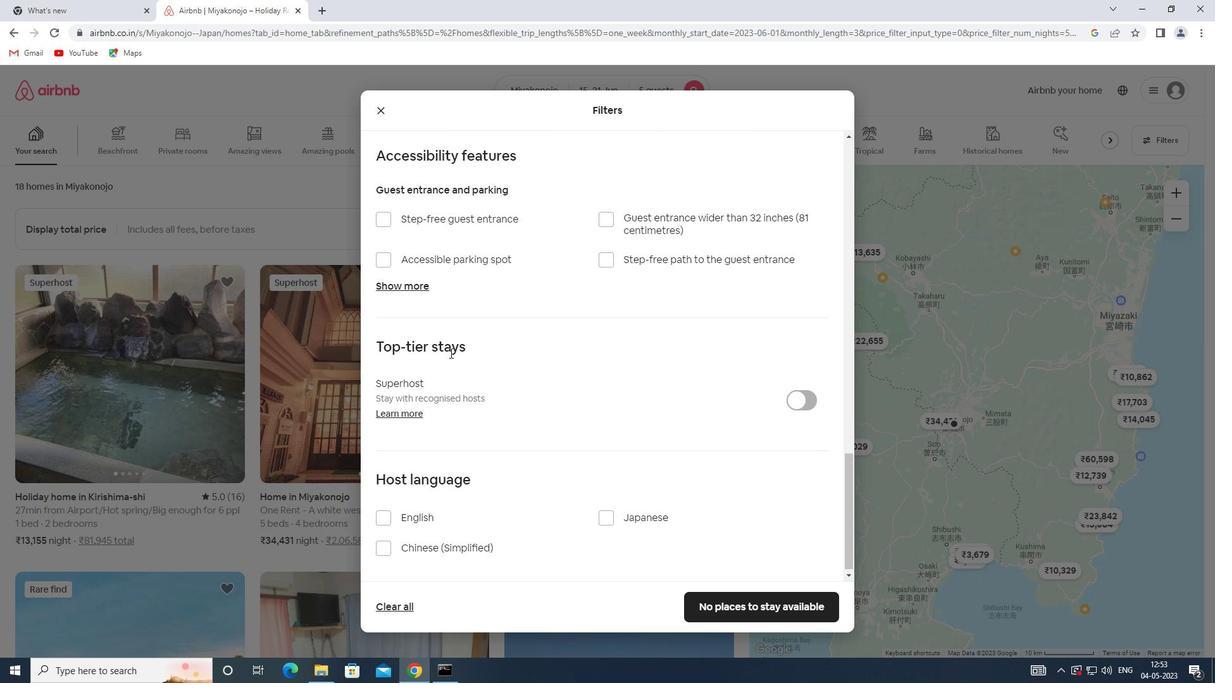 
Action: Mouse scrolled (455, 358) with delta (0, 0)
Screenshot: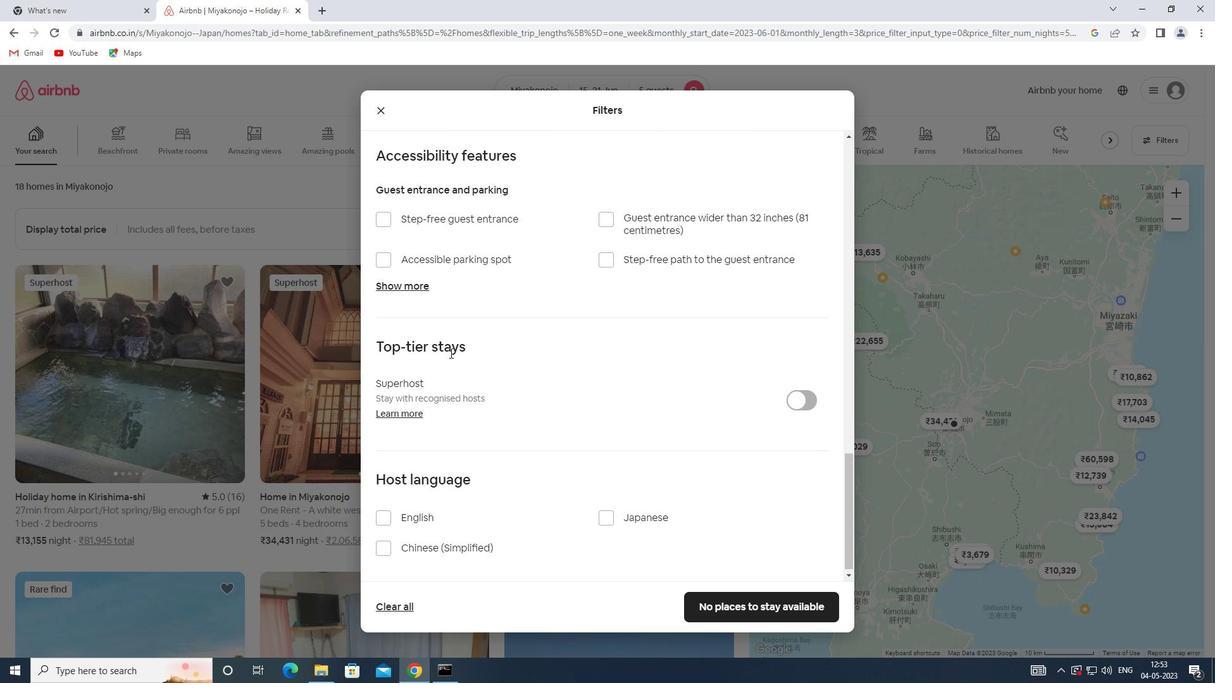 
Action: Mouse moved to (455, 359)
Screenshot: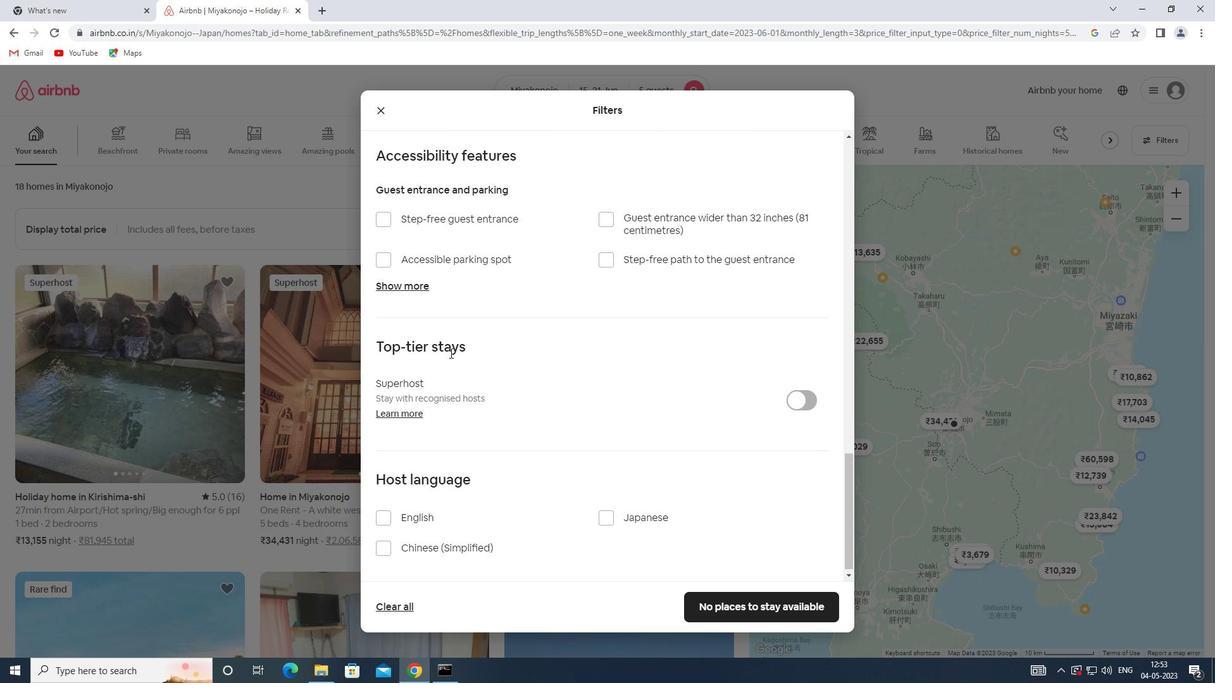 
Action: Mouse scrolled (455, 358) with delta (0, 0)
Screenshot: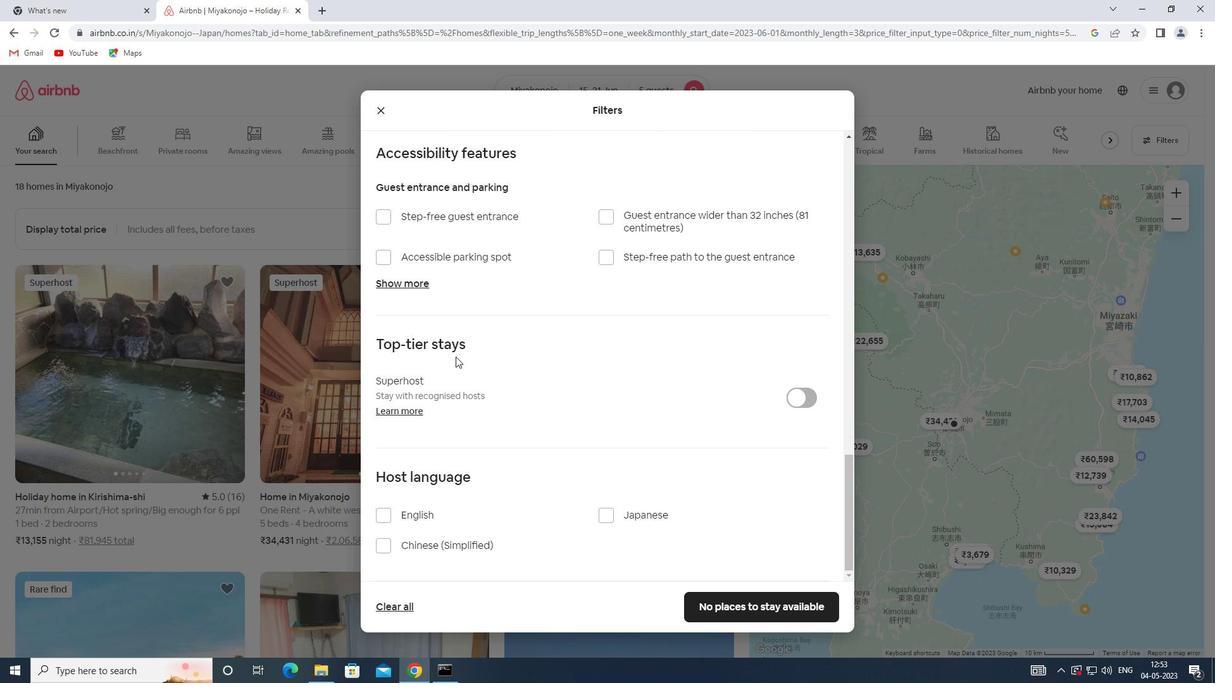 
Action: Mouse scrolled (455, 358) with delta (0, 0)
Screenshot: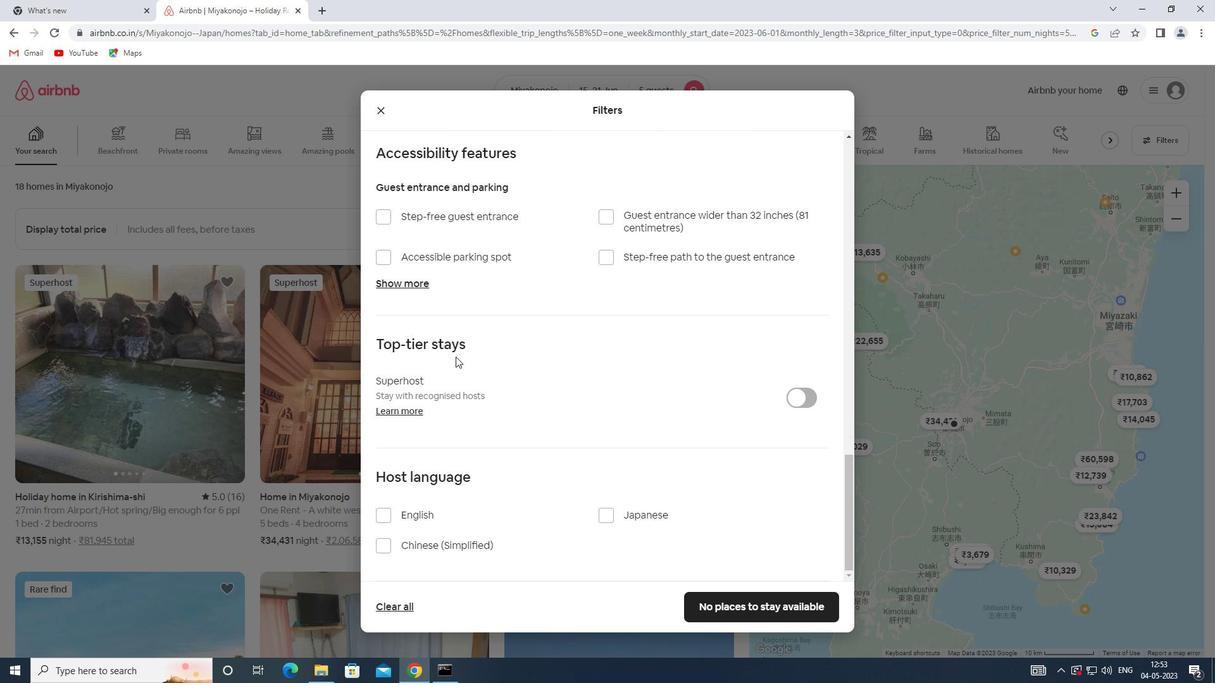 
Action: Mouse moved to (429, 520)
Screenshot: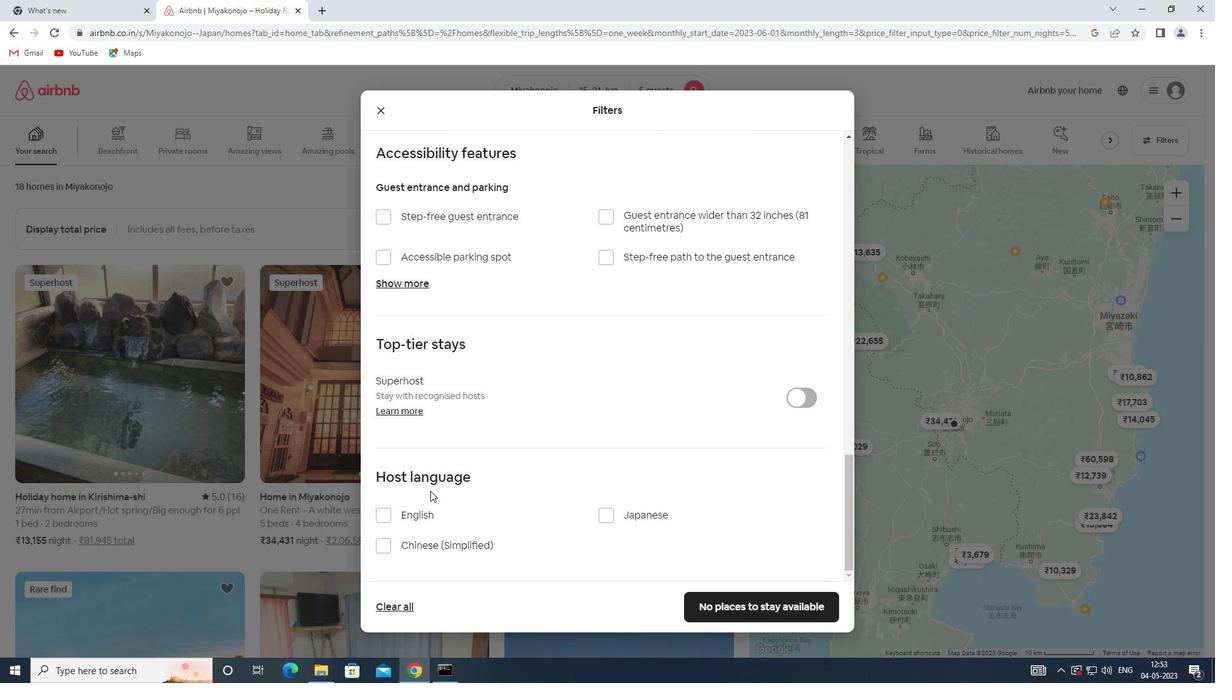 
Action: Mouse pressed left at (429, 520)
Screenshot: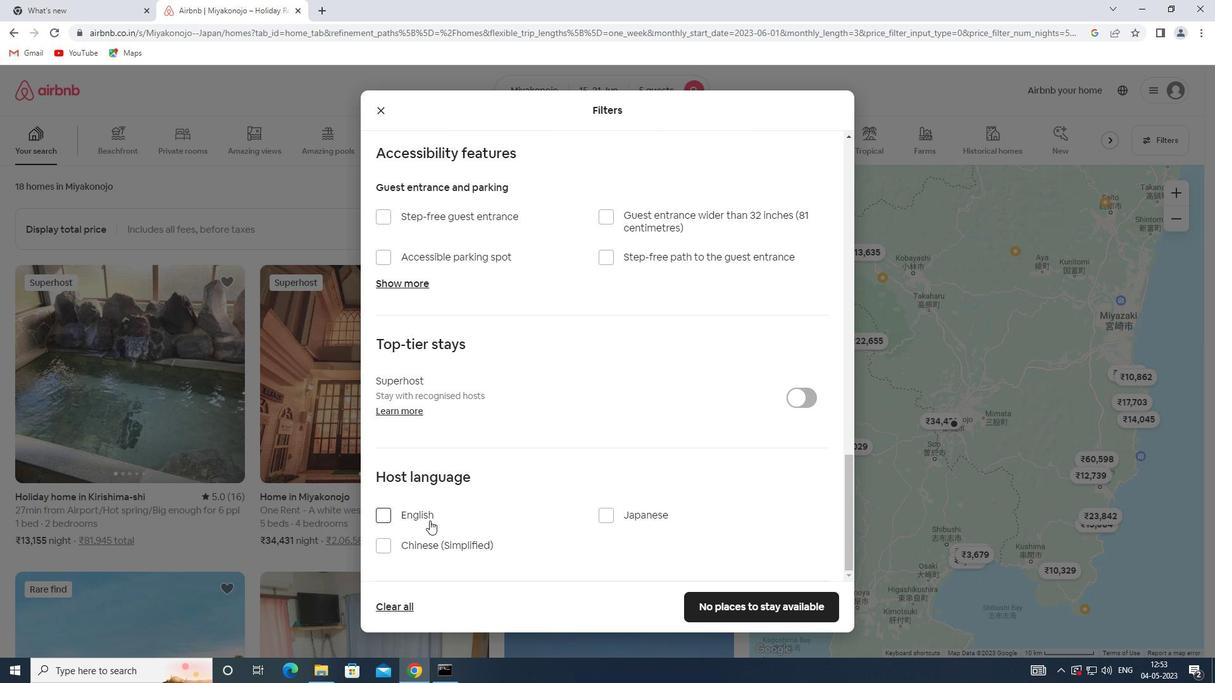 
Action: Mouse moved to (703, 610)
Screenshot: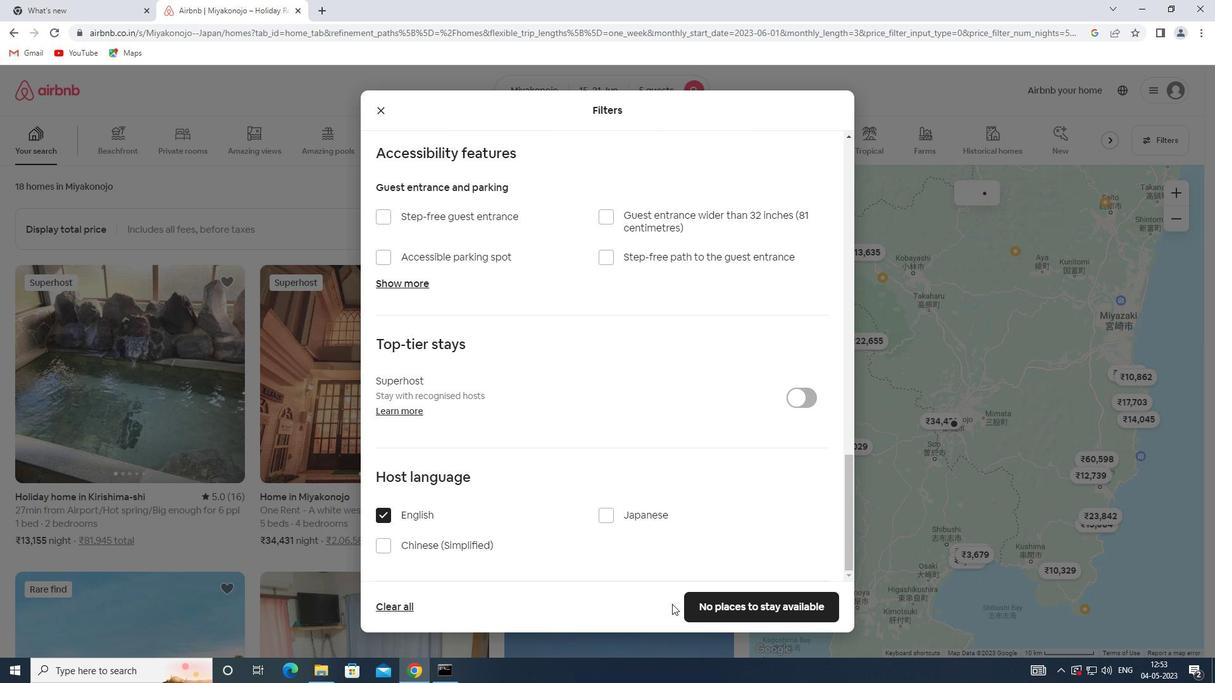
Action: Mouse pressed left at (703, 610)
Screenshot: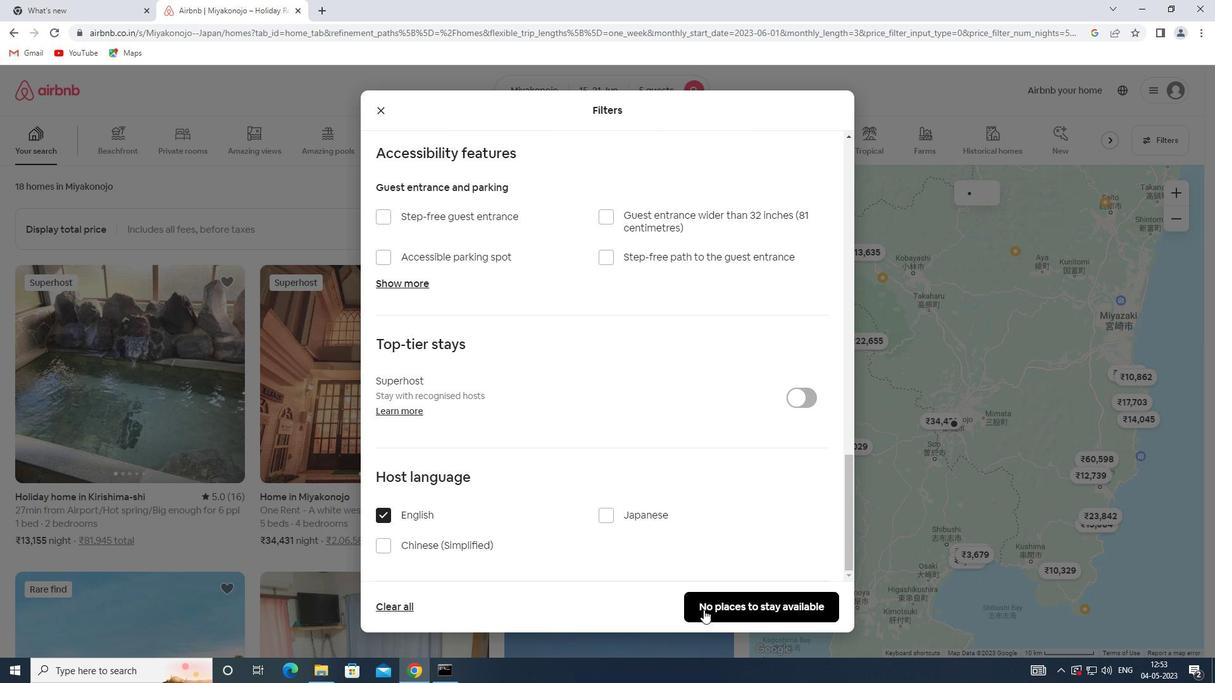
